 Task: Reply to email with the signature Cody Rivera with the subject Request for a product demo from softage.1@softage.net with the message I need your assistance in resolving an issue that has come up in the project. with CC to softage.4@softage.net with an attached document Training_materials.docx
Action: Mouse moved to (484, 607)
Screenshot: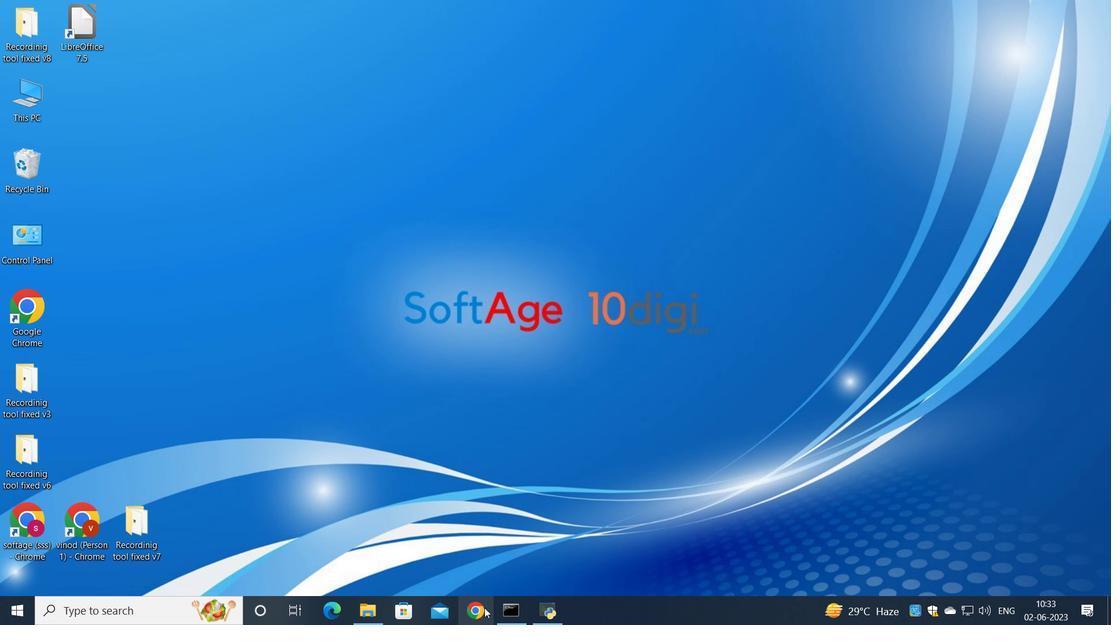 
Action: Mouse pressed left at (484, 607)
Screenshot: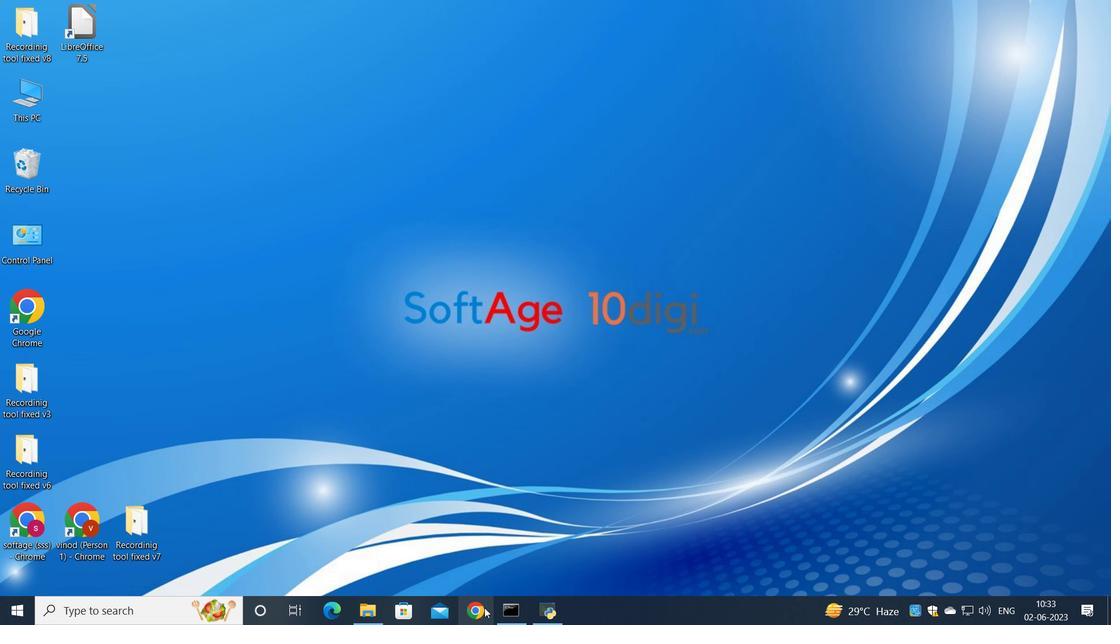 
Action: Mouse moved to (475, 398)
Screenshot: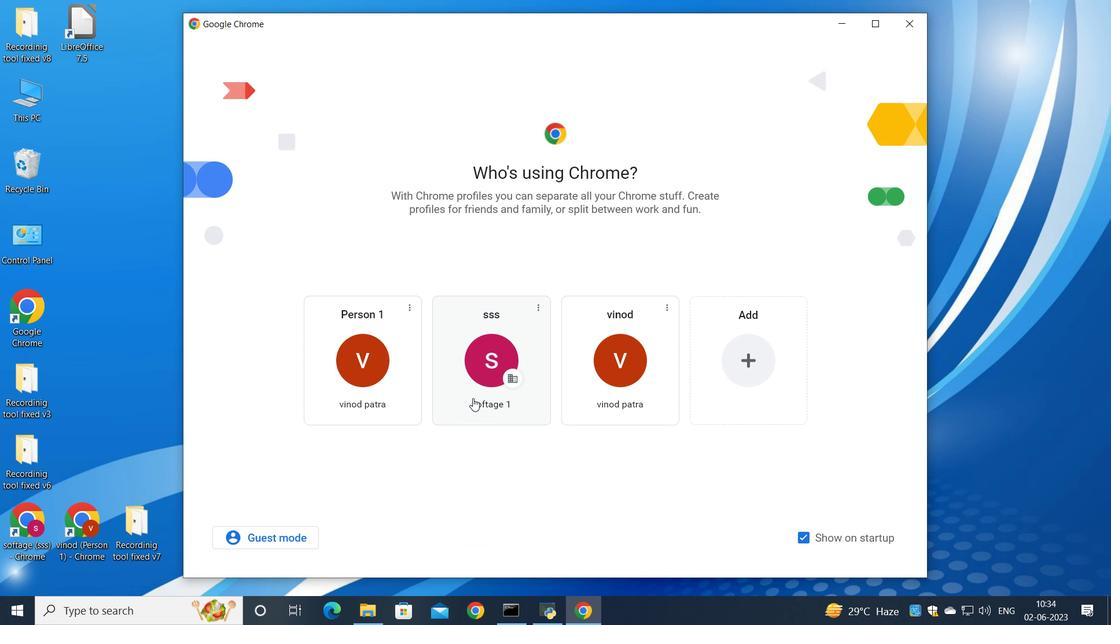 
Action: Mouse pressed left at (475, 398)
Screenshot: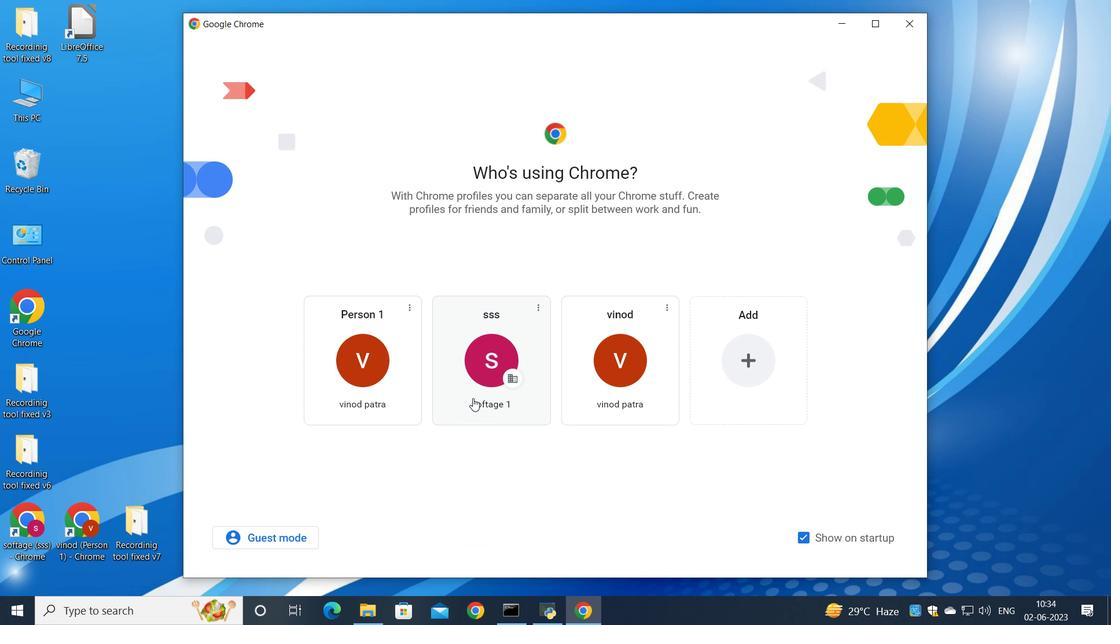 
Action: Mouse moved to (962, 96)
Screenshot: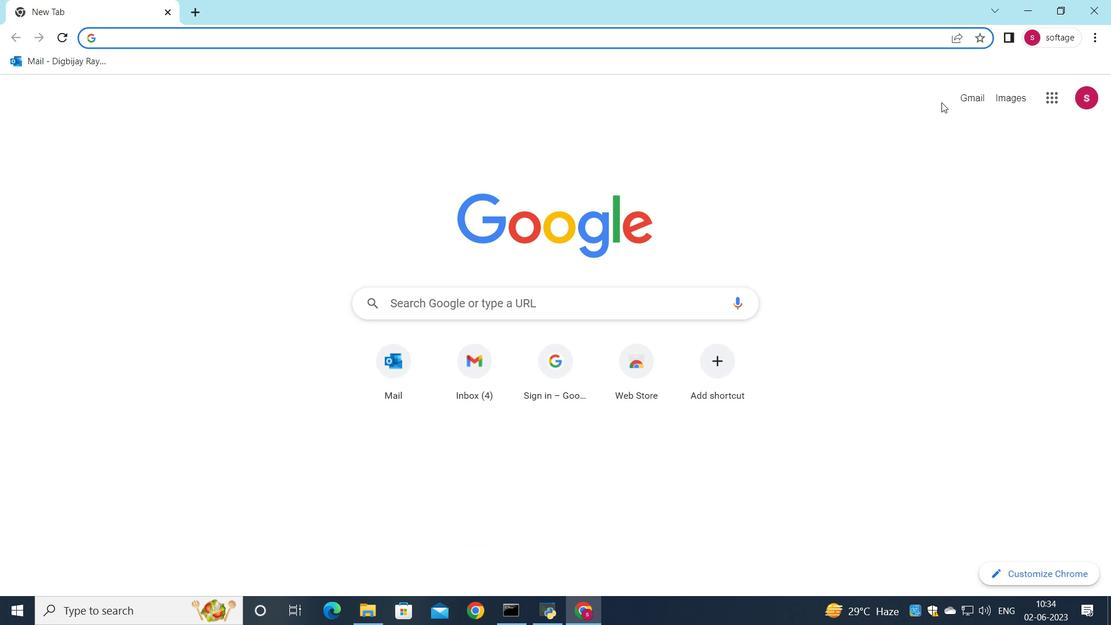 
Action: Mouse pressed left at (962, 96)
Screenshot: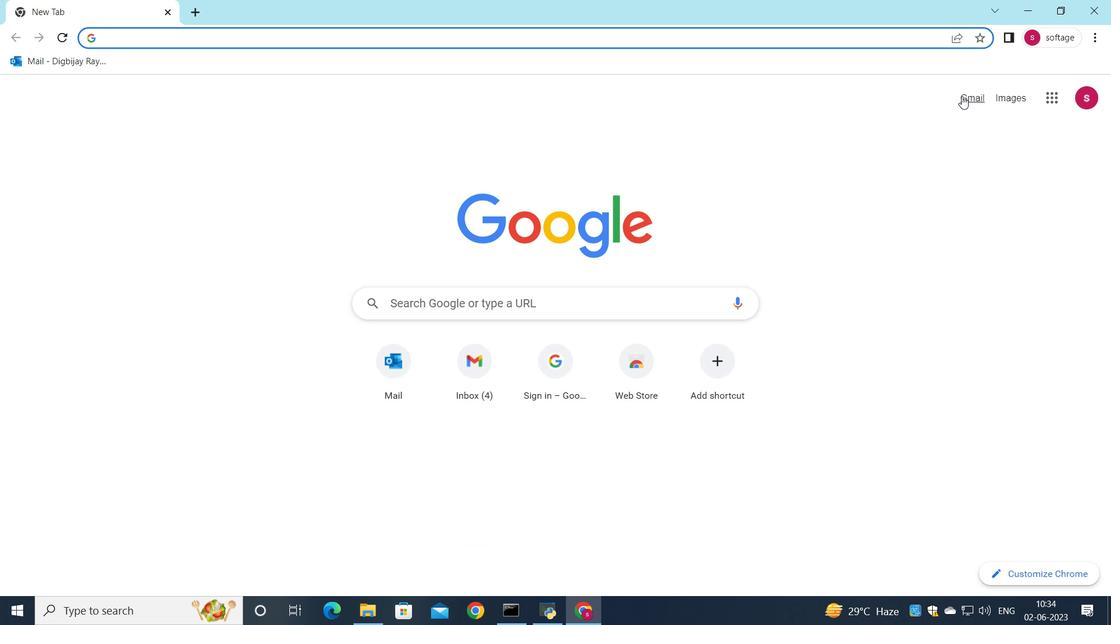 
Action: Mouse moved to (949, 101)
Screenshot: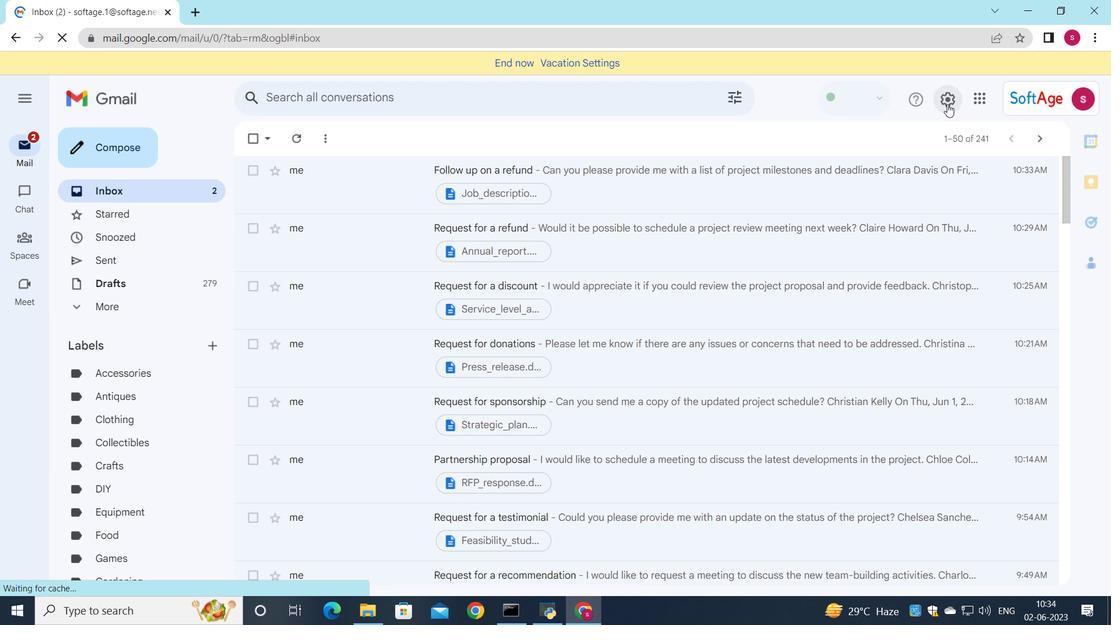 
Action: Mouse pressed left at (949, 101)
Screenshot: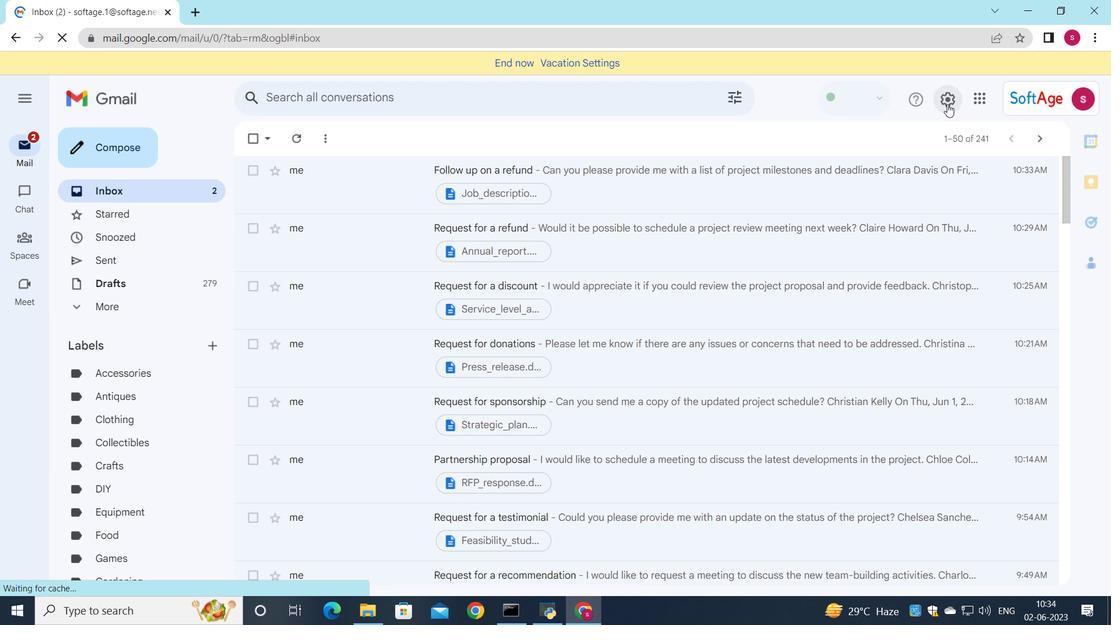 
Action: Mouse moved to (947, 169)
Screenshot: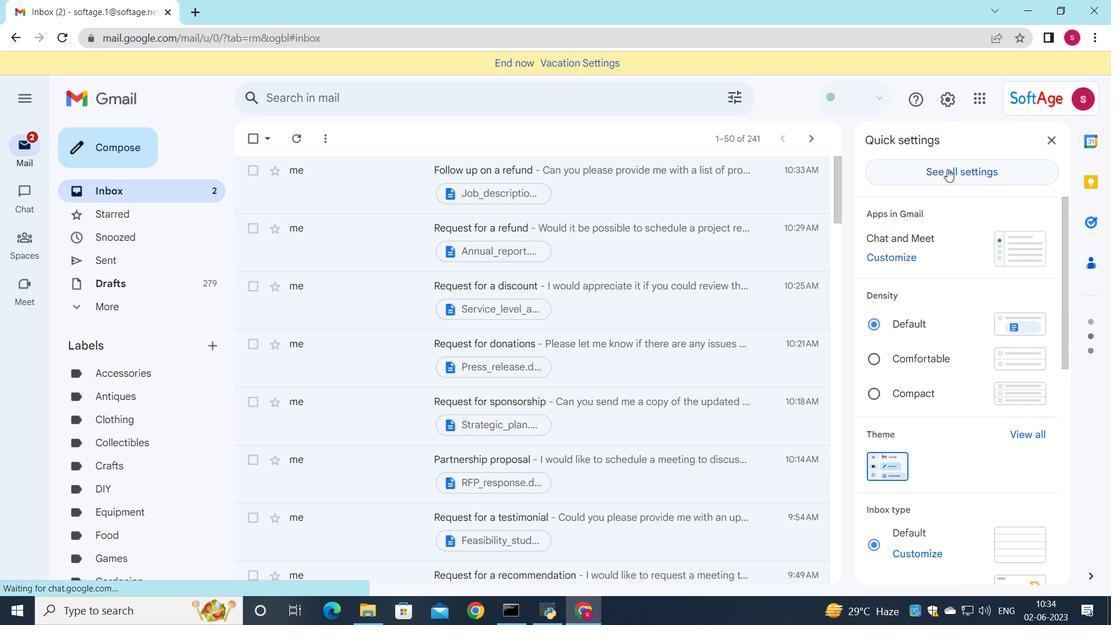 
Action: Mouse pressed left at (947, 169)
Screenshot: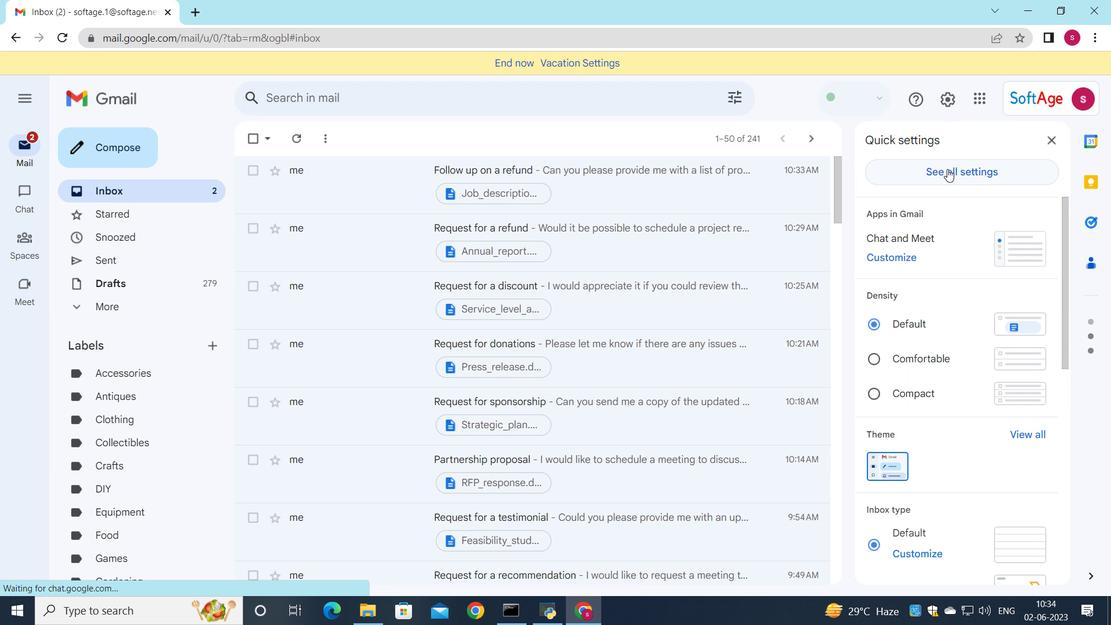 
Action: Mouse moved to (591, 307)
Screenshot: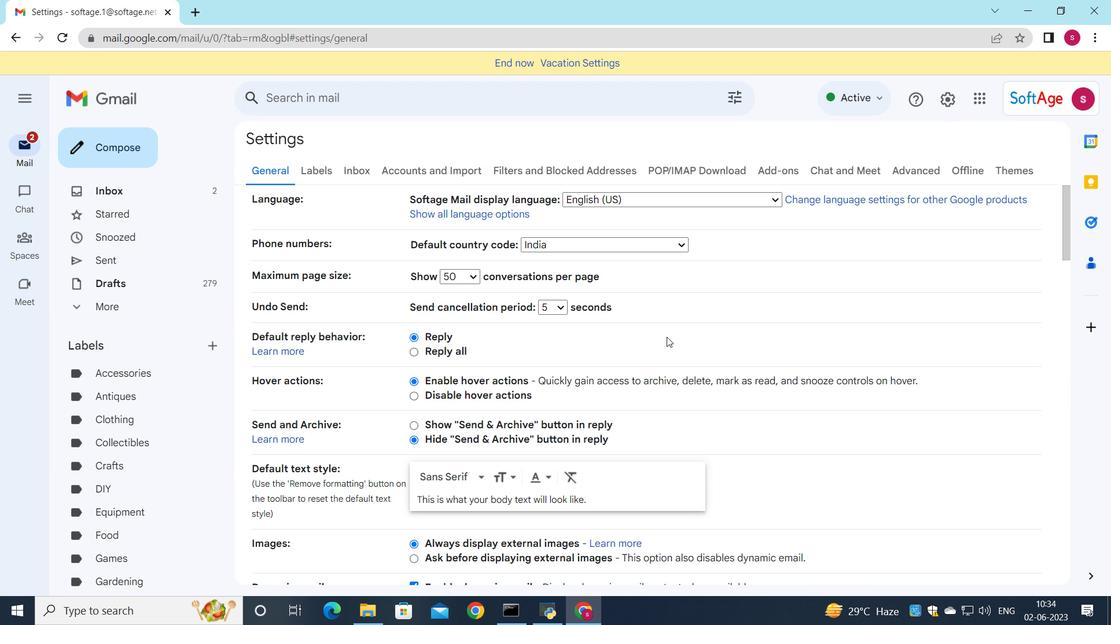 
Action: Mouse scrolled (591, 307) with delta (0, 0)
Screenshot: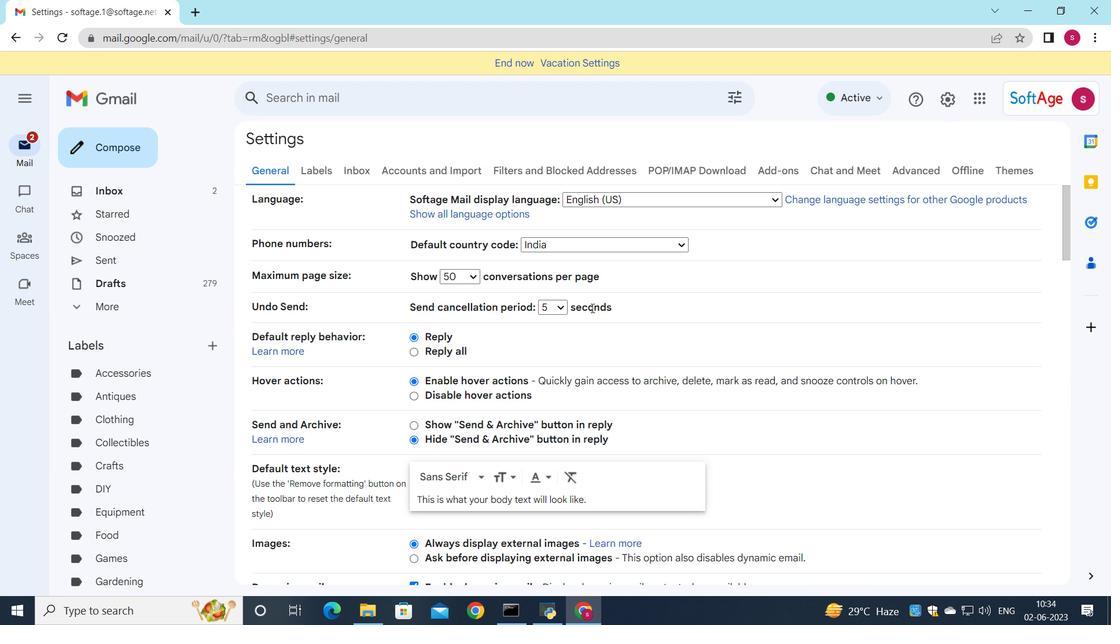 
Action: Mouse scrolled (591, 307) with delta (0, 0)
Screenshot: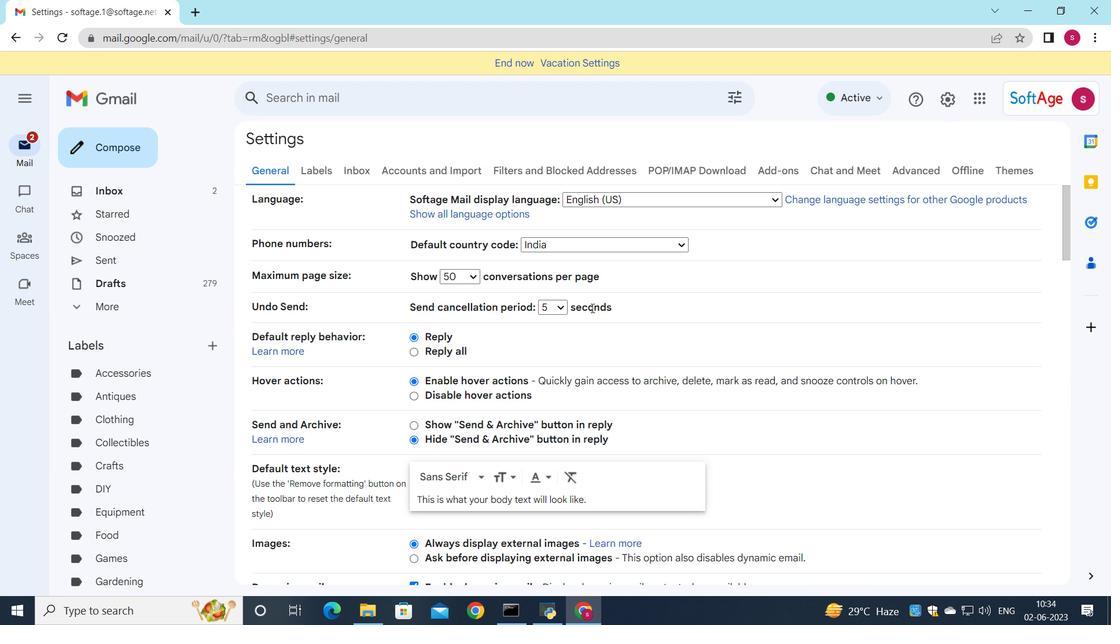 
Action: Mouse moved to (594, 310)
Screenshot: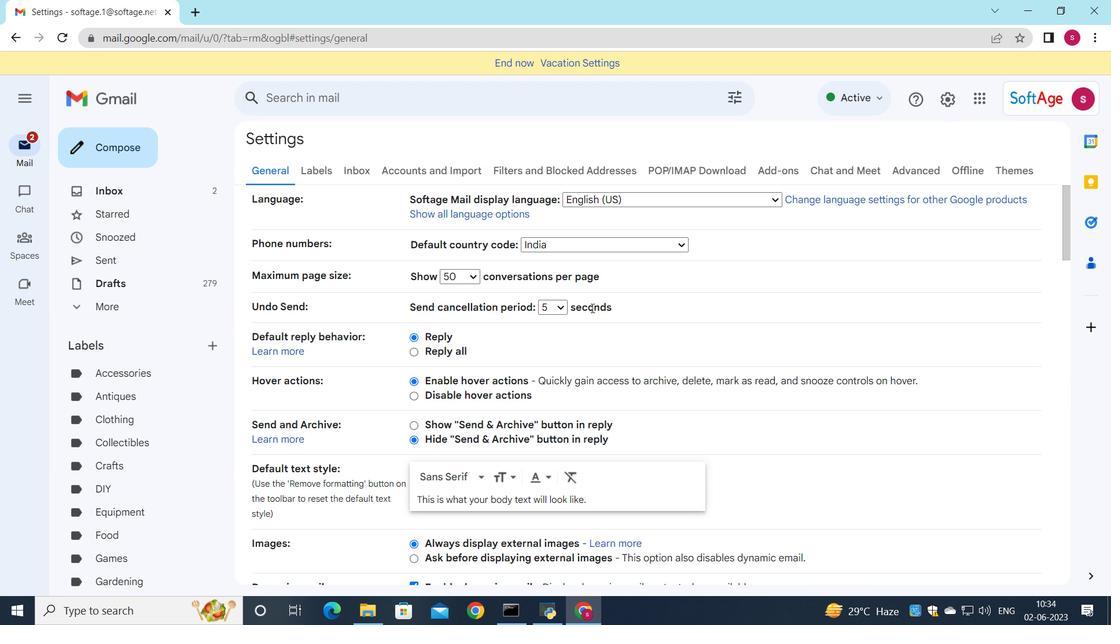 
Action: Mouse scrolled (594, 309) with delta (0, 0)
Screenshot: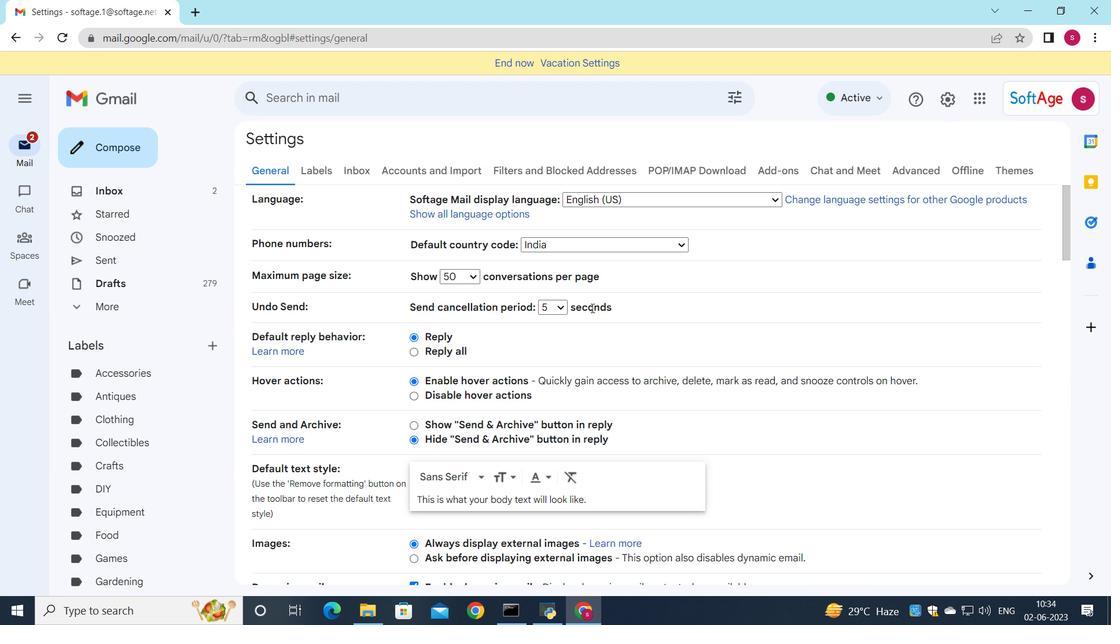 
Action: Mouse moved to (595, 317)
Screenshot: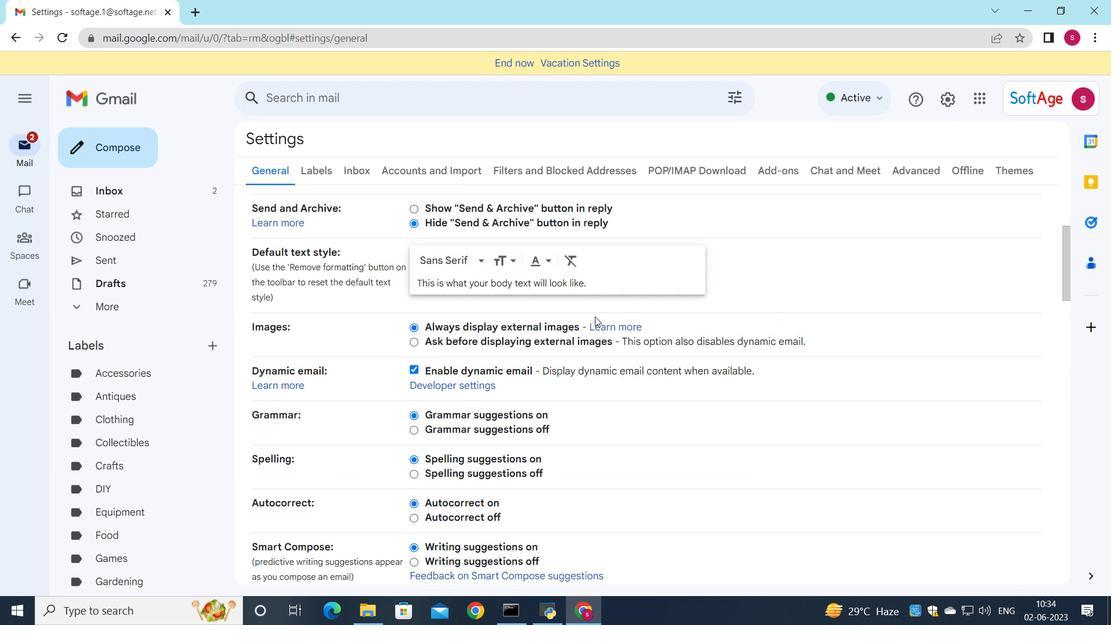 
Action: Mouse scrolled (595, 316) with delta (0, 0)
Screenshot: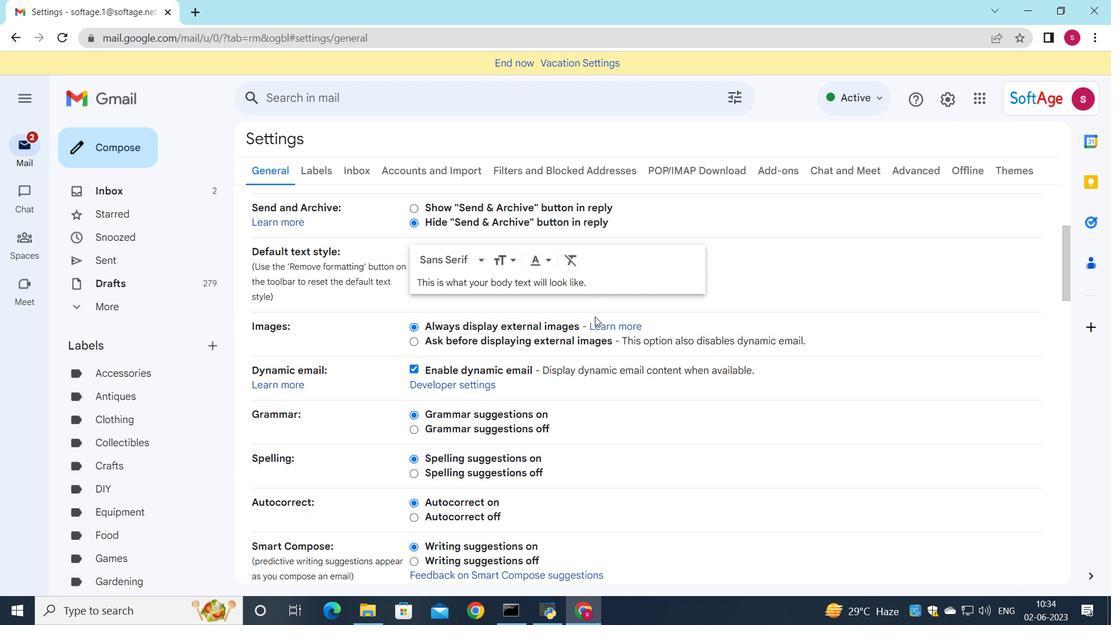 
Action: Mouse scrolled (595, 316) with delta (0, 0)
Screenshot: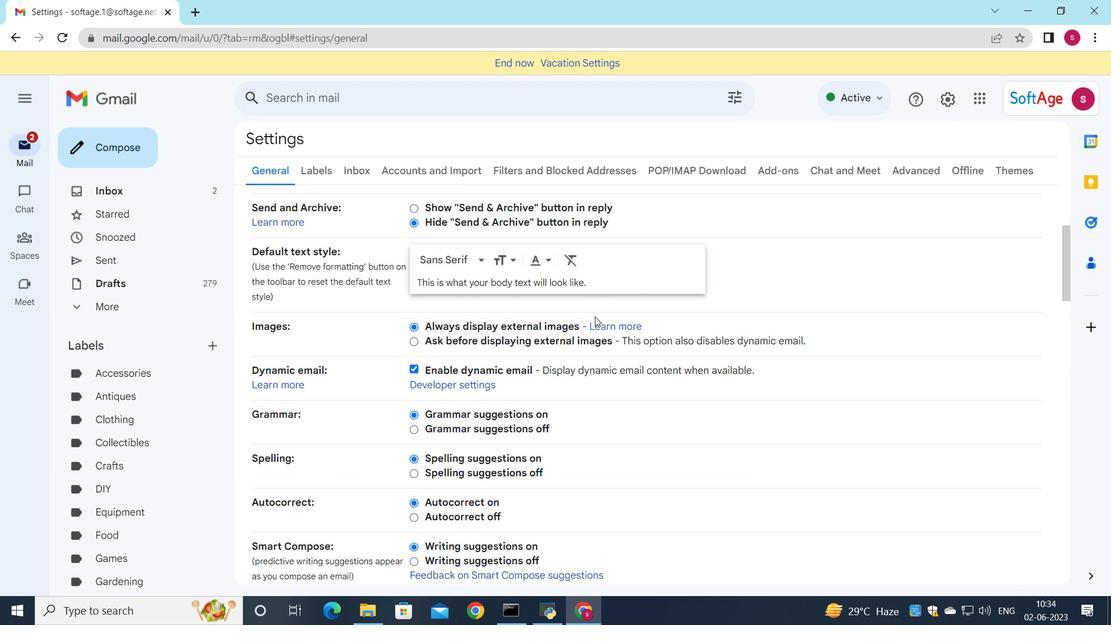 
Action: Mouse scrolled (595, 316) with delta (0, 0)
Screenshot: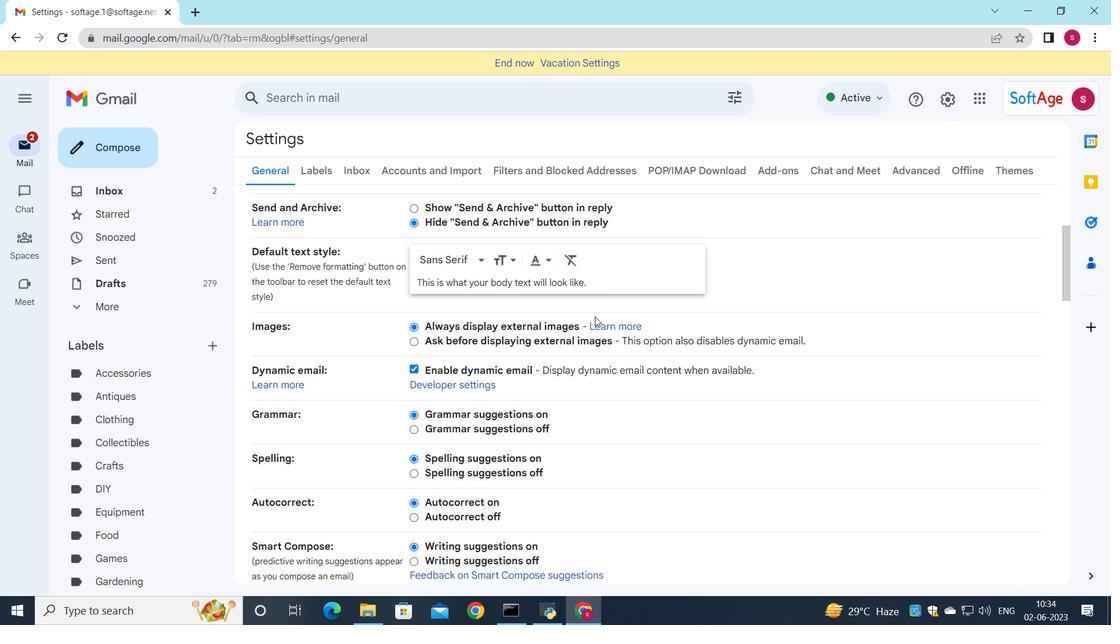 
Action: Mouse scrolled (595, 316) with delta (0, 0)
Screenshot: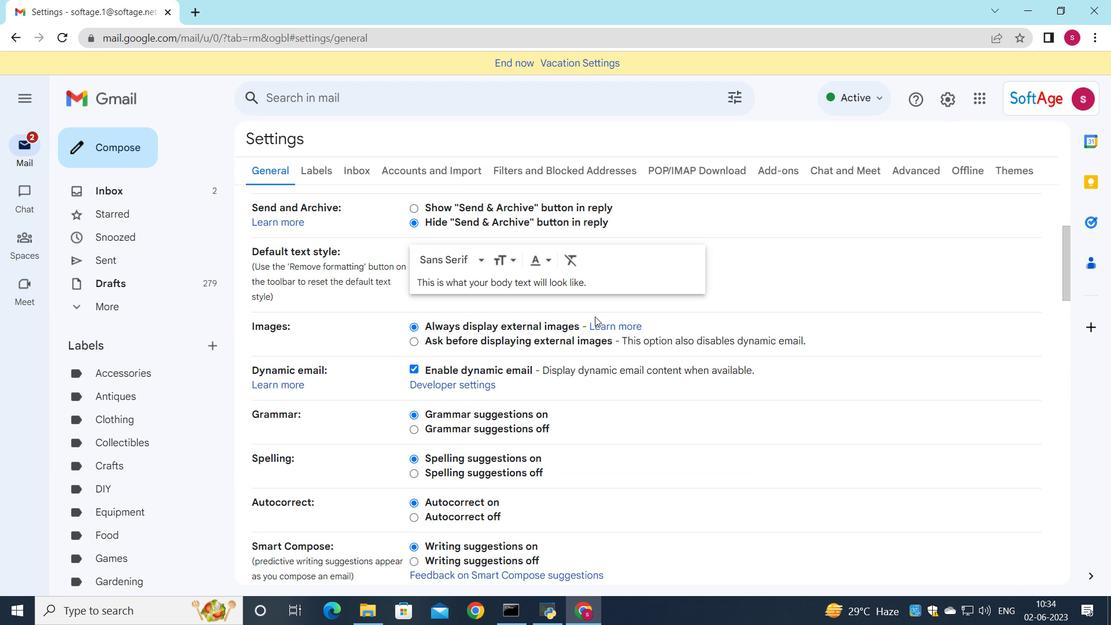 
Action: Mouse scrolled (595, 316) with delta (0, 0)
Screenshot: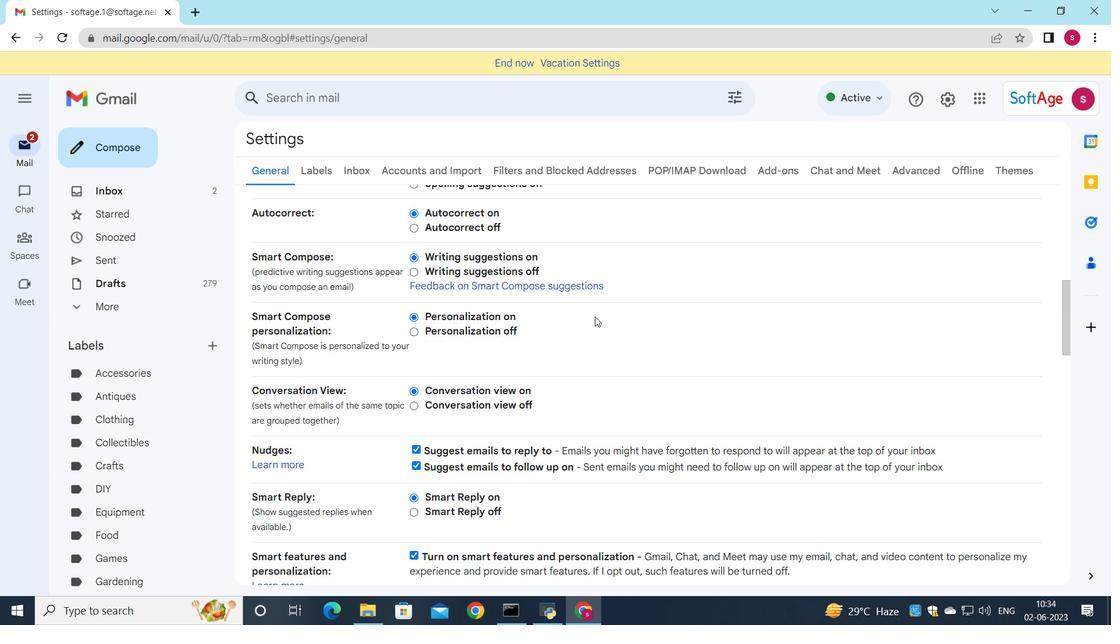 
Action: Mouse moved to (595, 317)
Screenshot: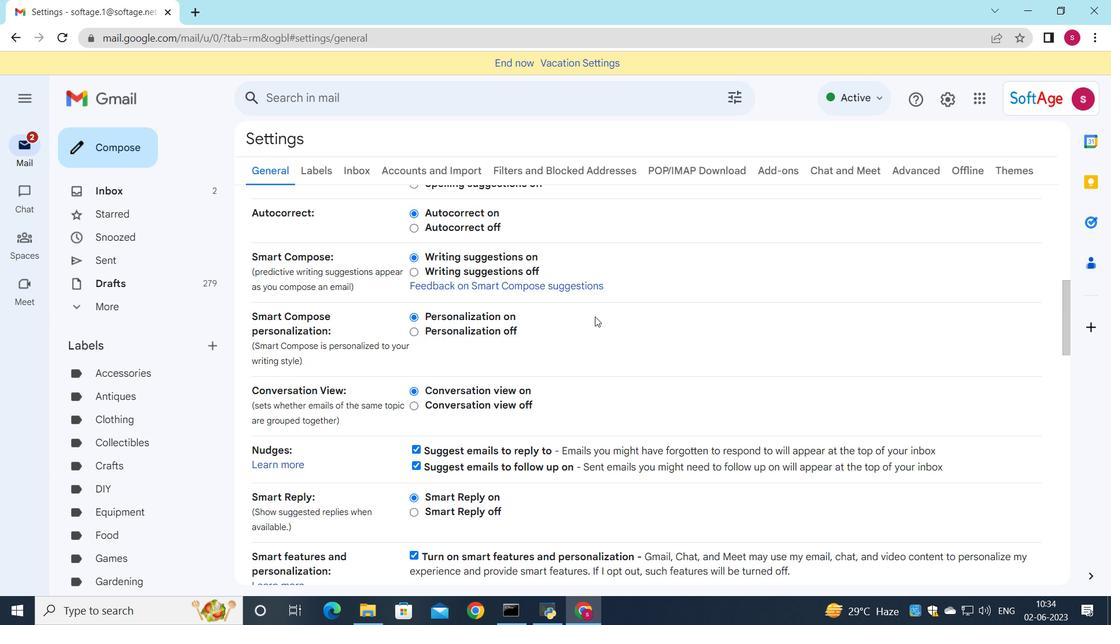 
Action: Mouse scrolled (595, 316) with delta (0, 0)
Screenshot: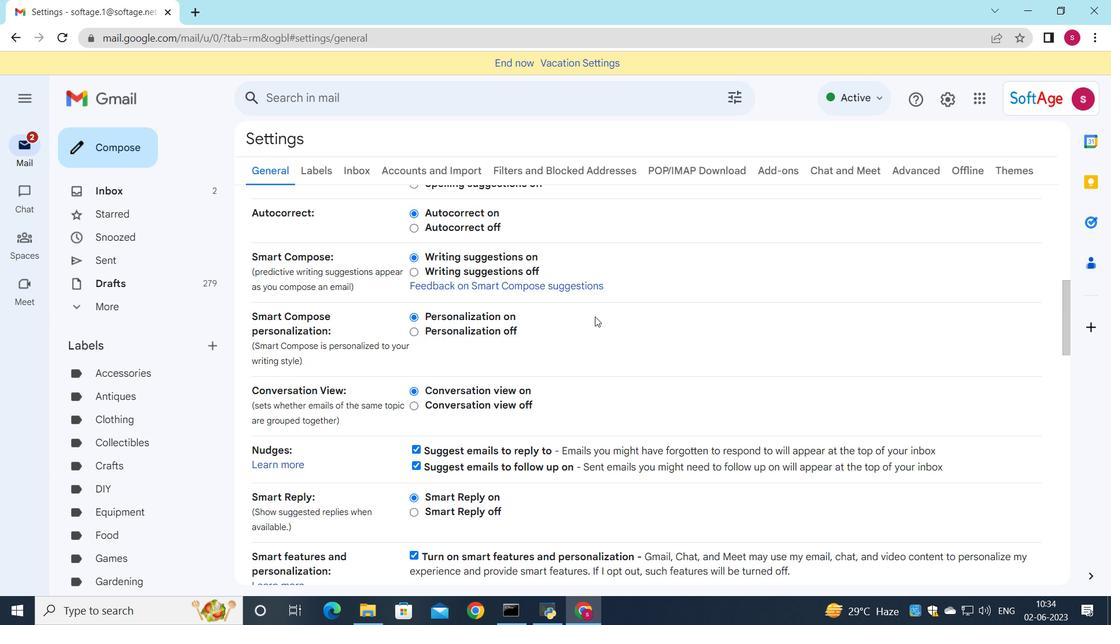 
Action: Mouse moved to (596, 328)
Screenshot: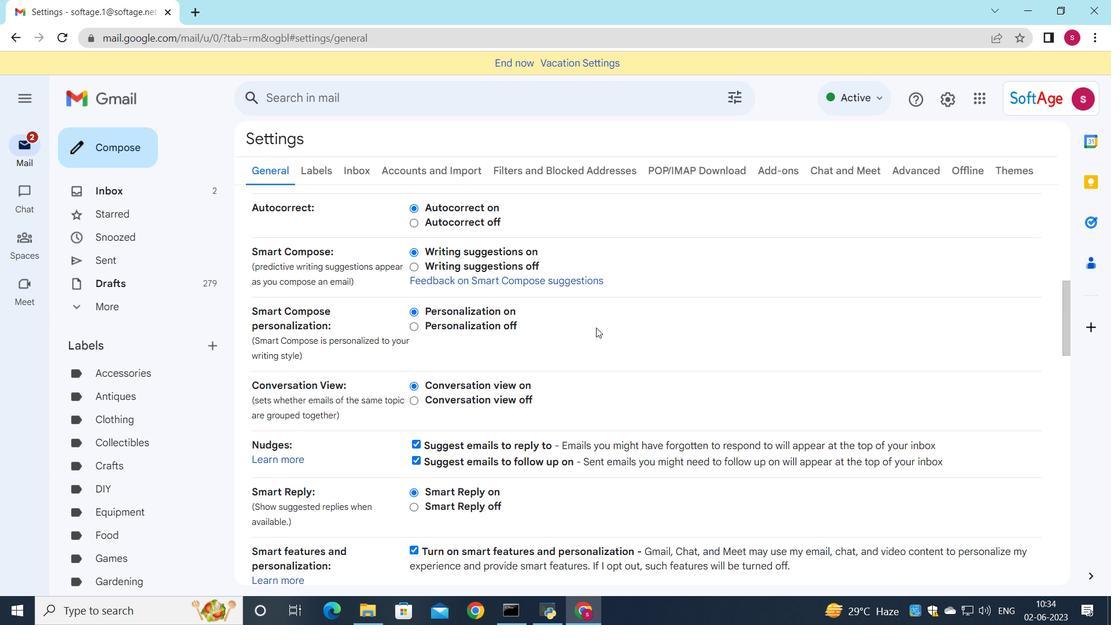 
Action: Mouse scrolled (596, 327) with delta (0, 0)
Screenshot: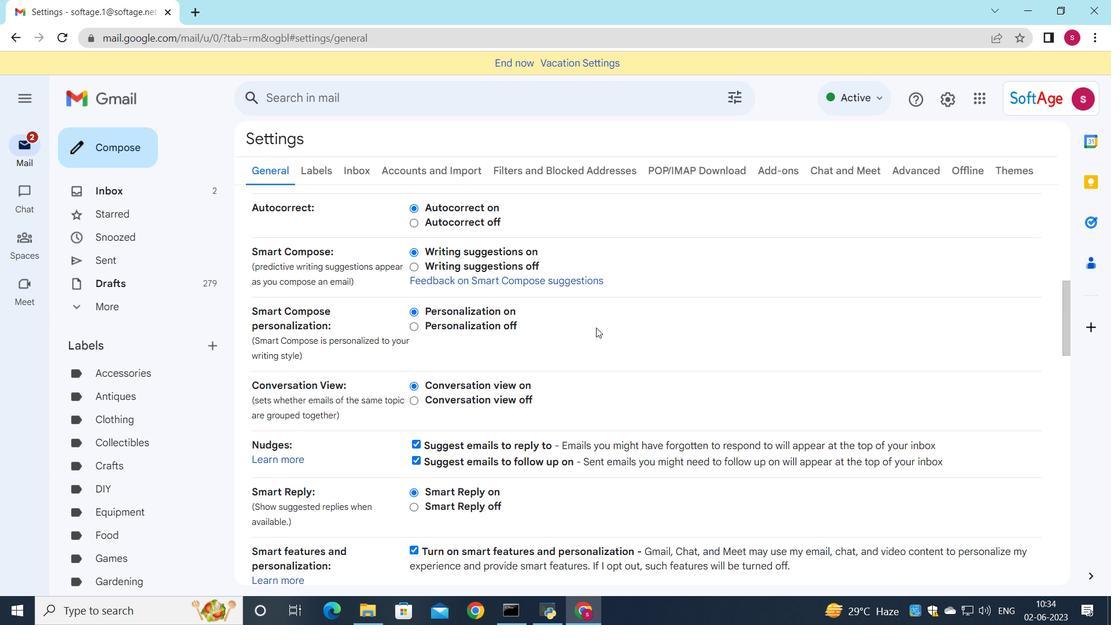 
Action: Mouse scrolled (596, 327) with delta (0, 0)
Screenshot: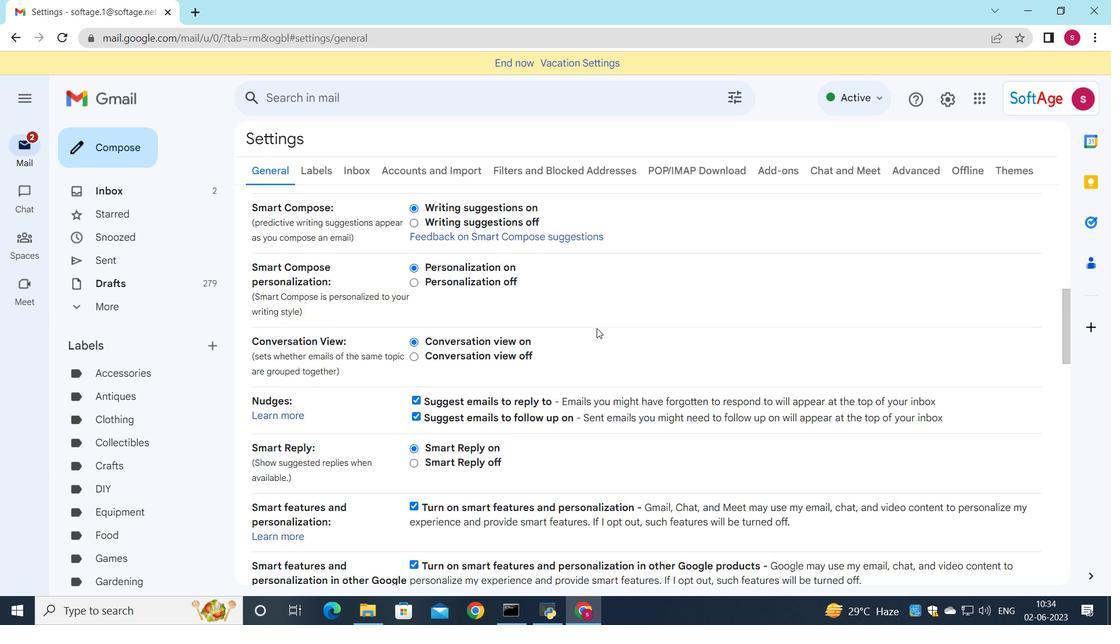 
Action: Mouse moved to (597, 330)
Screenshot: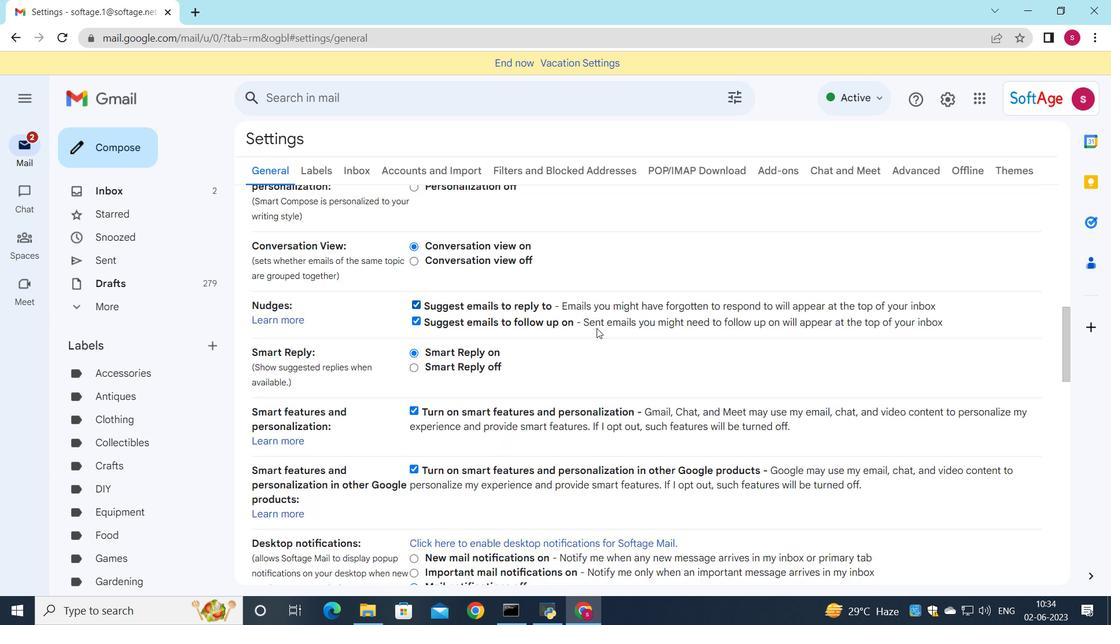 
Action: Mouse scrolled (597, 329) with delta (0, 0)
Screenshot: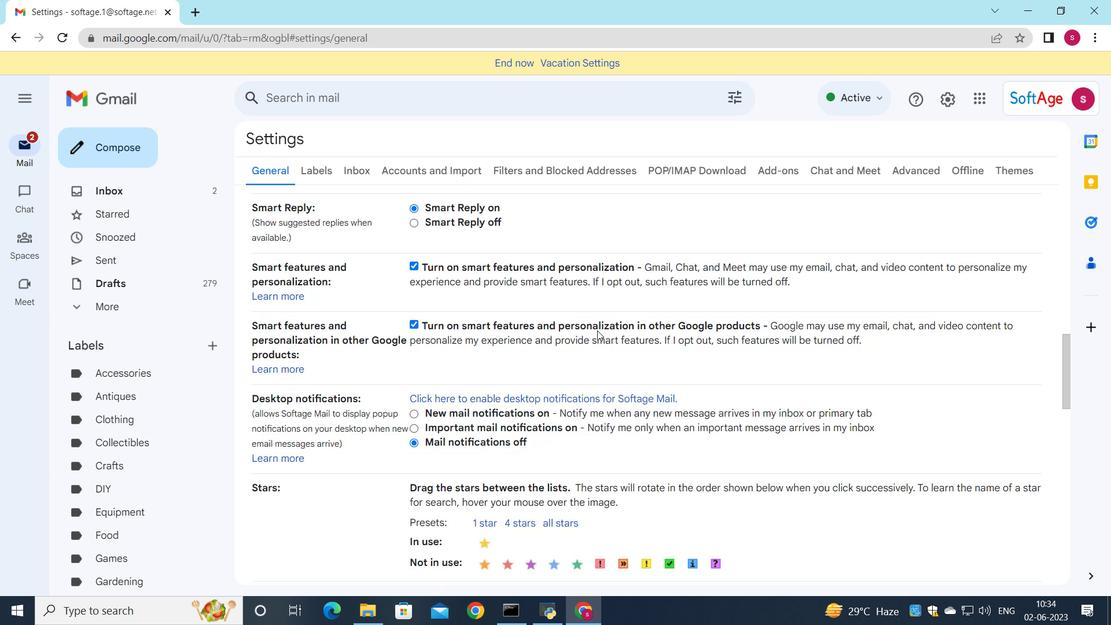 
Action: Mouse scrolled (597, 329) with delta (0, 0)
Screenshot: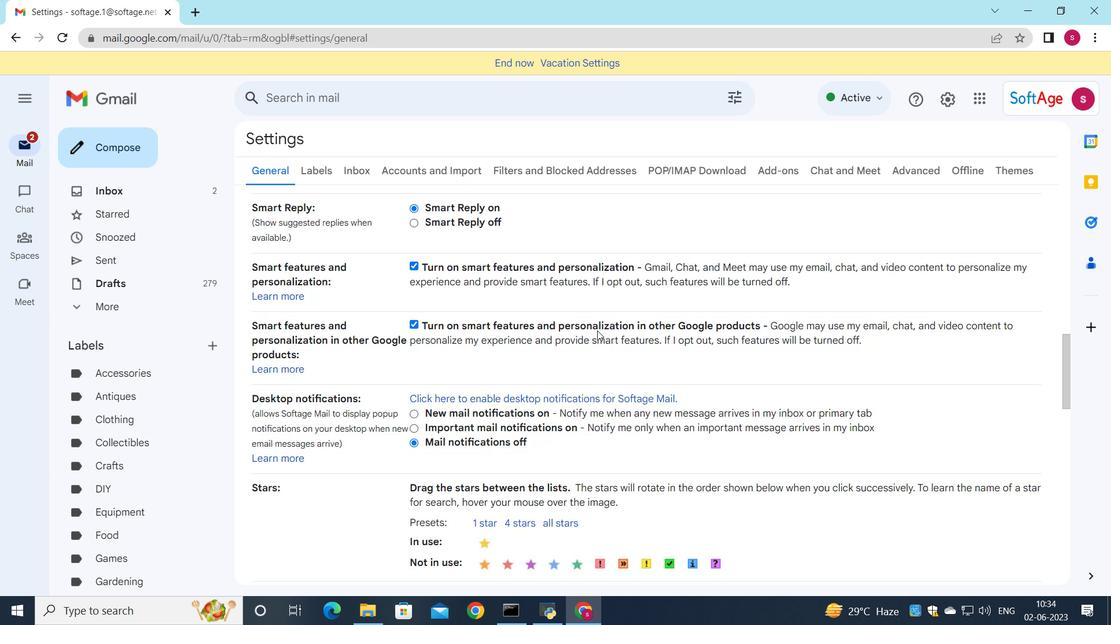 
Action: Mouse scrolled (597, 329) with delta (0, 0)
Screenshot: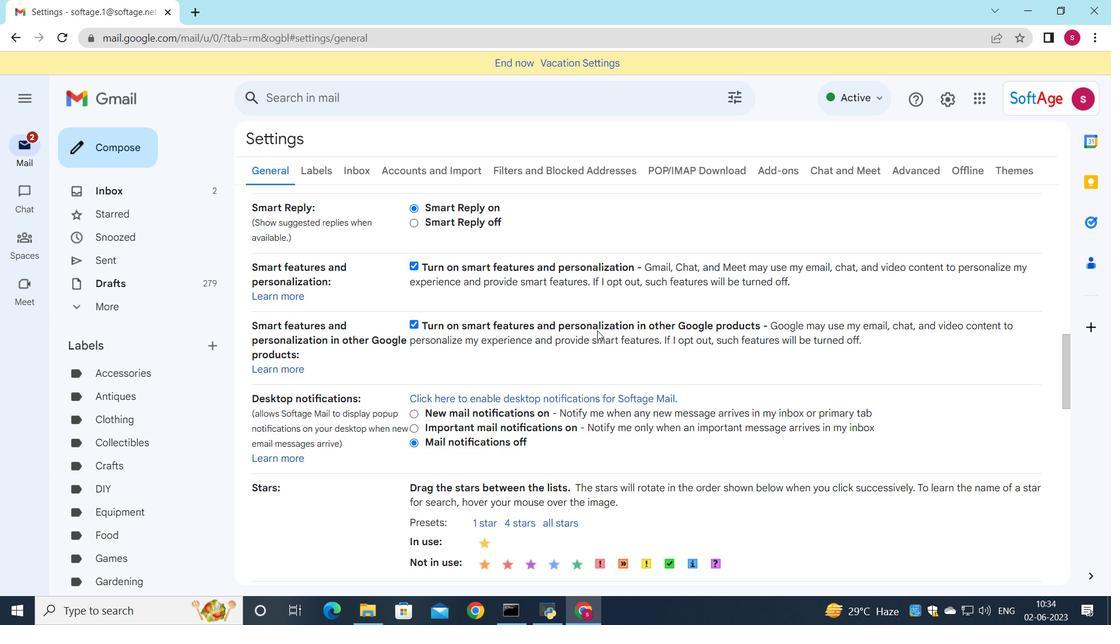 
Action: Mouse scrolled (597, 329) with delta (0, 0)
Screenshot: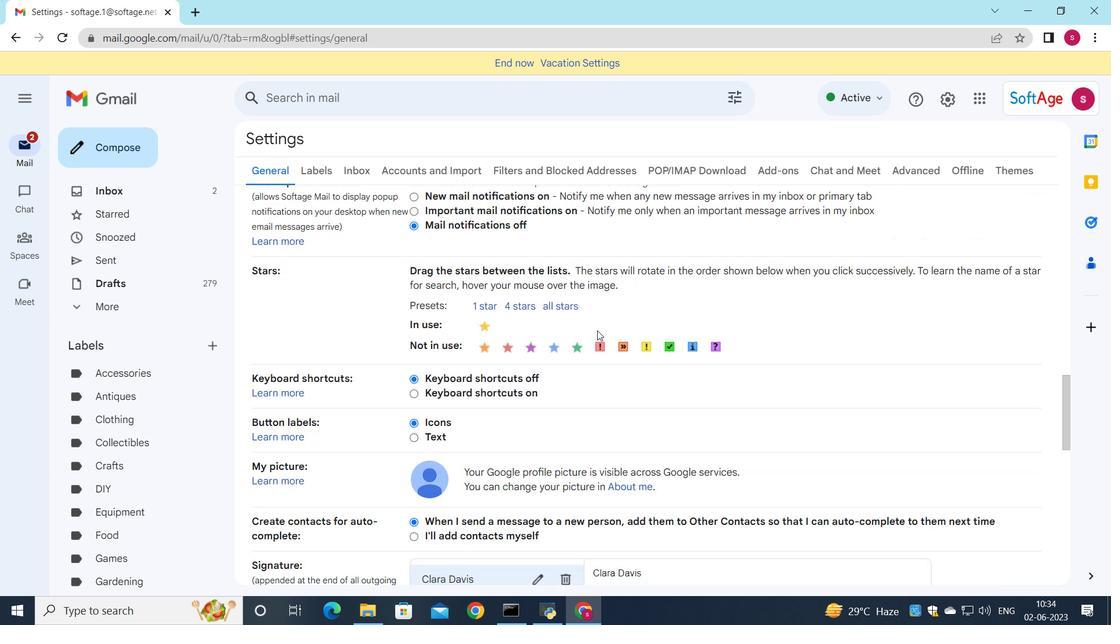 
Action: Mouse scrolled (597, 329) with delta (0, 0)
Screenshot: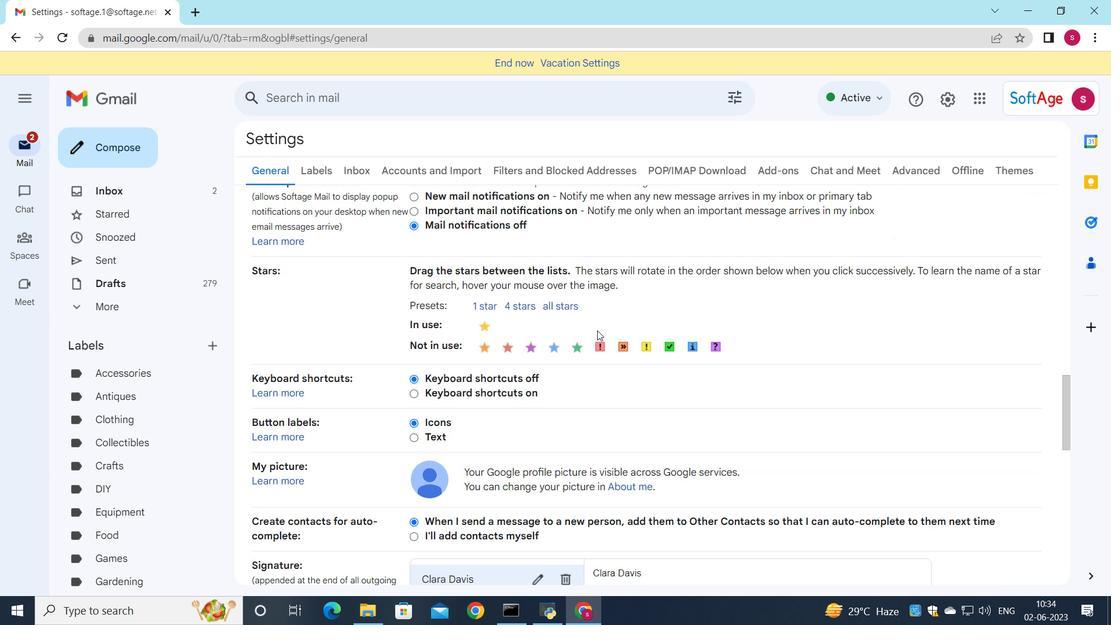 
Action: Mouse scrolled (597, 329) with delta (0, 0)
Screenshot: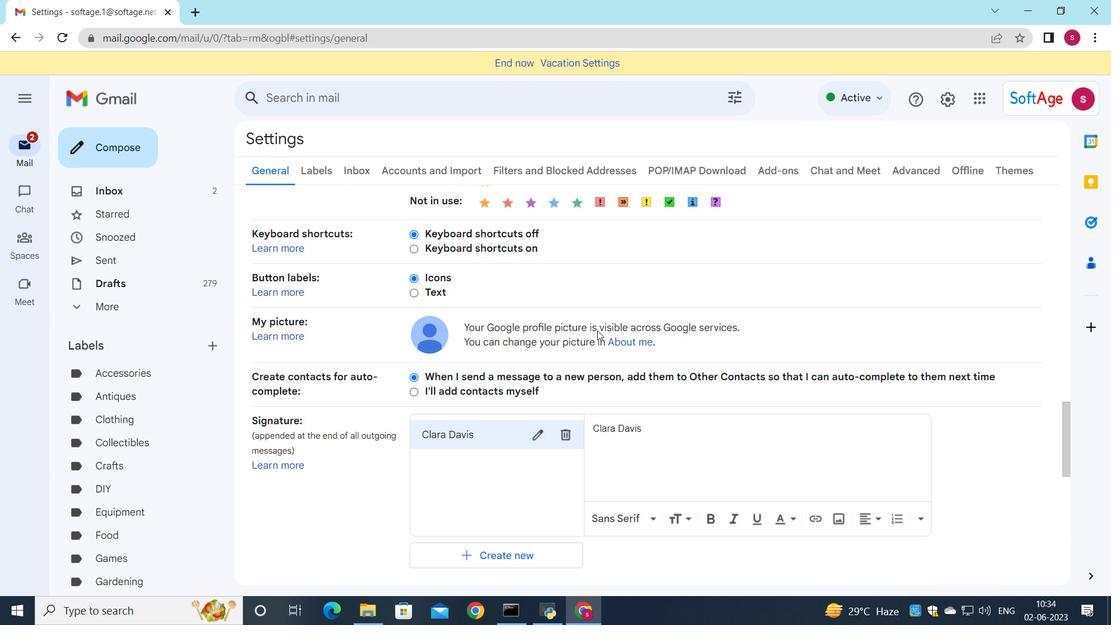 
Action: Mouse scrolled (597, 329) with delta (0, 0)
Screenshot: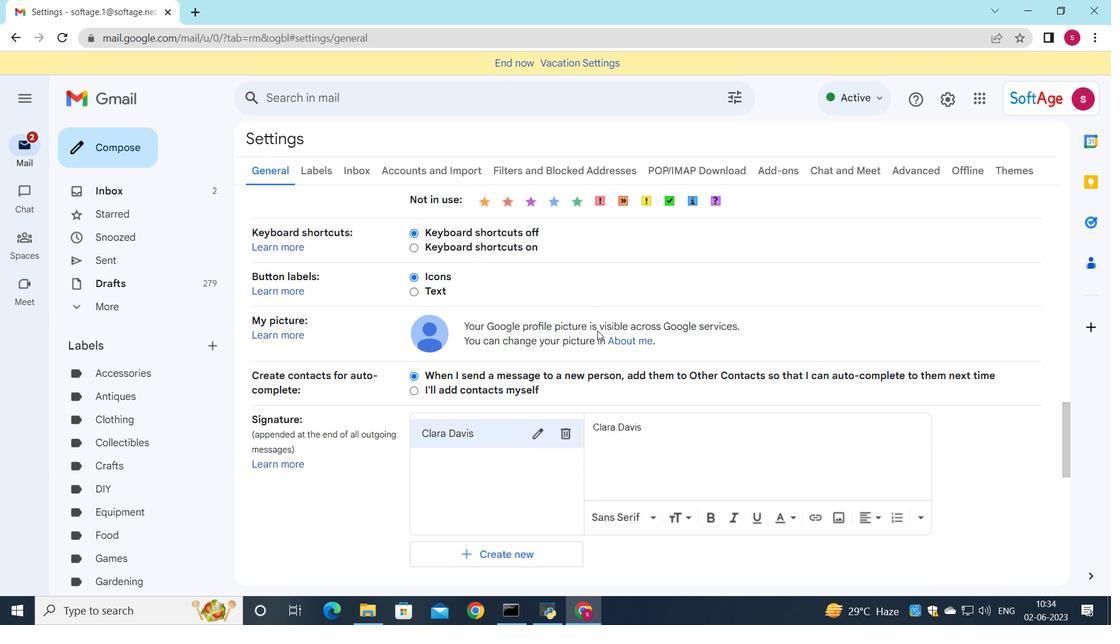 
Action: Mouse moved to (568, 291)
Screenshot: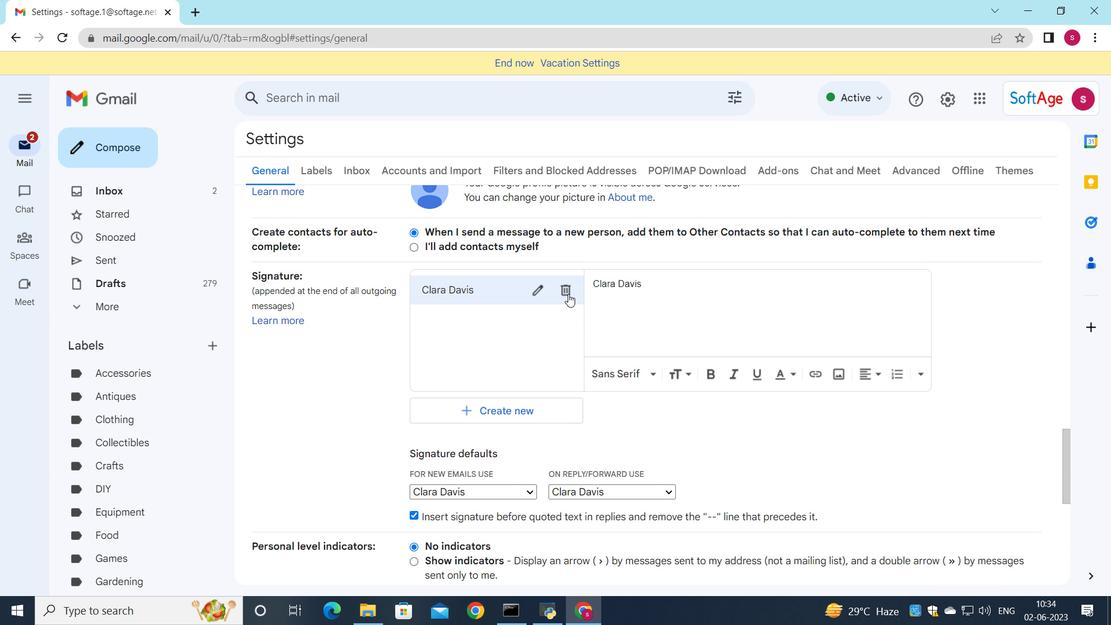 
Action: Mouse pressed left at (568, 291)
Screenshot: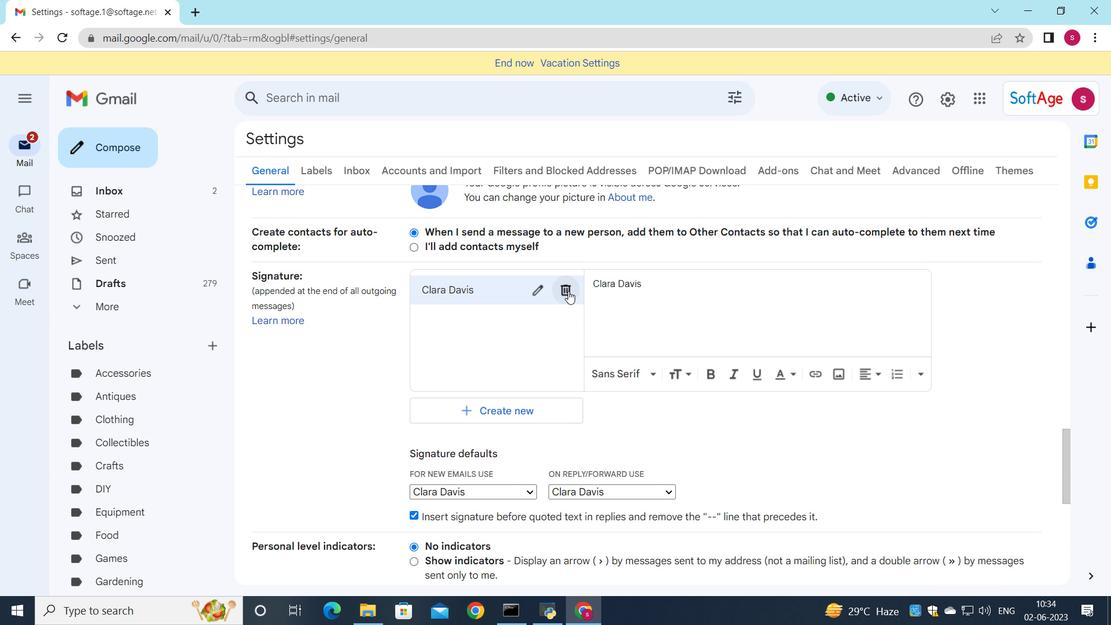 
Action: Mouse moved to (689, 354)
Screenshot: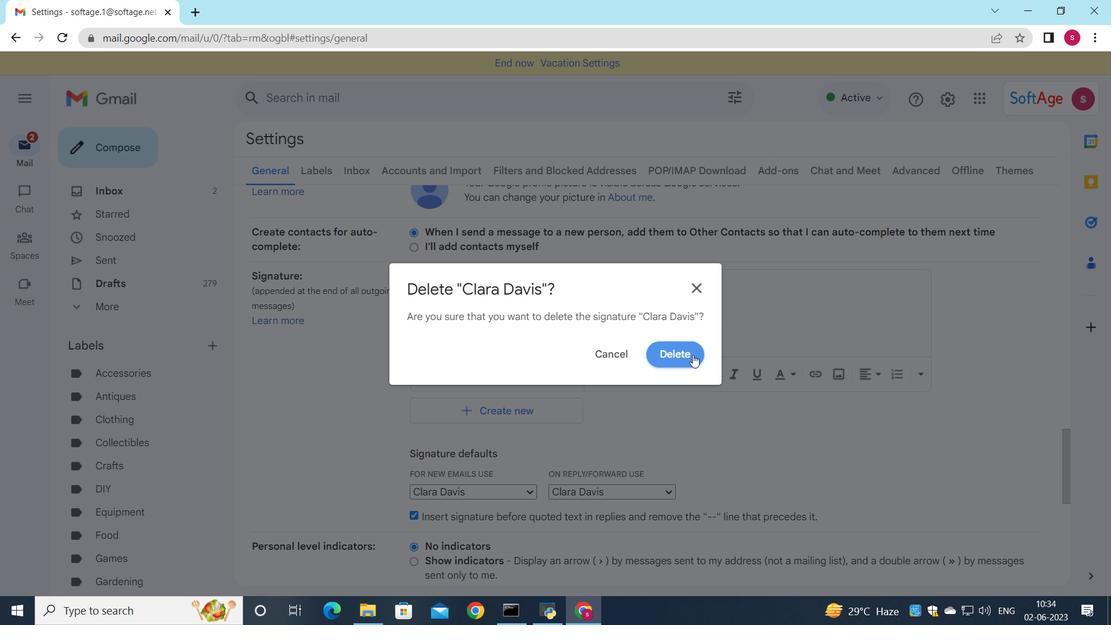 
Action: Mouse pressed left at (689, 354)
Screenshot: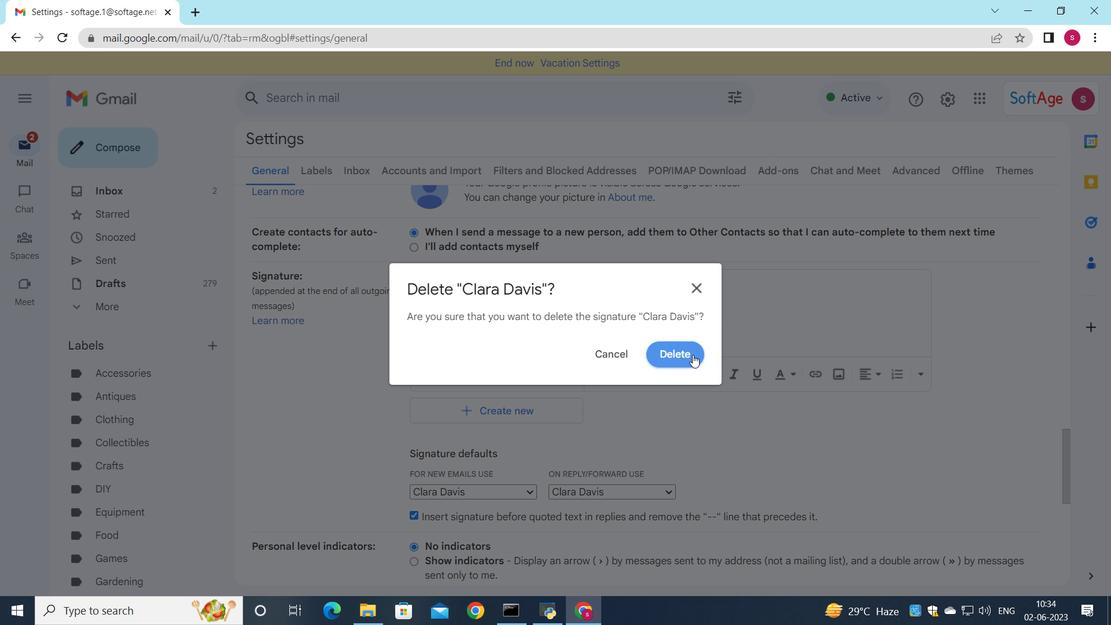 
Action: Mouse moved to (475, 296)
Screenshot: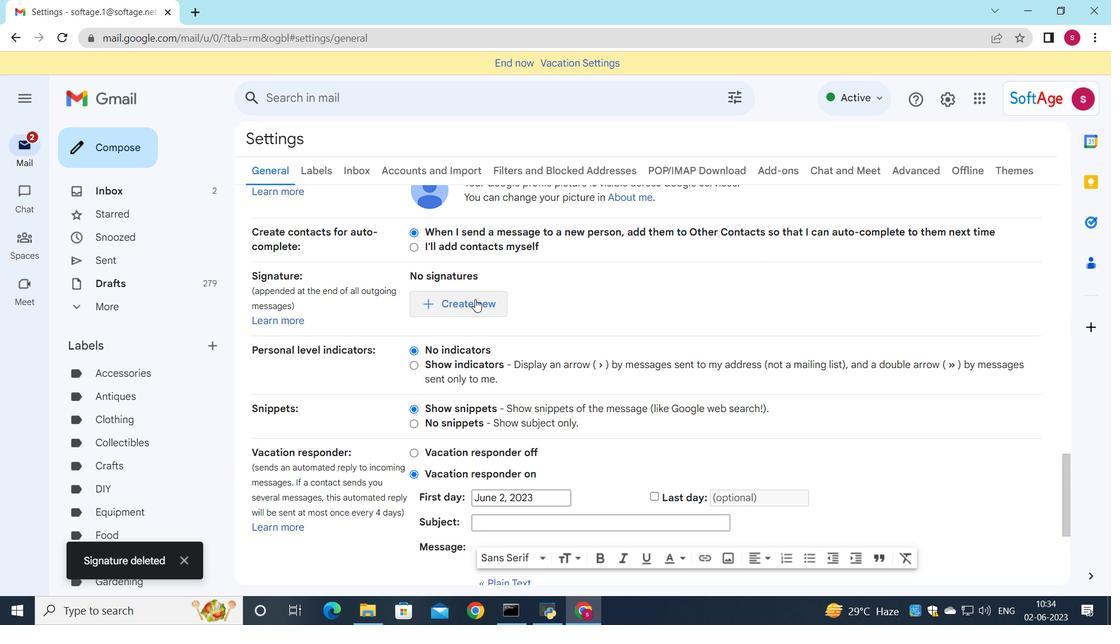 
Action: Mouse pressed left at (475, 296)
Screenshot: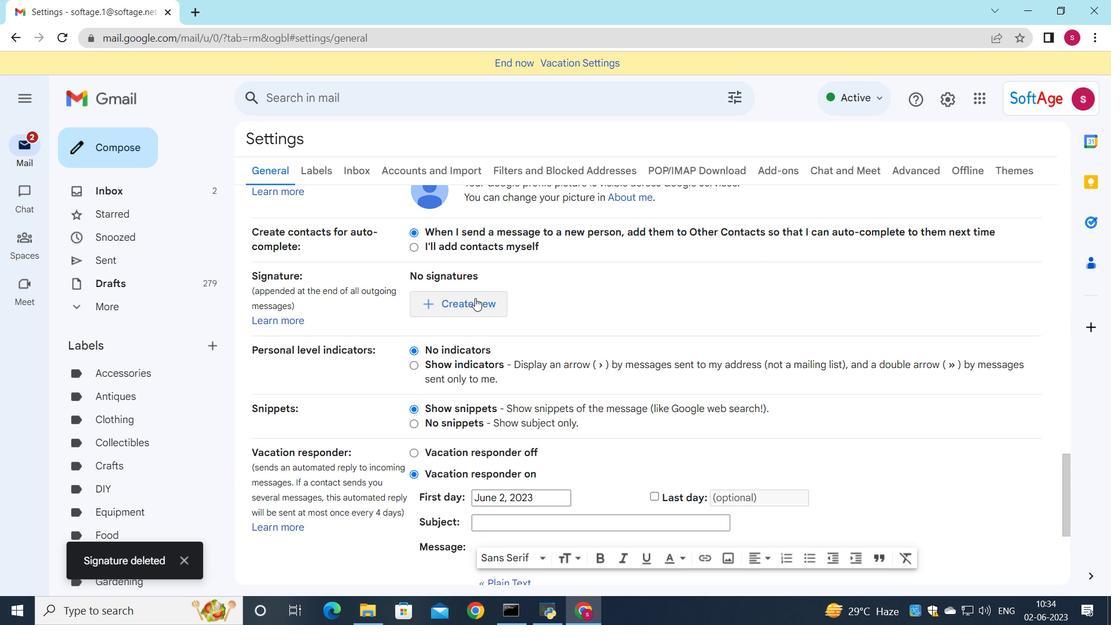 
Action: Mouse moved to (617, 282)
Screenshot: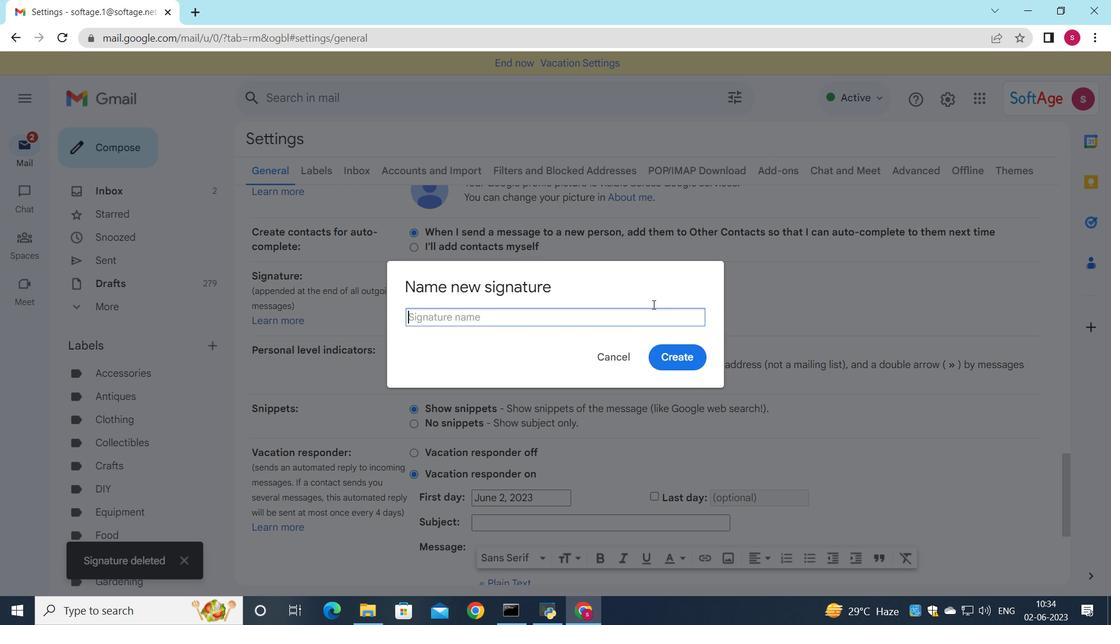 
Action: Key pressed <Key.shift>Cody<Key.space><Key.shift>Rivera
Screenshot: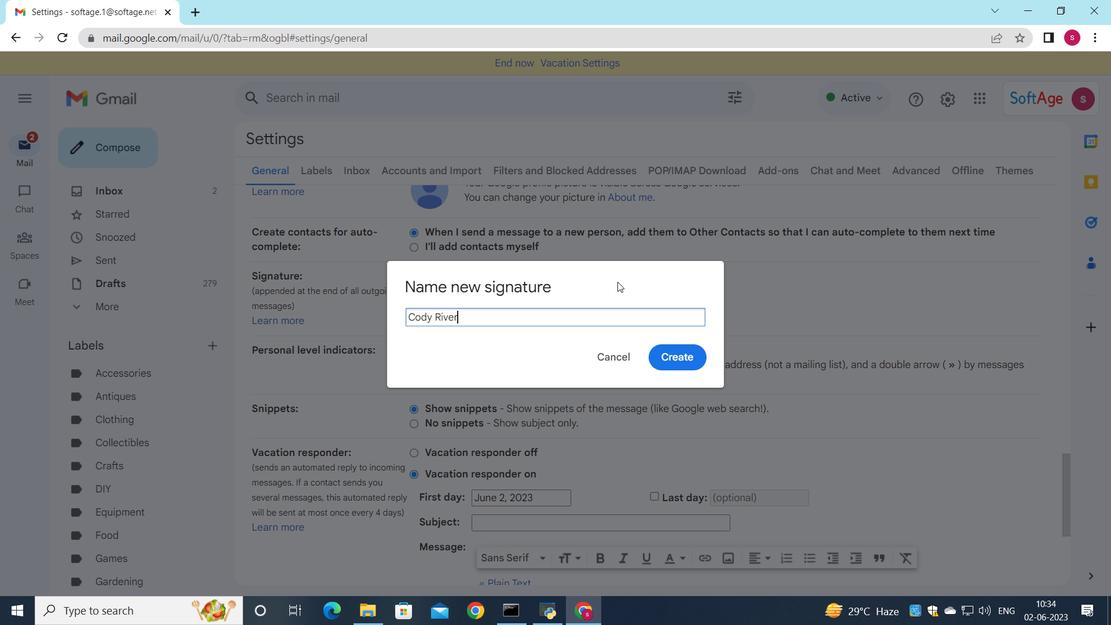 
Action: Mouse moved to (697, 353)
Screenshot: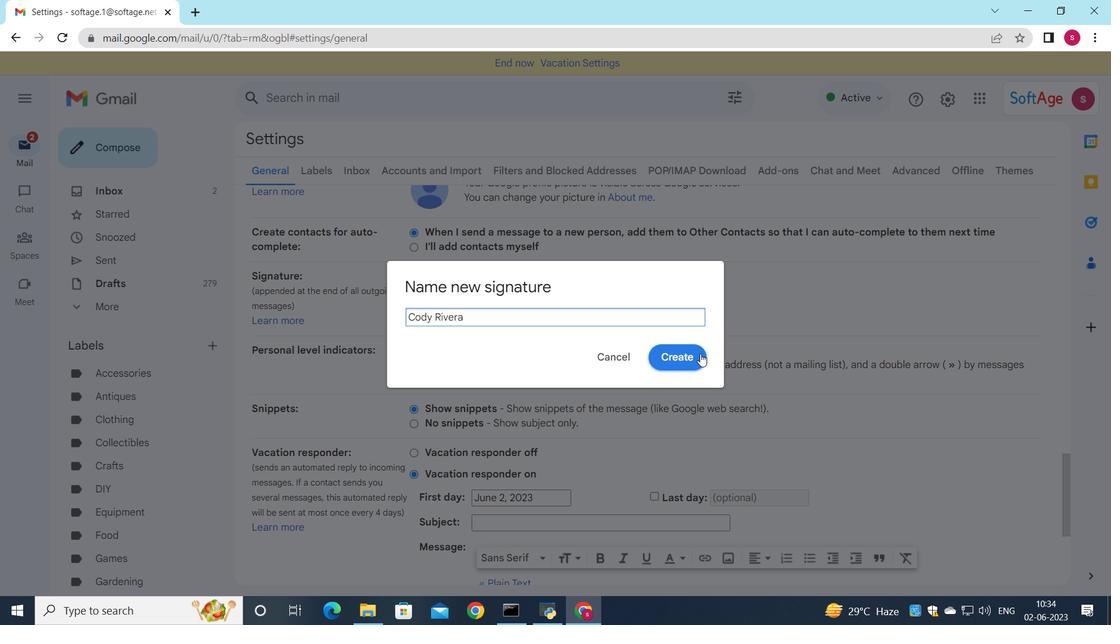 
Action: Mouse pressed left at (697, 353)
Screenshot: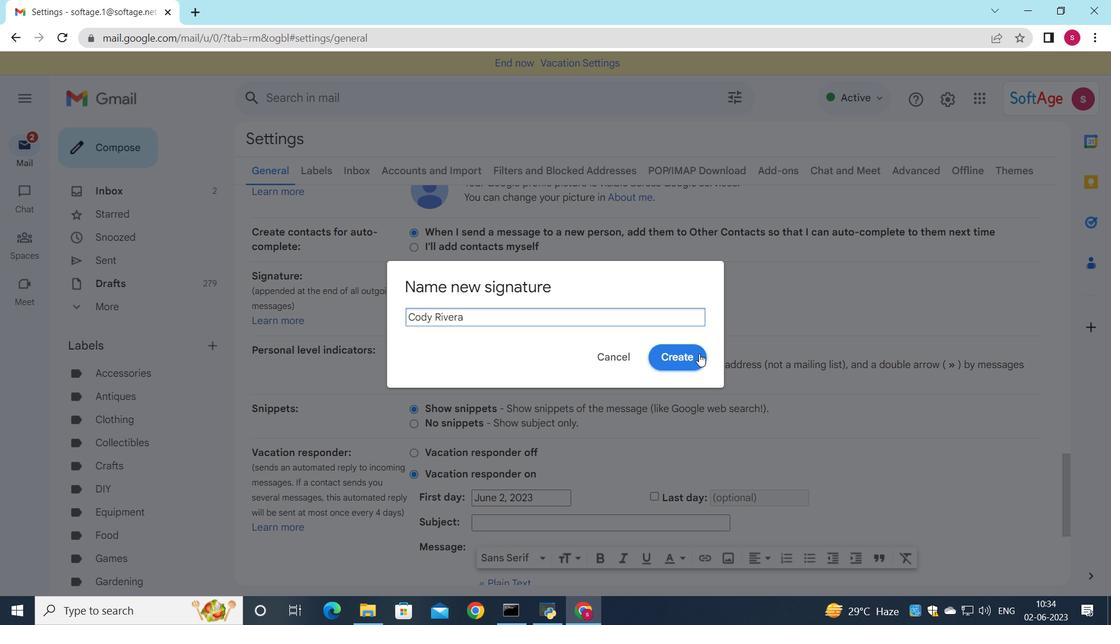 
Action: Mouse moved to (693, 313)
Screenshot: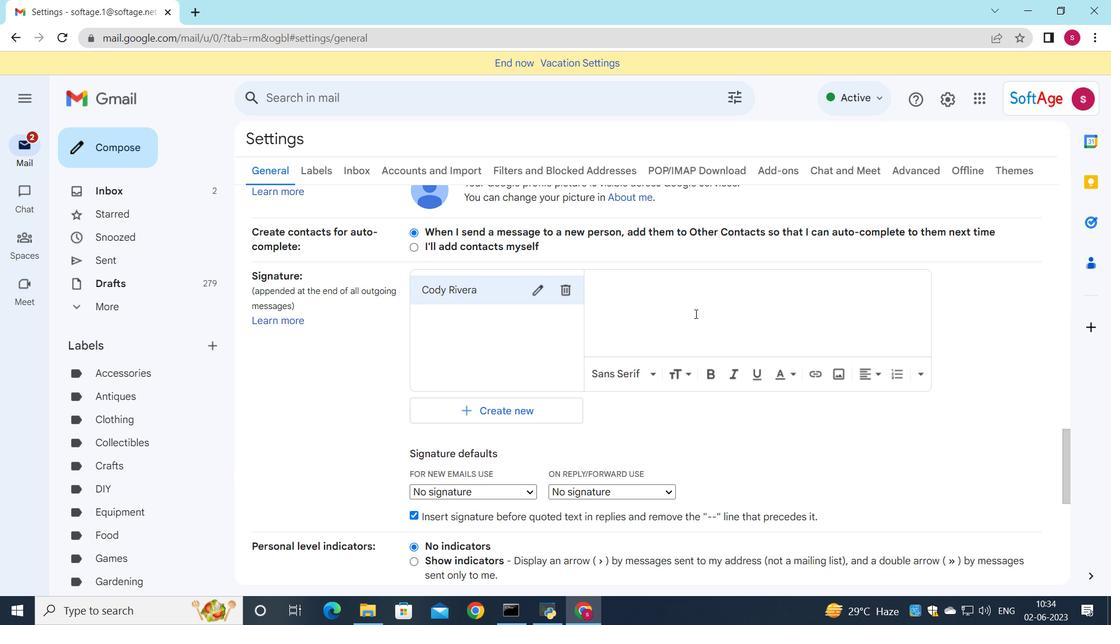
Action: Mouse pressed left at (693, 313)
Screenshot: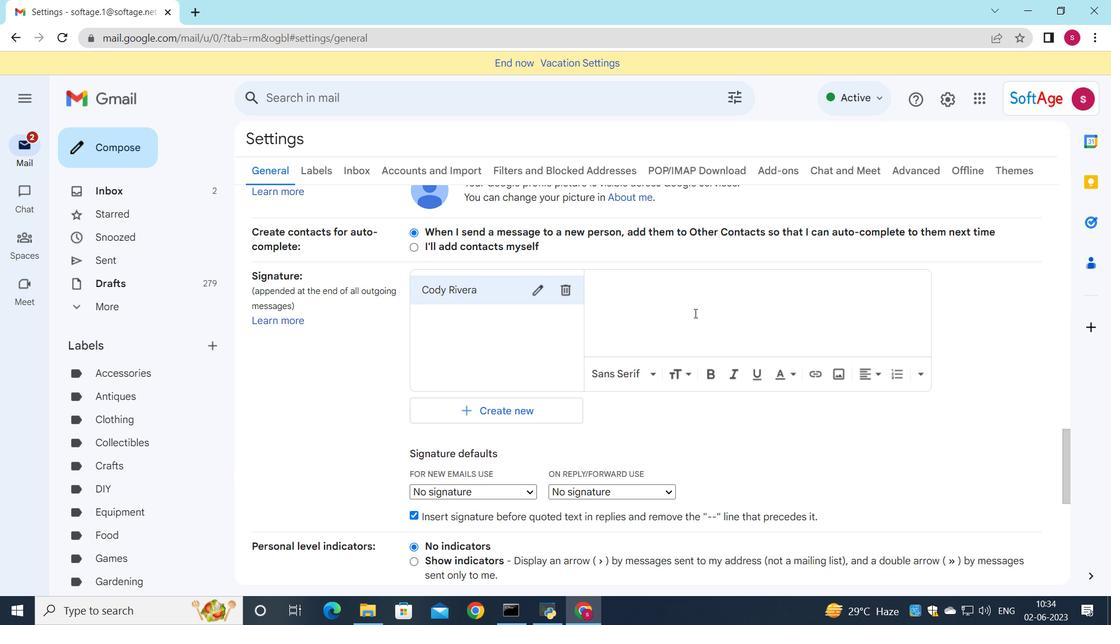 
Action: Key pressed <Key.shift>Cody<Key.space><Key.shift>Rivera
Screenshot: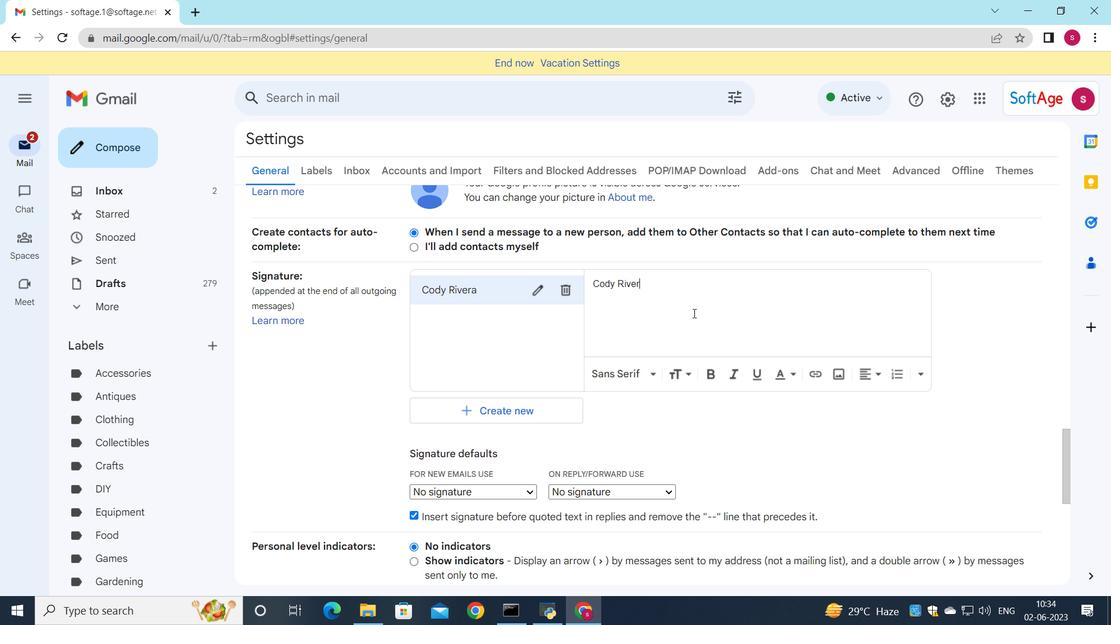 
Action: Mouse moved to (532, 384)
Screenshot: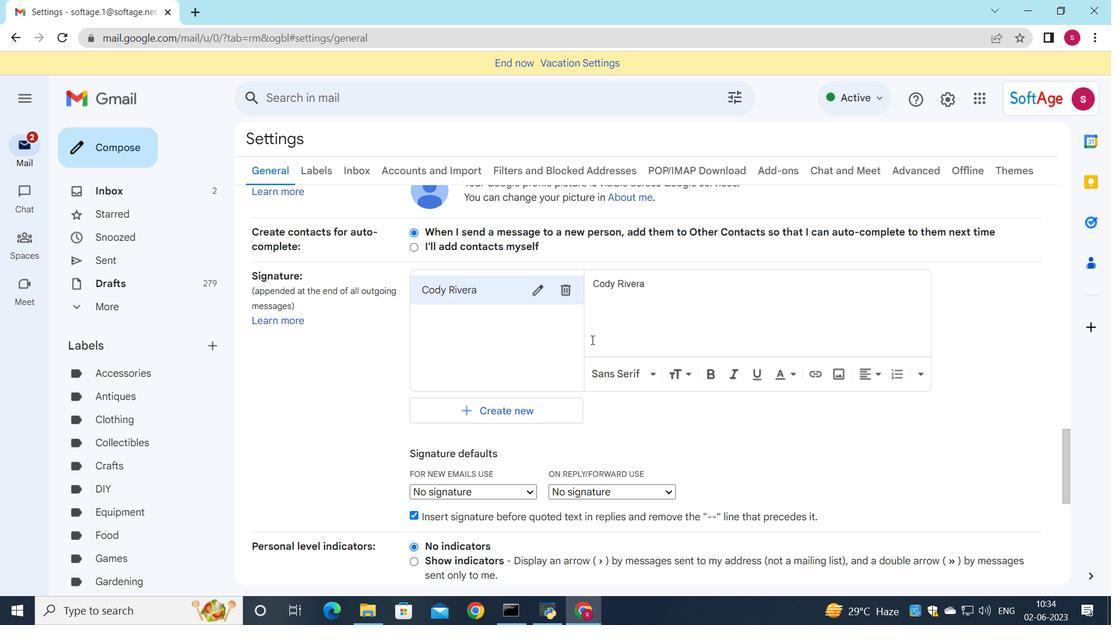 
Action: Mouse scrolled (532, 383) with delta (0, 0)
Screenshot: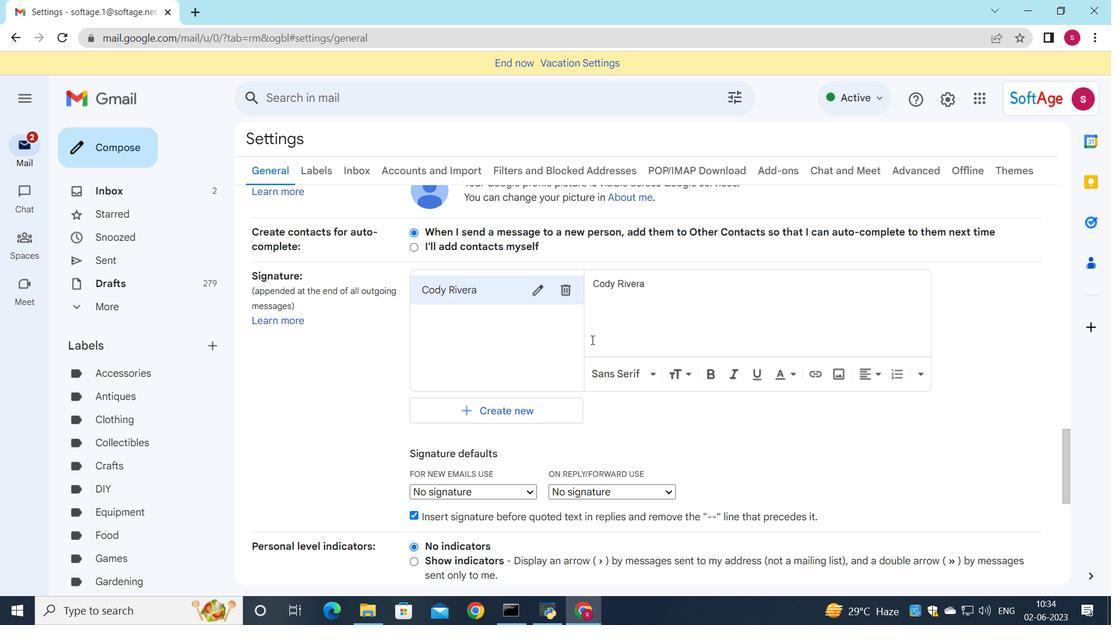 
Action: Mouse scrolled (532, 383) with delta (0, 0)
Screenshot: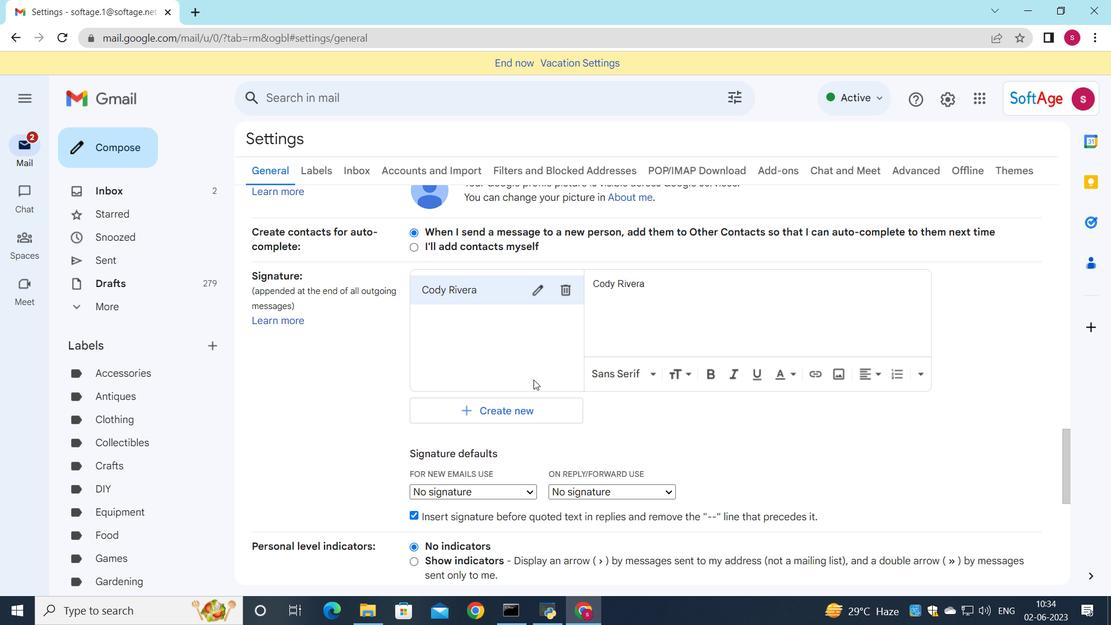 
Action: Mouse scrolled (532, 383) with delta (0, 0)
Screenshot: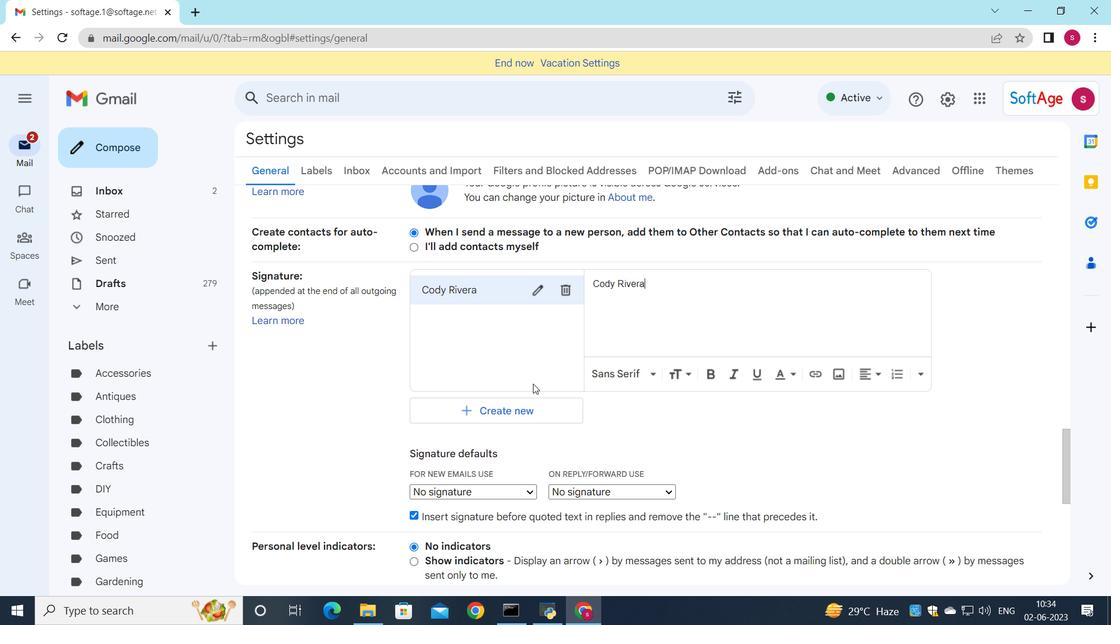 
Action: Mouse moved to (508, 272)
Screenshot: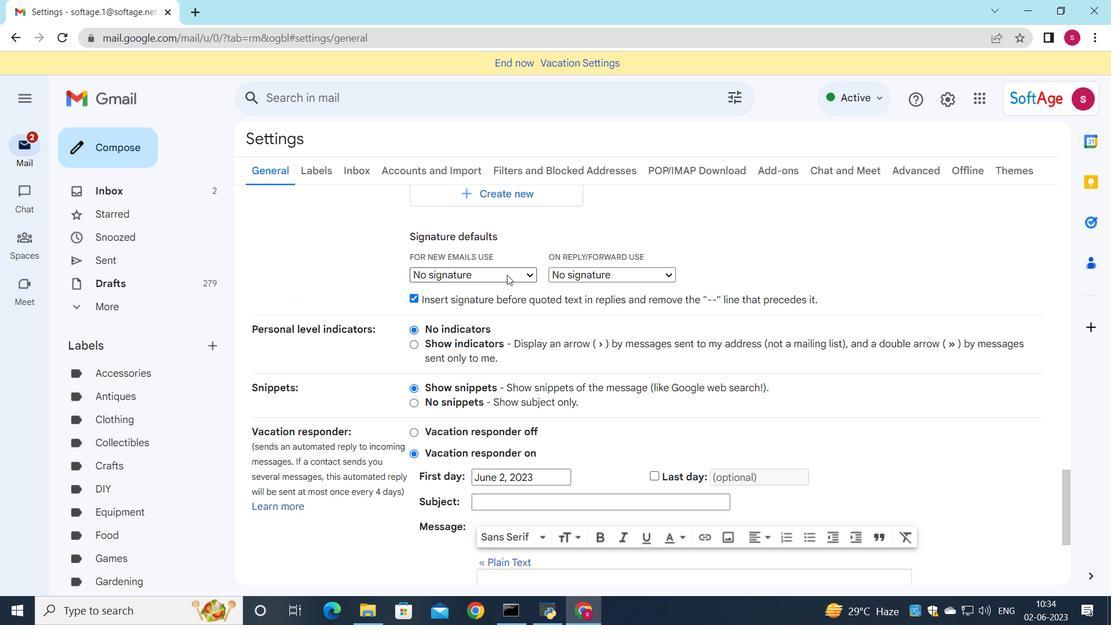 
Action: Mouse pressed left at (508, 272)
Screenshot: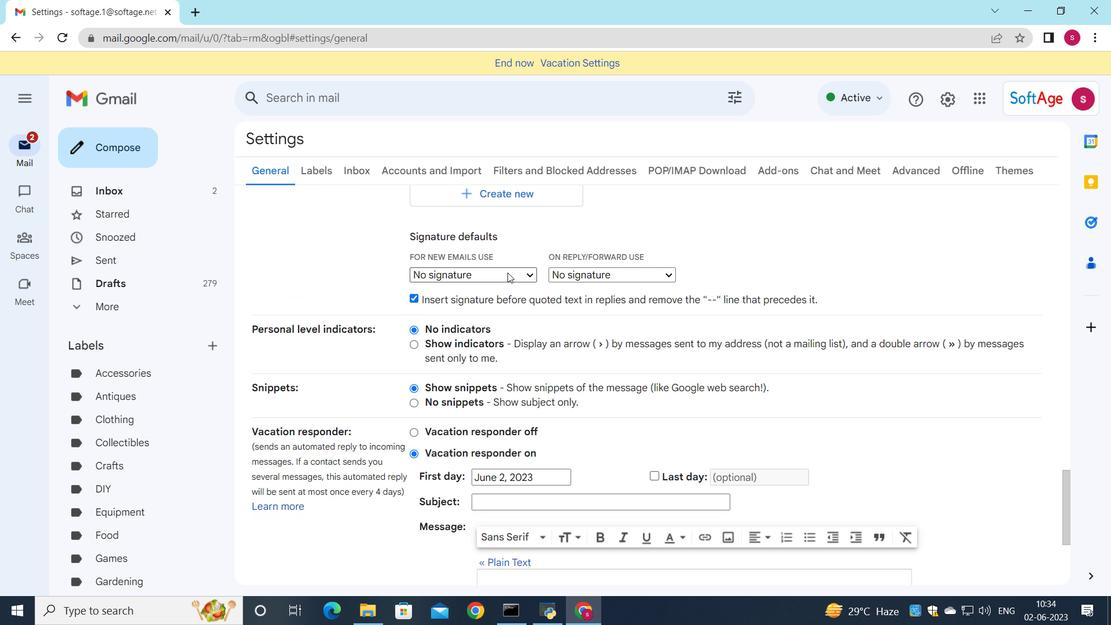 
Action: Mouse moved to (511, 295)
Screenshot: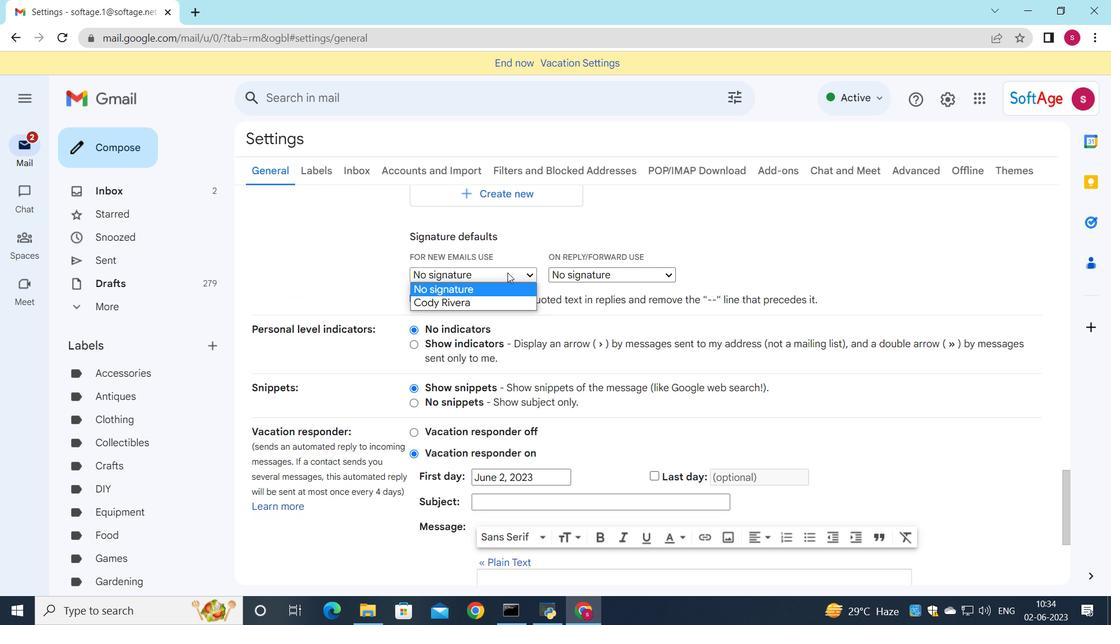 
Action: Mouse pressed left at (511, 295)
Screenshot: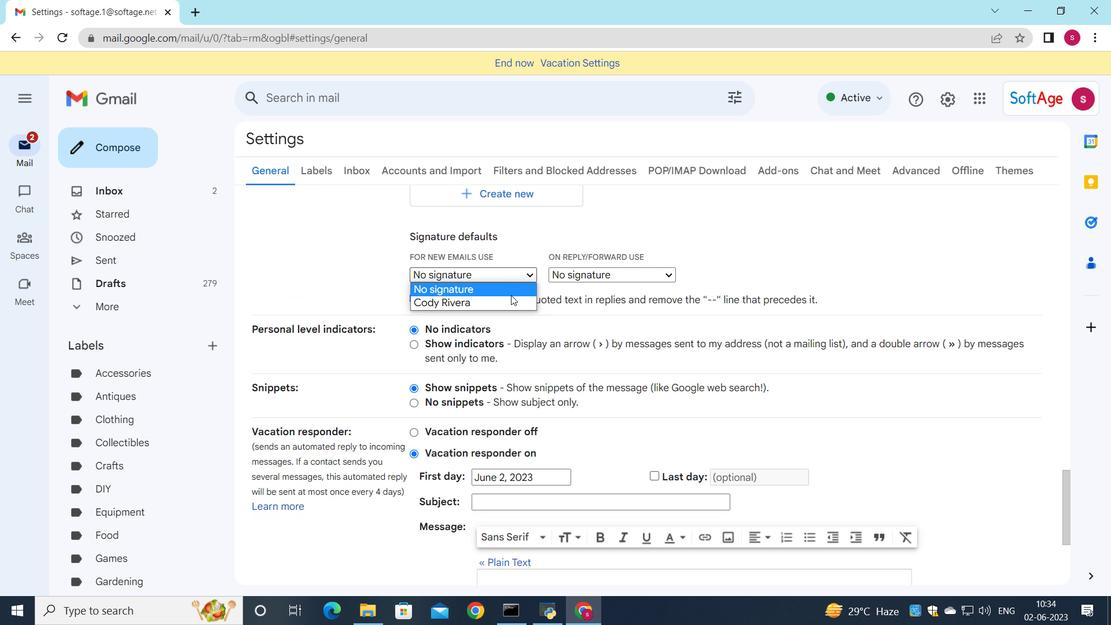 
Action: Mouse moved to (508, 277)
Screenshot: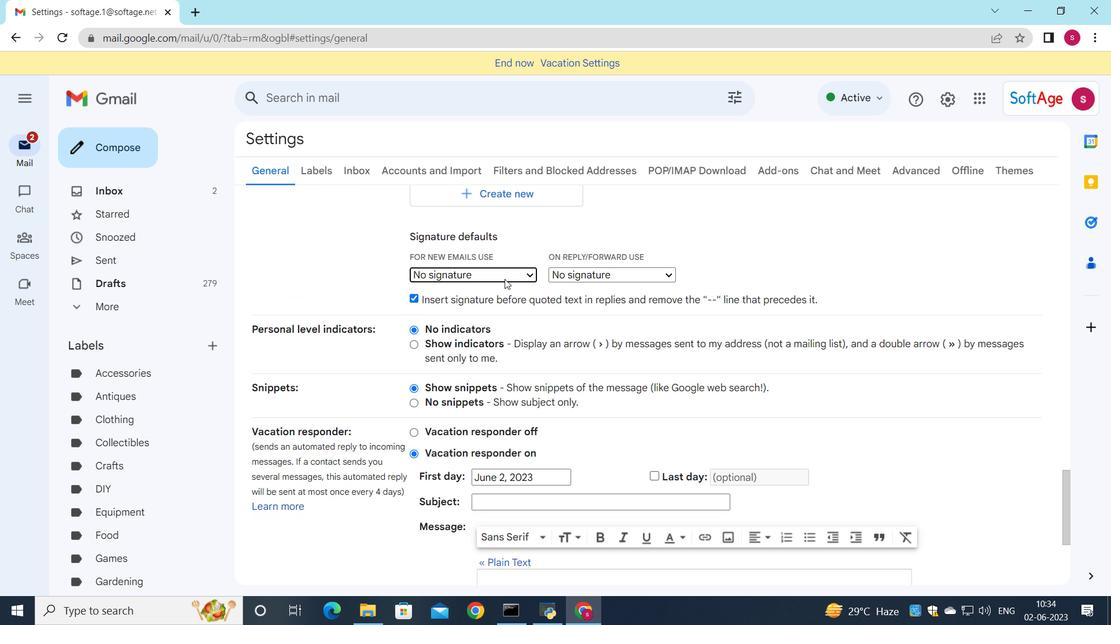 
Action: Mouse pressed left at (508, 277)
Screenshot: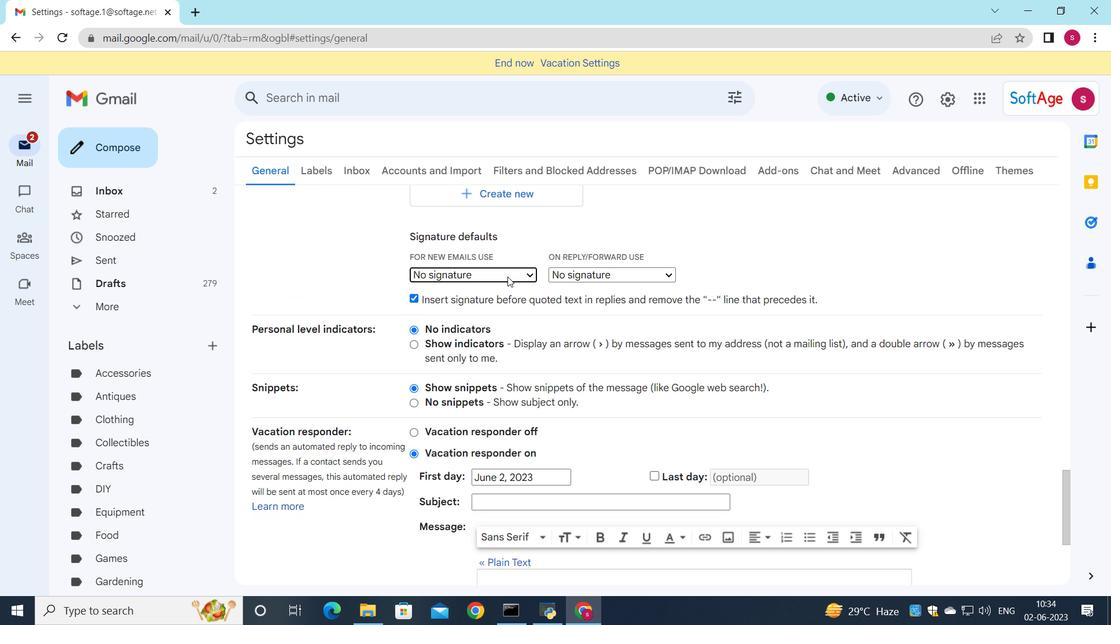 
Action: Mouse moved to (513, 302)
Screenshot: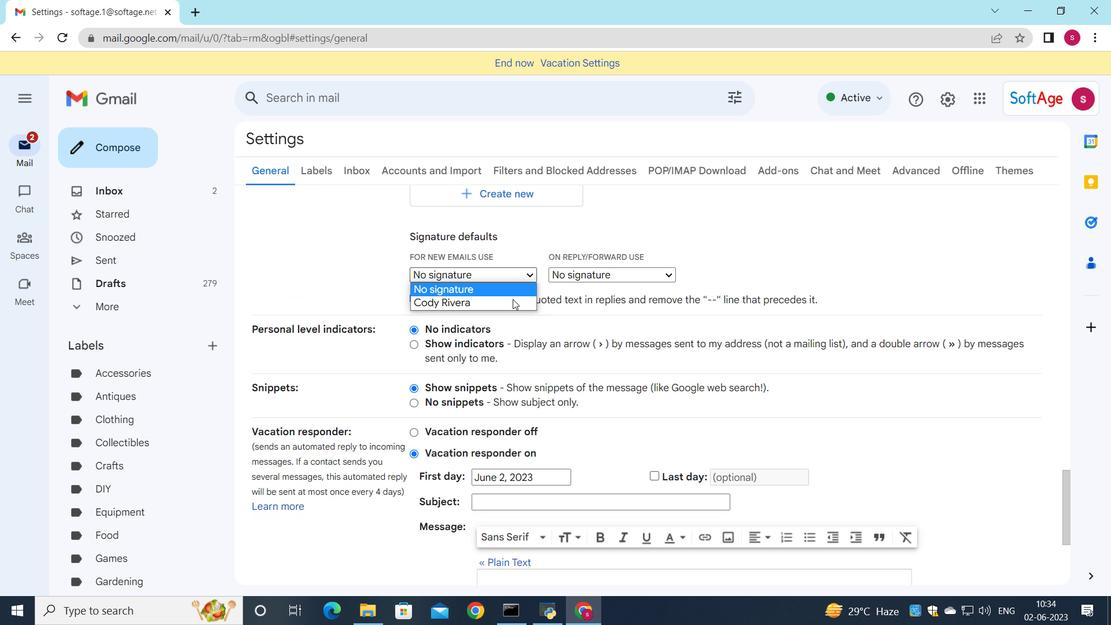 
Action: Mouse pressed left at (513, 302)
Screenshot: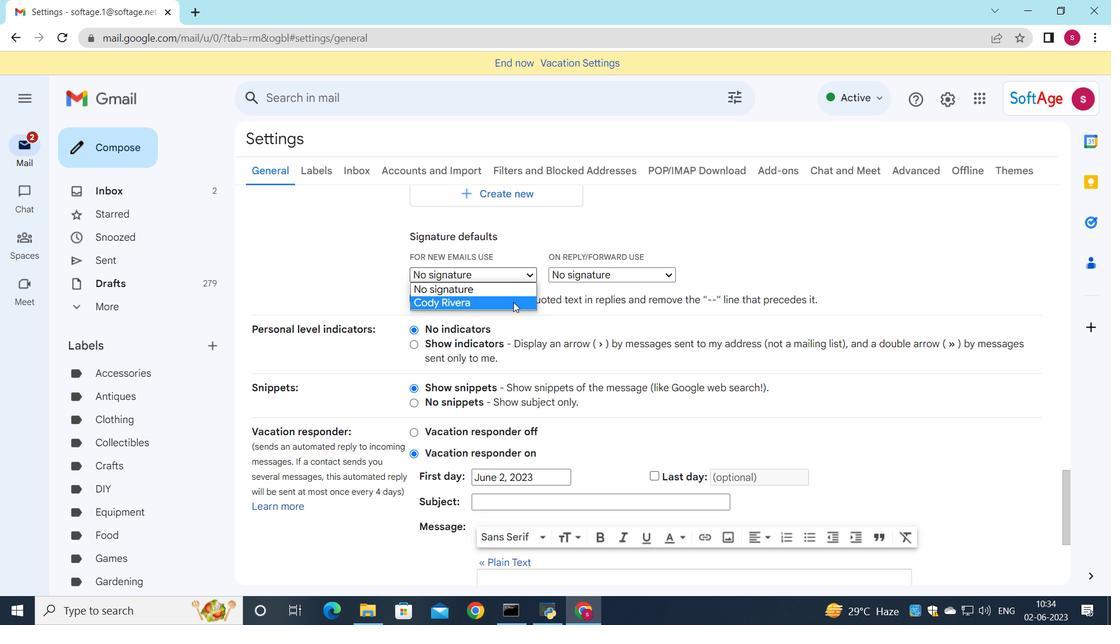 
Action: Mouse moved to (582, 276)
Screenshot: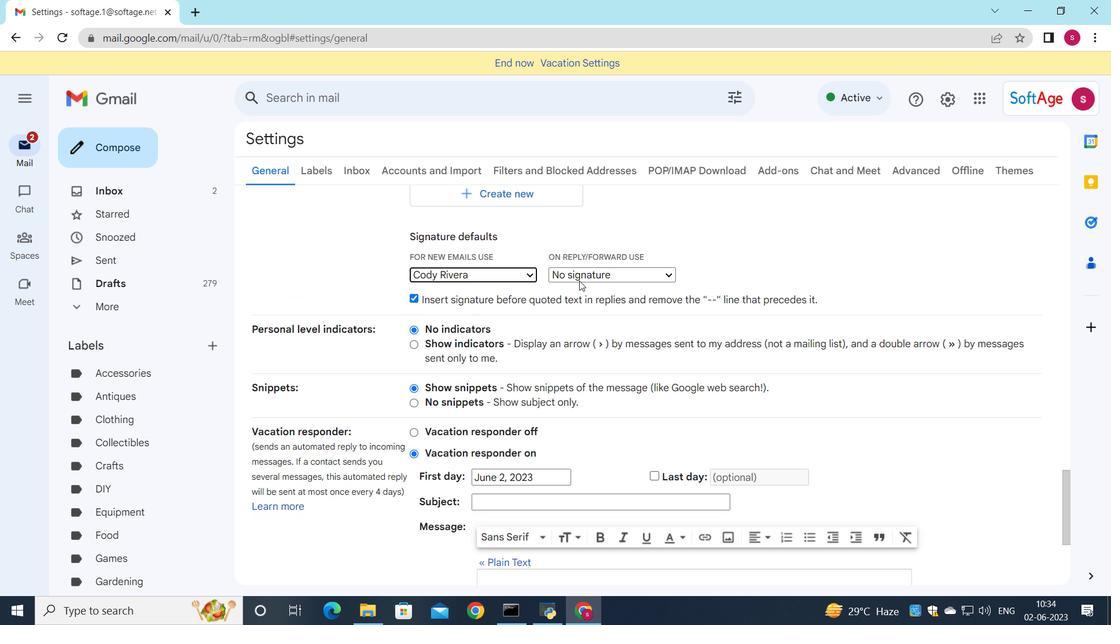 
Action: Mouse pressed left at (582, 276)
Screenshot: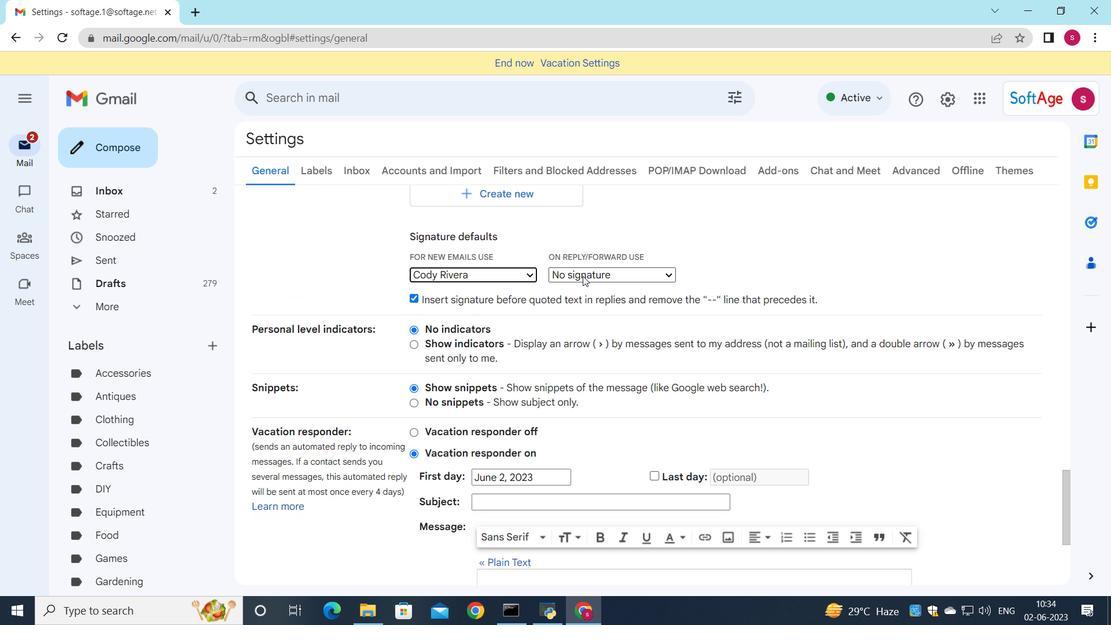 
Action: Mouse moved to (582, 306)
Screenshot: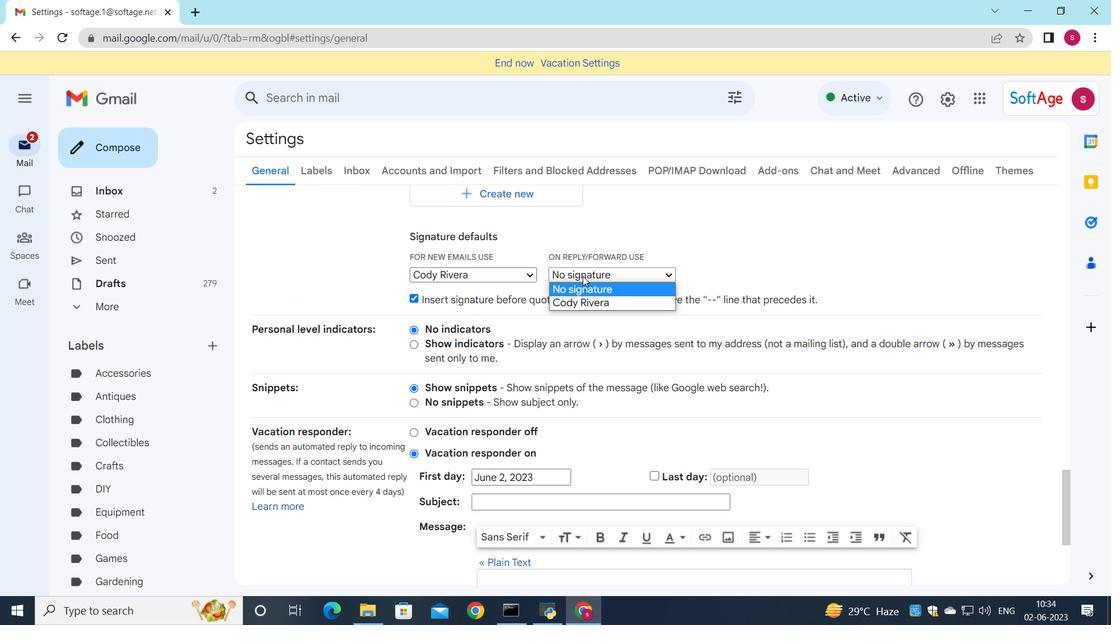 
Action: Mouse pressed left at (582, 306)
Screenshot: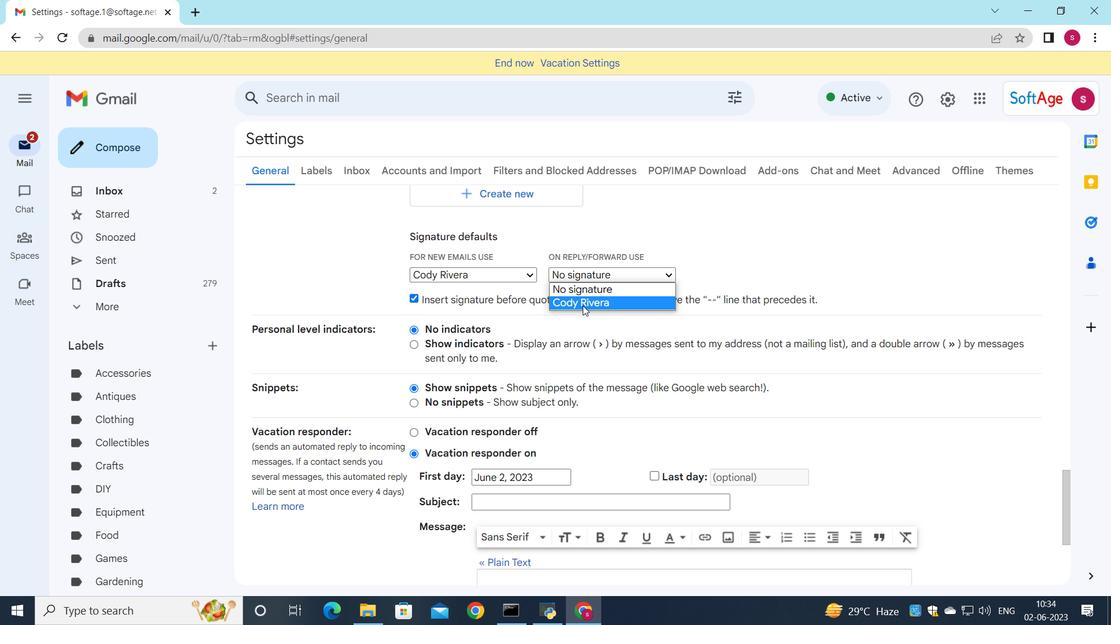 
Action: Mouse scrolled (582, 305) with delta (0, 0)
Screenshot: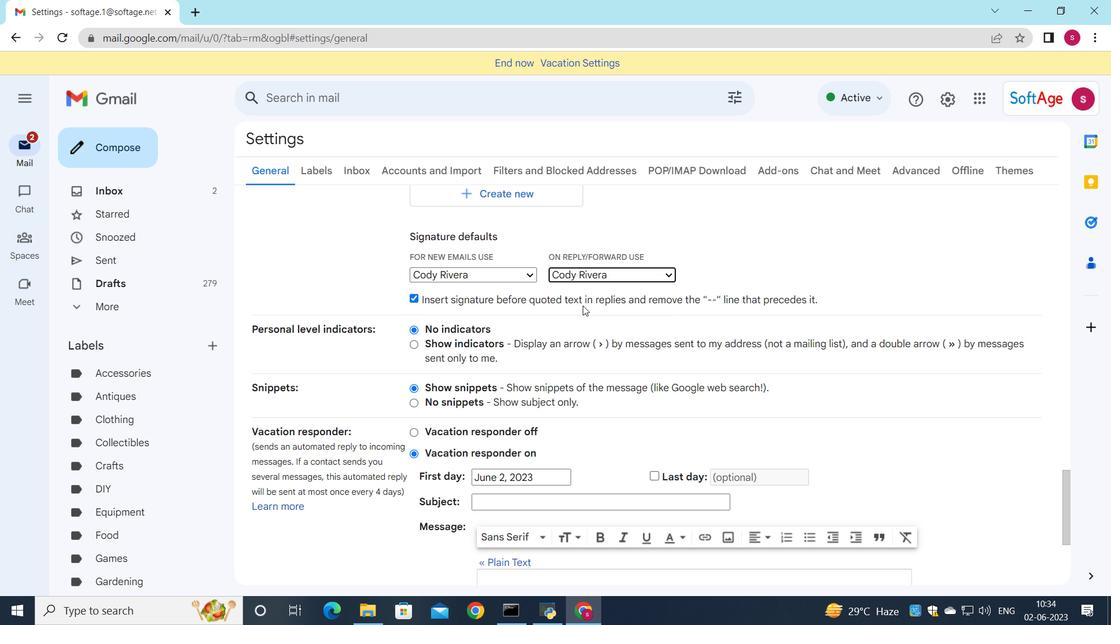 
Action: Mouse scrolled (582, 305) with delta (0, 0)
Screenshot: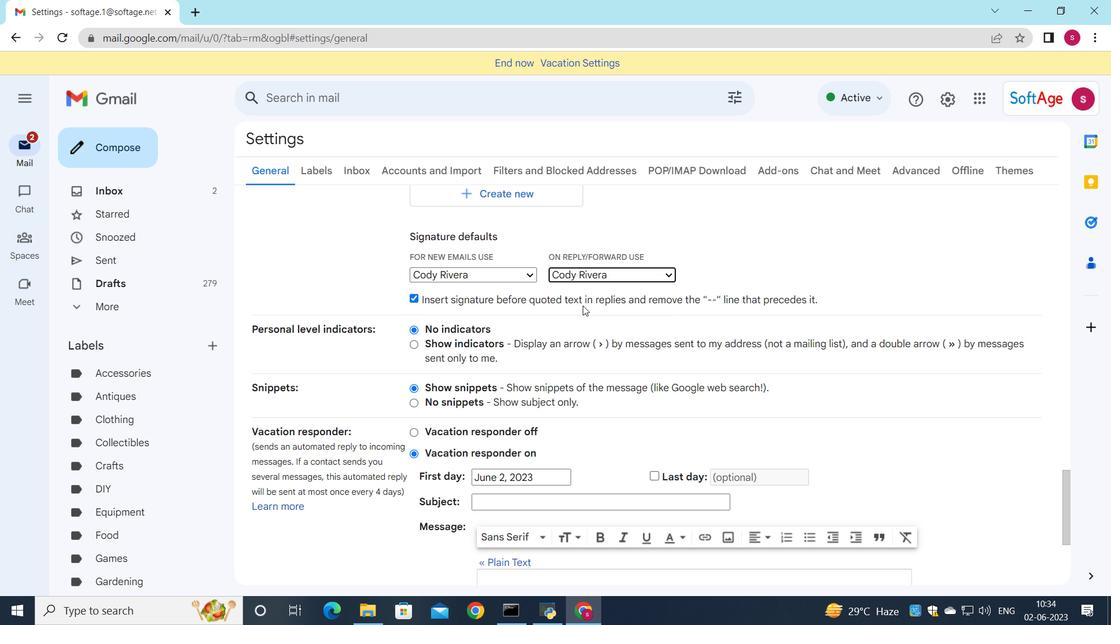 
Action: Mouse scrolled (582, 305) with delta (0, 0)
Screenshot: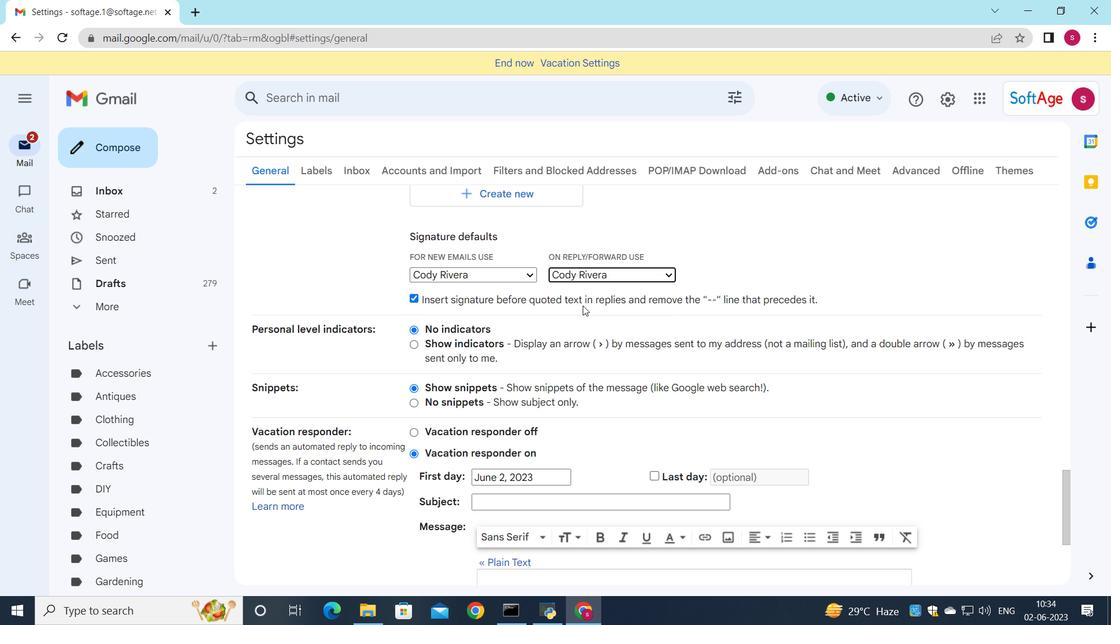 
Action: Mouse scrolled (582, 305) with delta (0, 0)
Screenshot: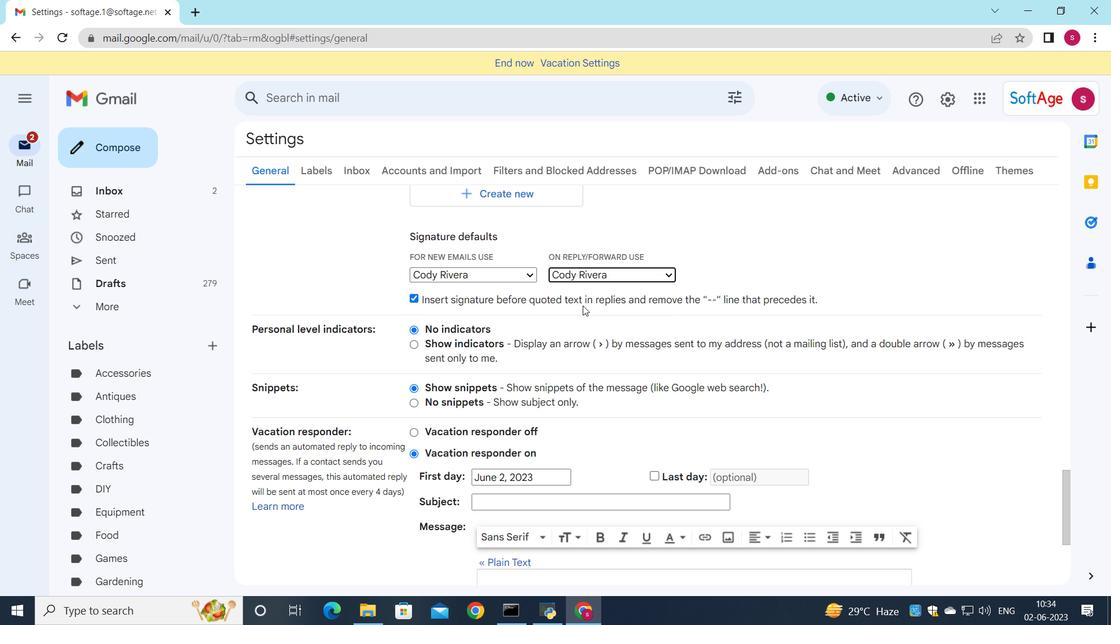 
Action: Mouse scrolled (582, 305) with delta (0, 0)
Screenshot: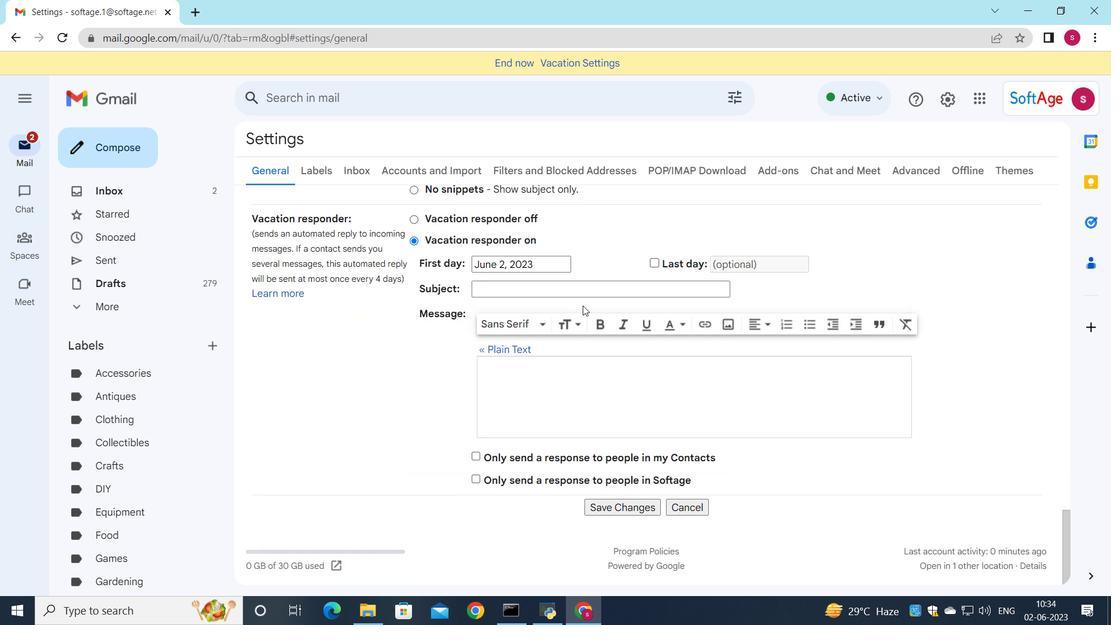 
Action: Mouse scrolled (582, 305) with delta (0, 0)
Screenshot: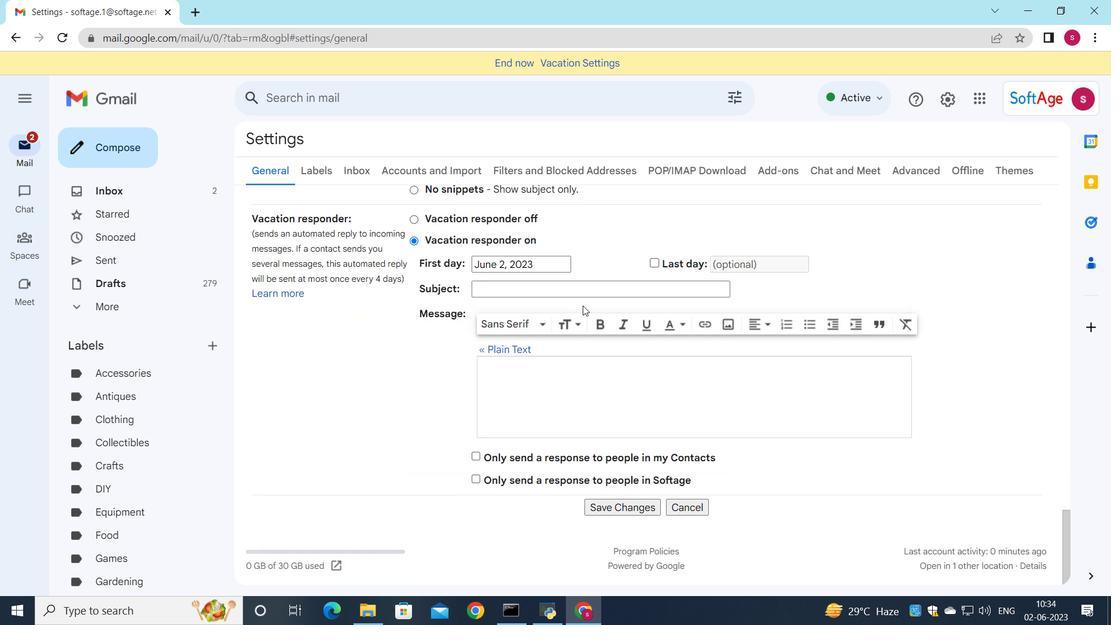 
Action: Mouse moved to (593, 322)
Screenshot: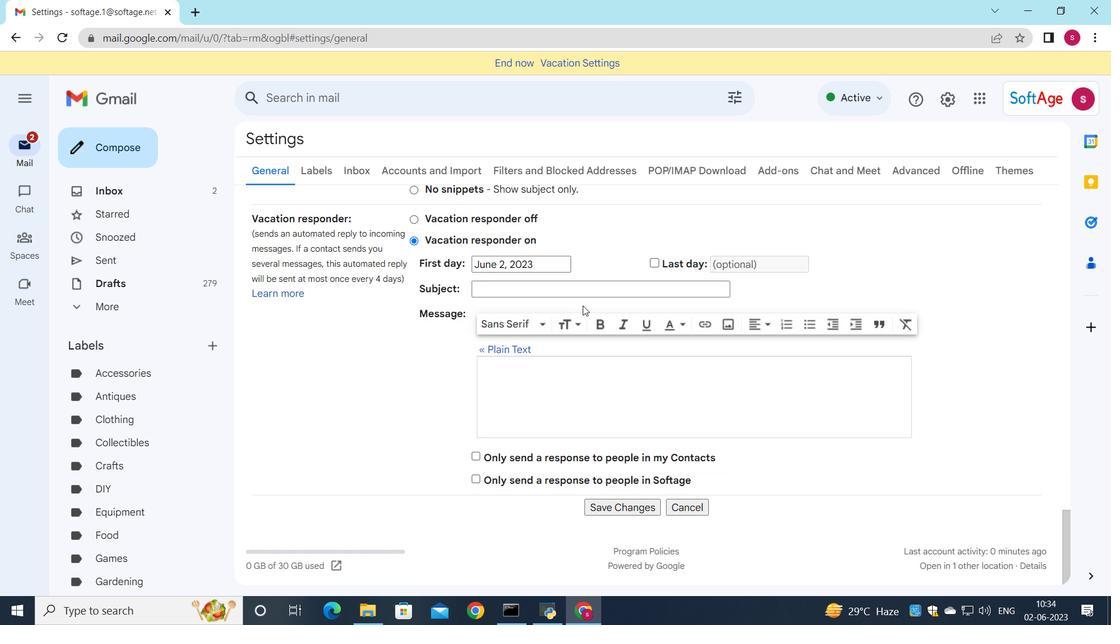 
Action: Mouse scrolled (593, 321) with delta (0, 0)
Screenshot: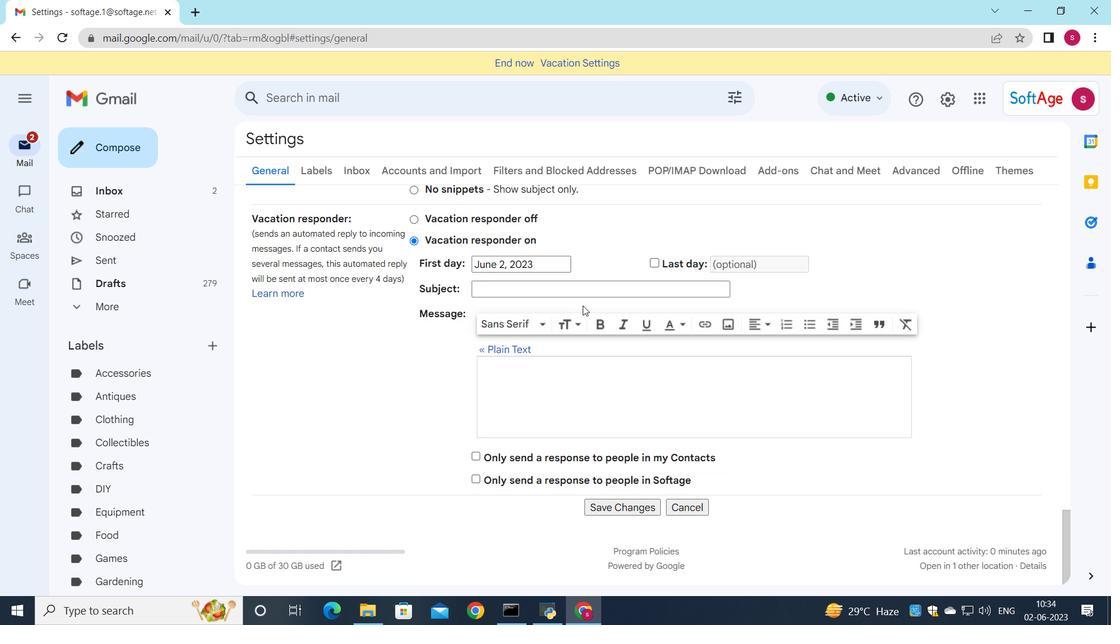 
Action: Mouse moved to (618, 423)
Screenshot: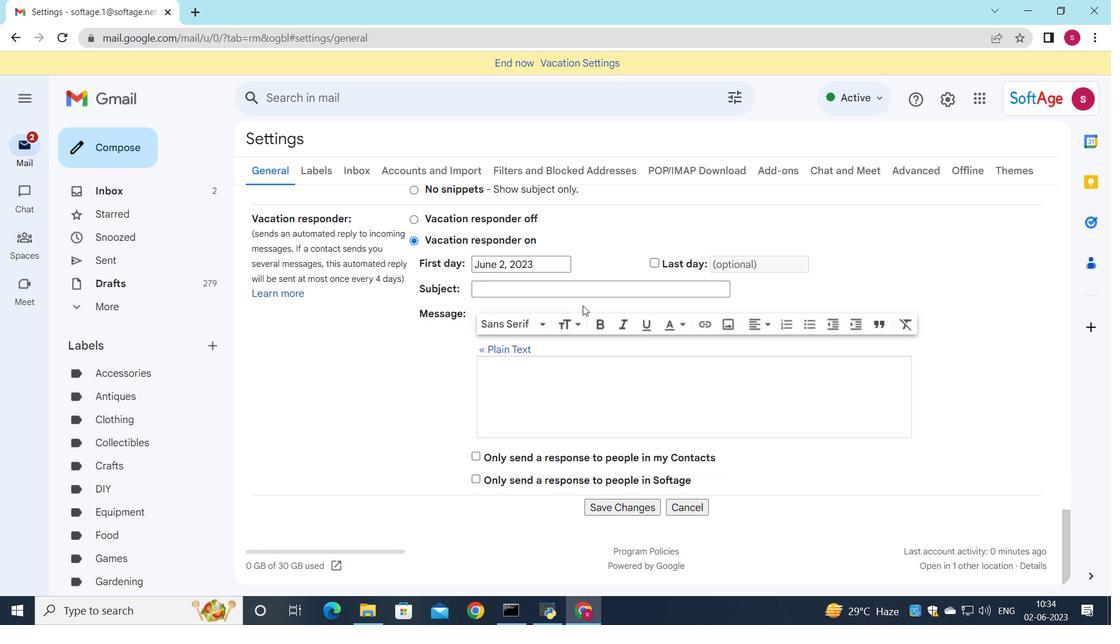 
Action: Mouse scrolled (618, 422) with delta (0, 0)
Screenshot: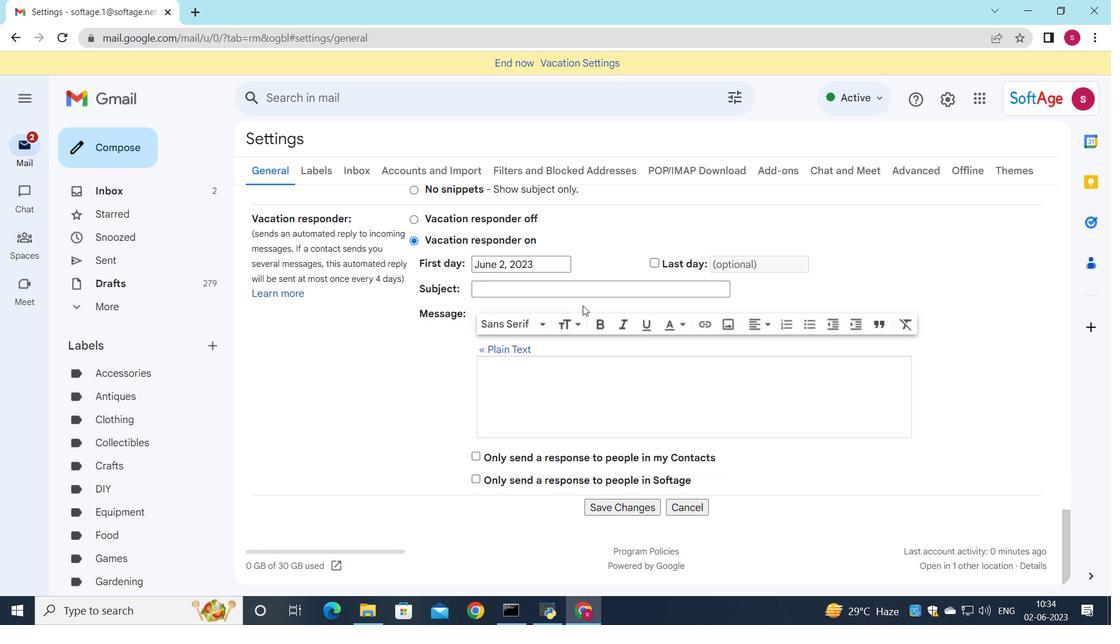 
Action: Mouse moved to (632, 496)
Screenshot: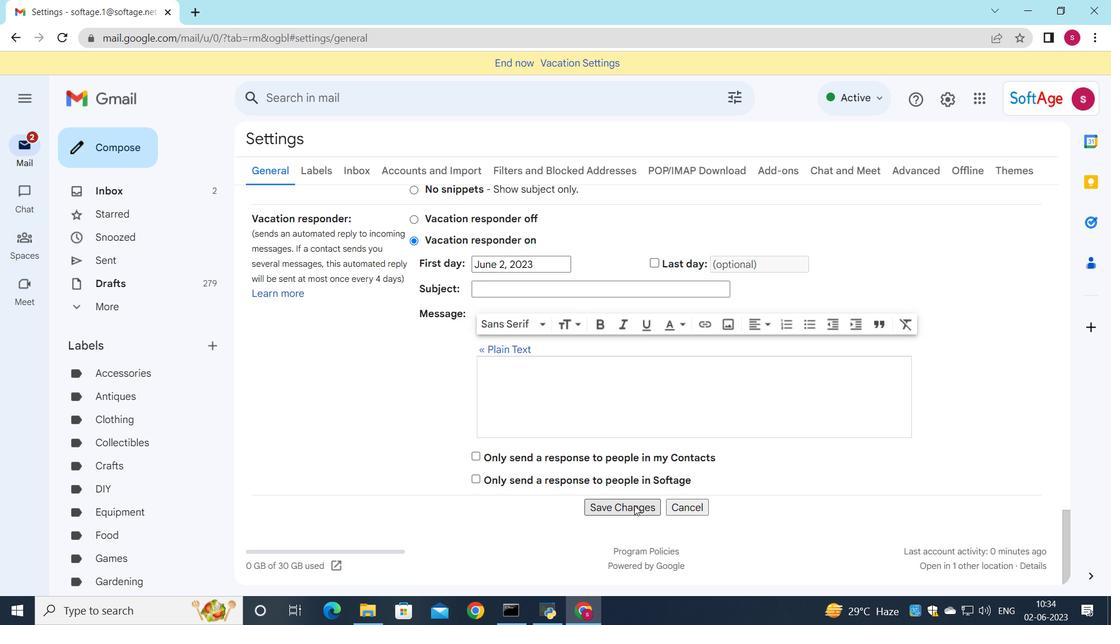 
Action: Mouse pressed left at (632, 496)
Screenshot: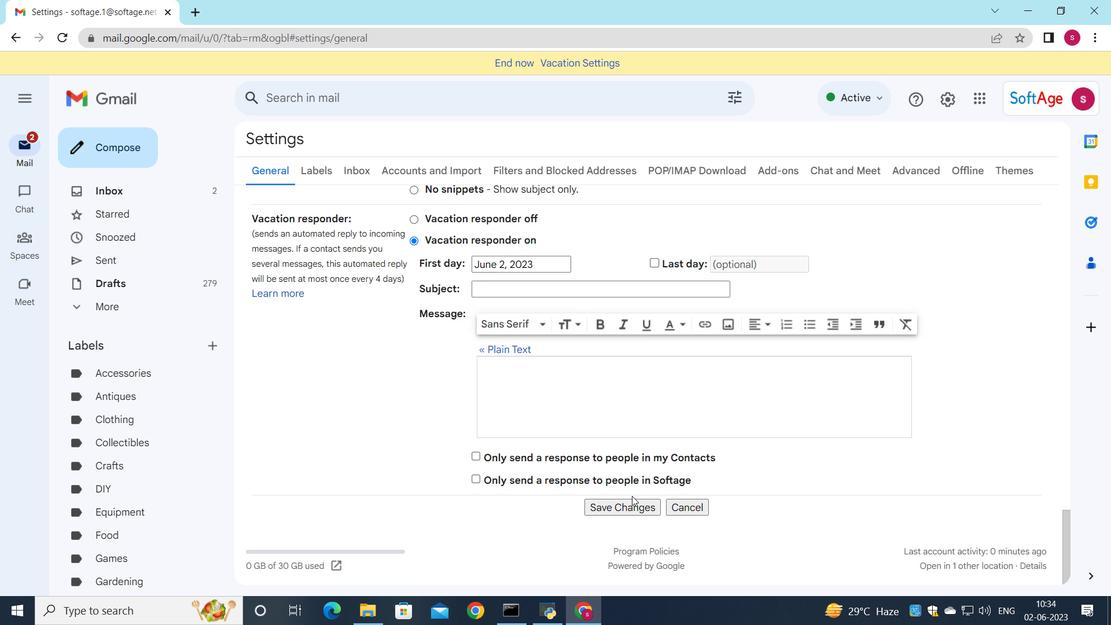 
Action: Mouse moved to (630, 505)
Screenshot: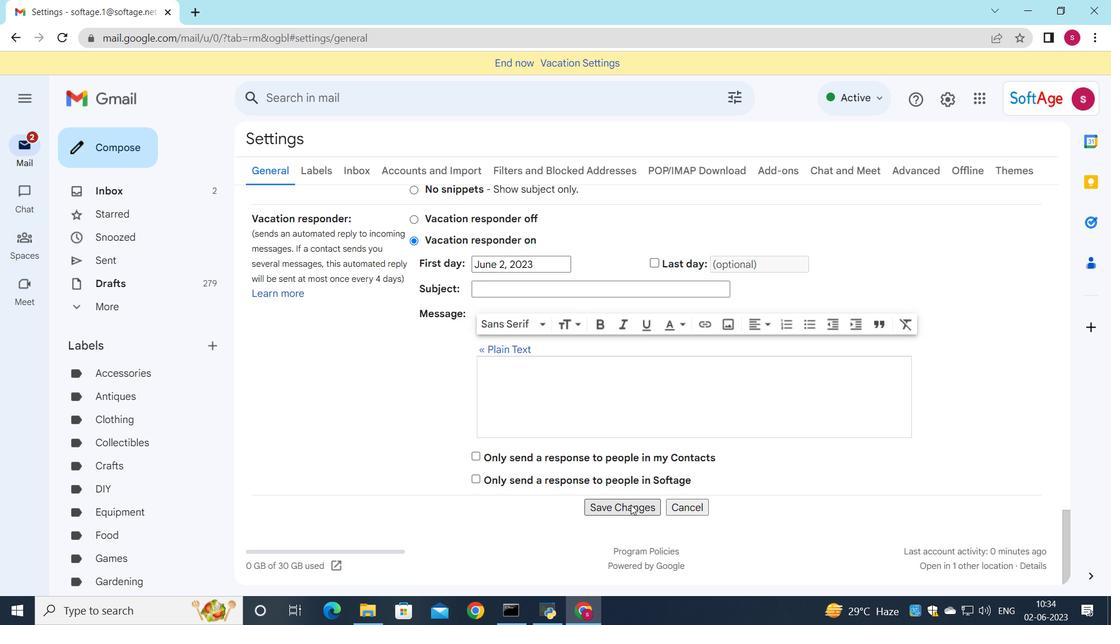 
Action: Mouse pressed left at (630, 505)
Screenshot: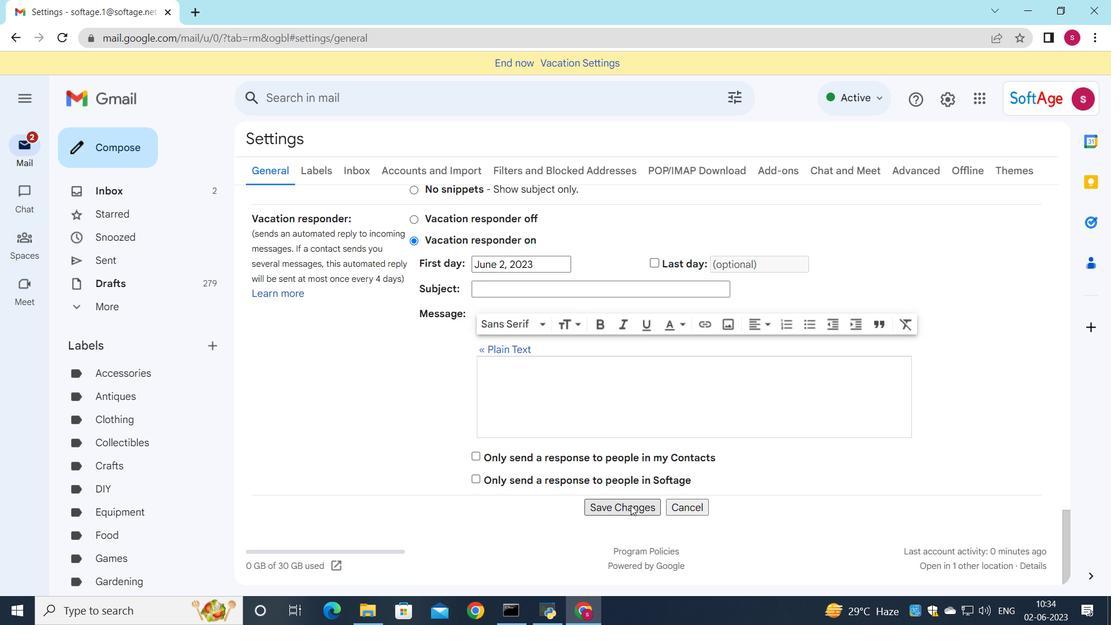 
Action: Mouse moved to (604, 235)
Screenshot: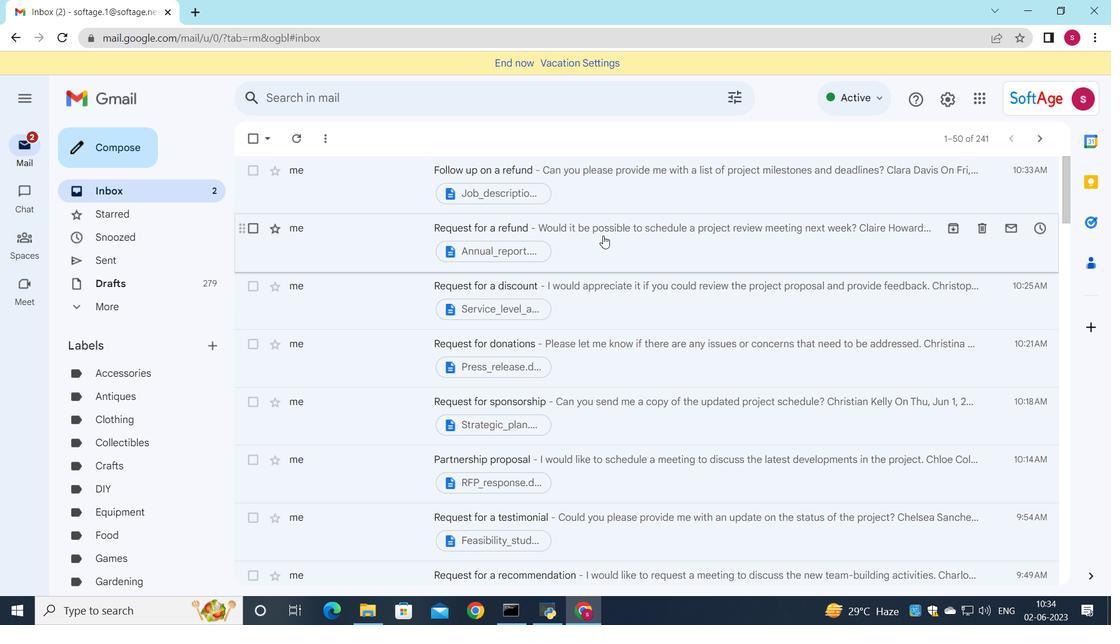
Action: Mouse pressed left at (604, 235)
Screenshot: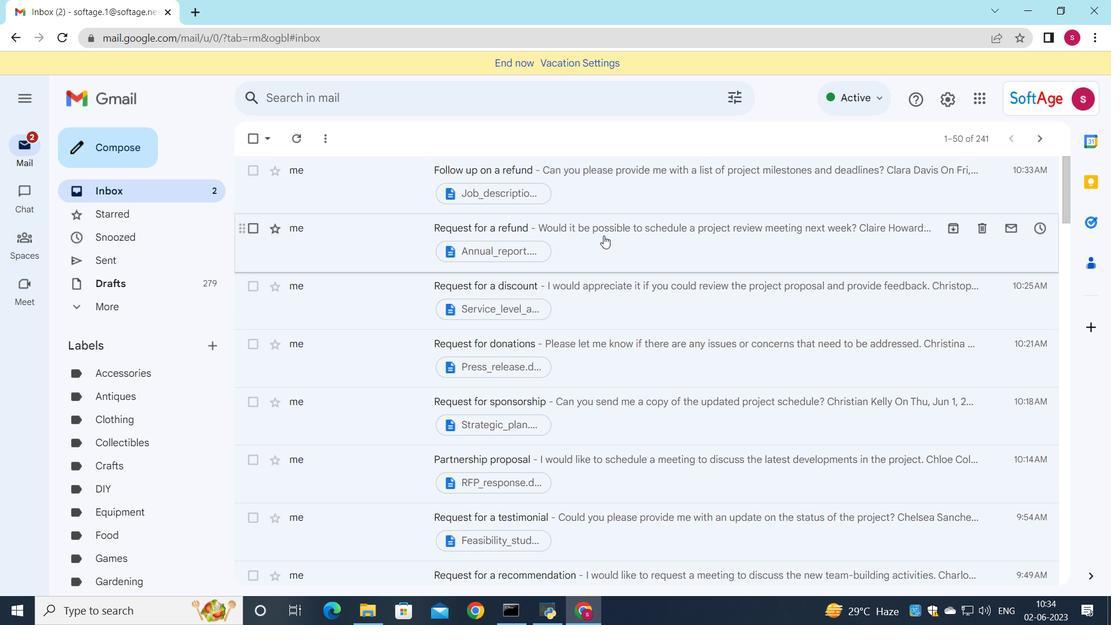 
Action: Mouse moved to (526, 429)
Screenshot: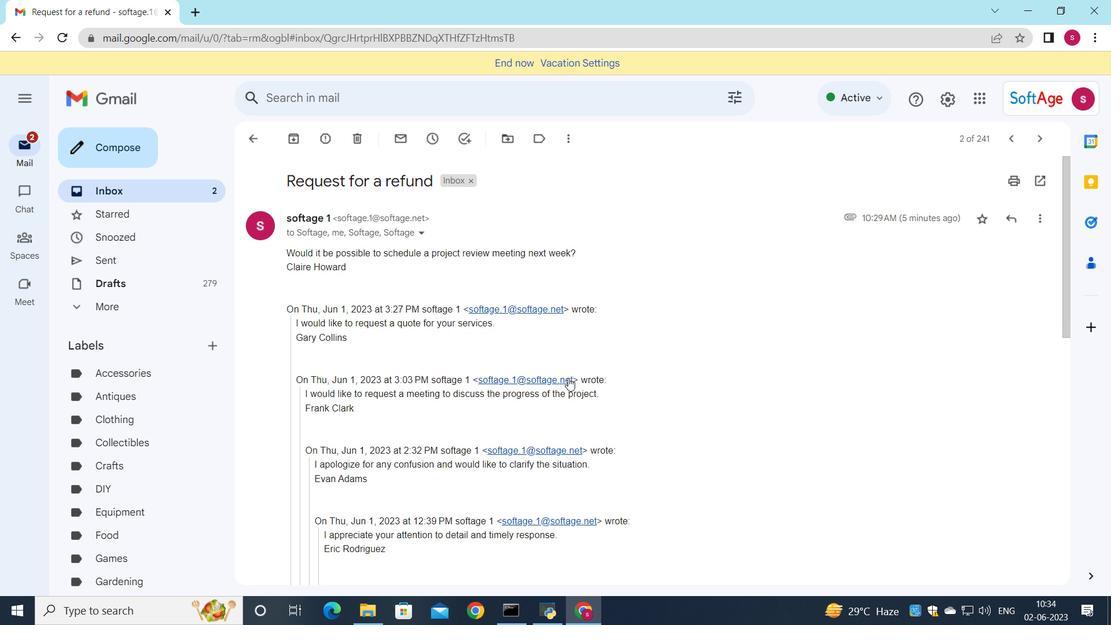 
Action: Mouse scrolled (530, 423) with delta (0, 0)
Screenshot: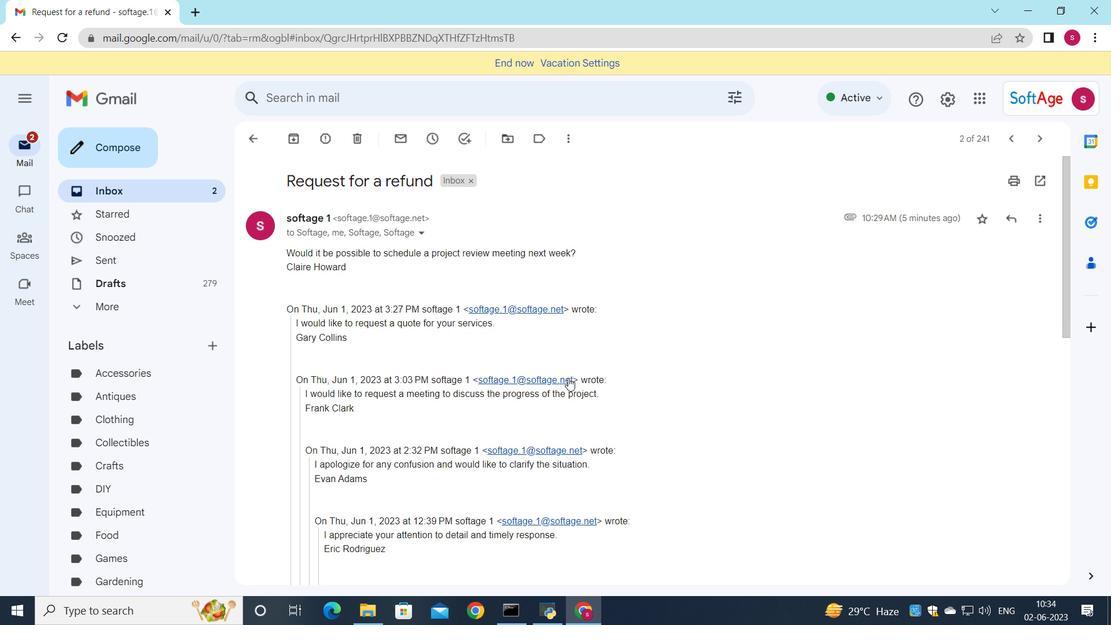 
Action: Mouse moved to (519, 441)
Screenshot: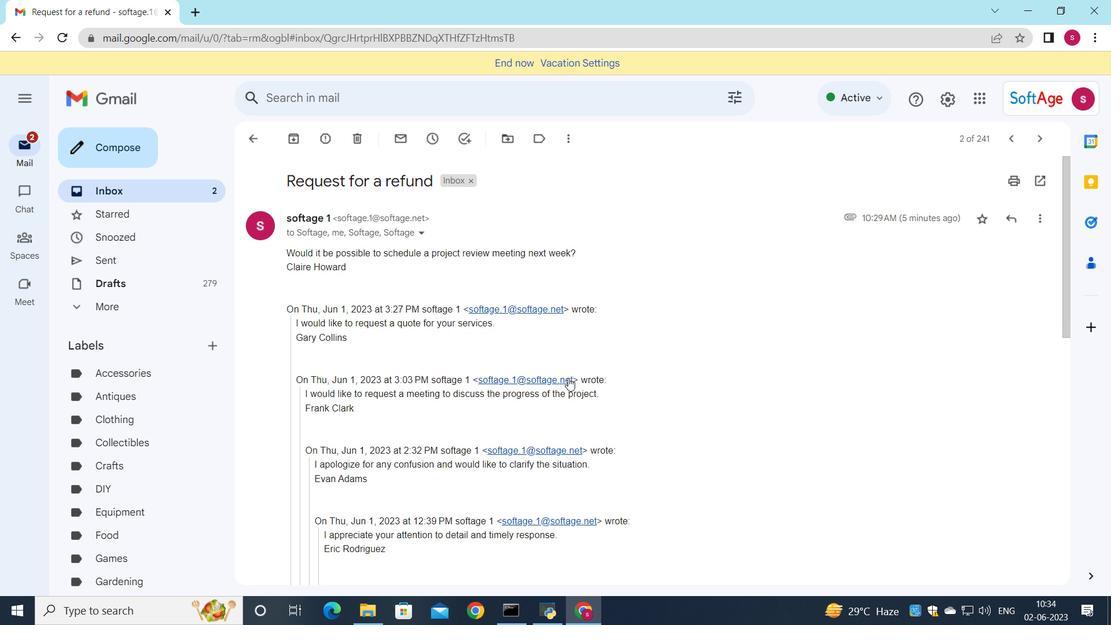 
Action: Mouse scrolled (519, 440) with delta (0, 0)
Screenshot: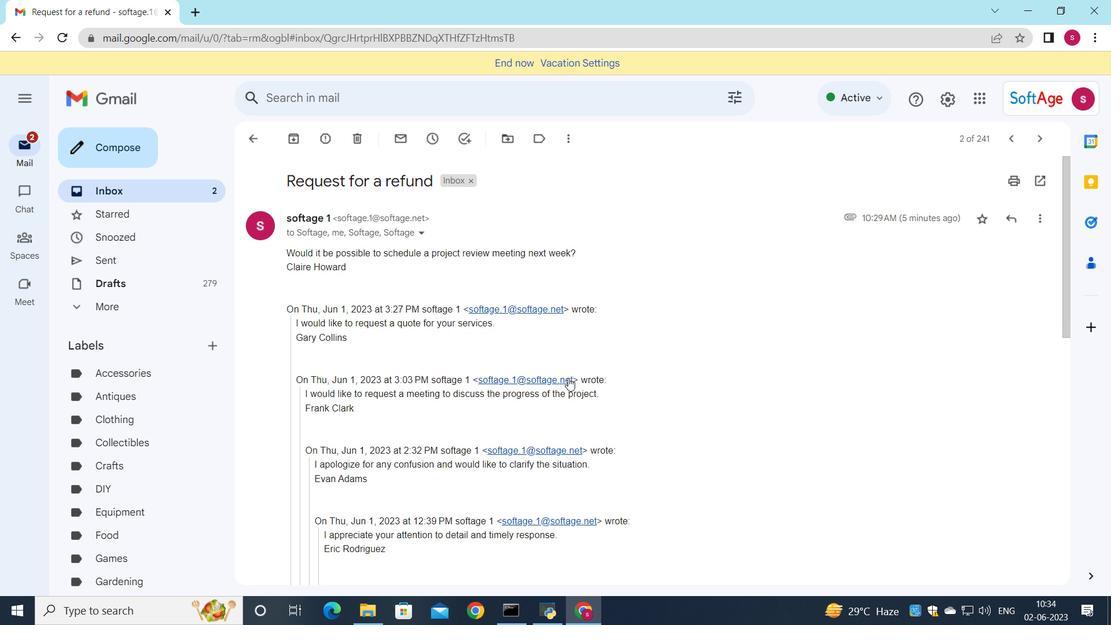 
Action: Mouse moved to (507, 452)
Screenshot: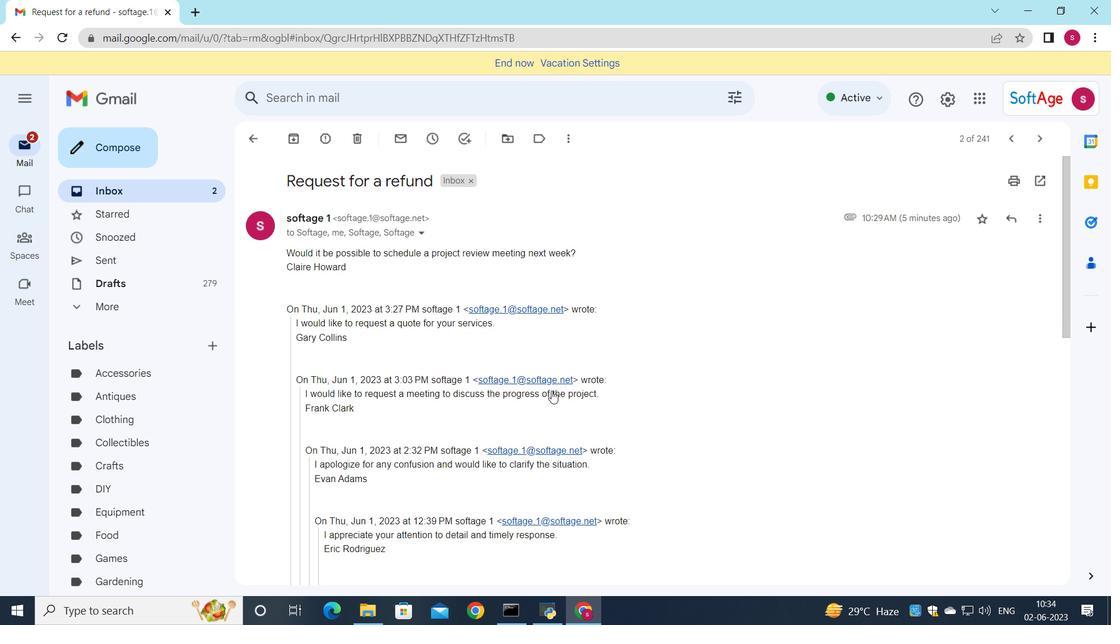 
Action: Mouse scrolled (507, 451) with delta (0, 0)
Screenshot: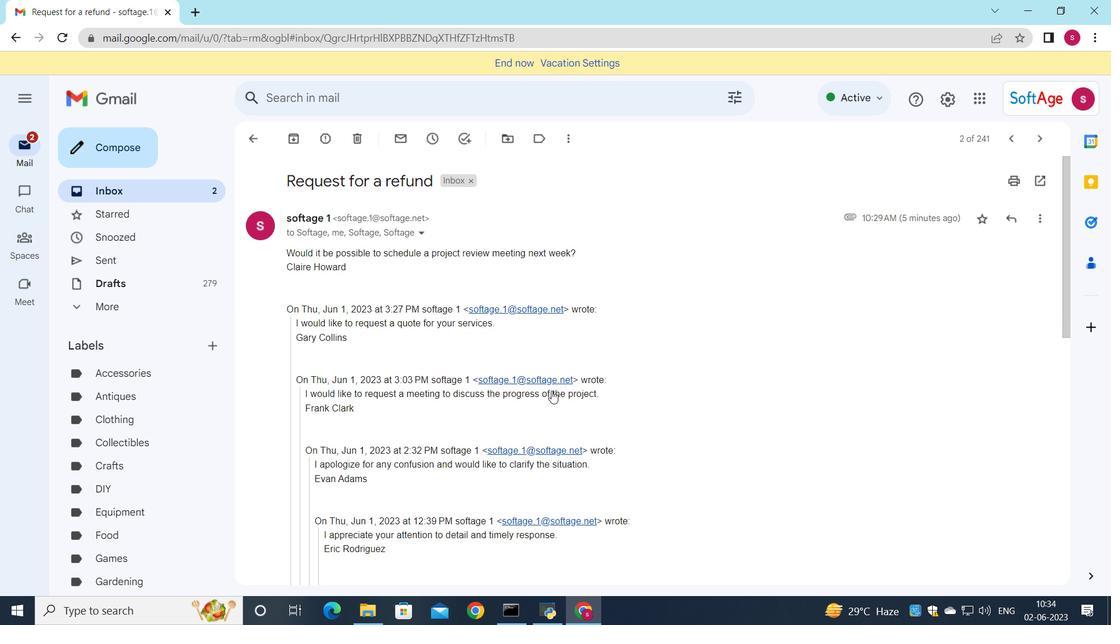 
Action: Mouse moved to (417, 451)
Screenshot: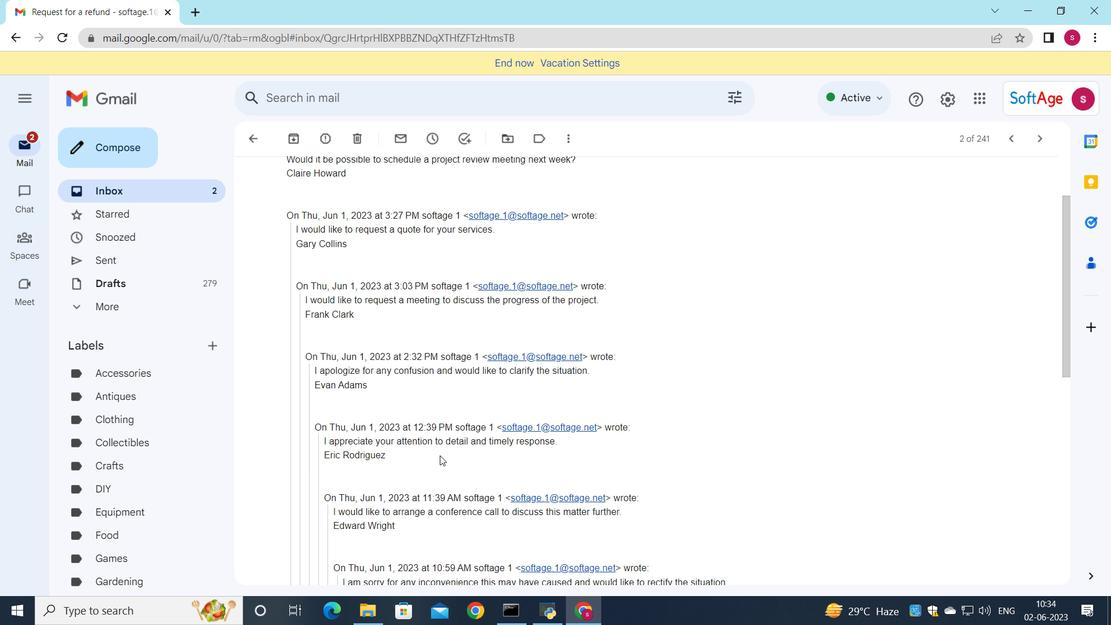 
Action: Mouse scrolled (417, 450) with delta (0, 0)
Screenshot: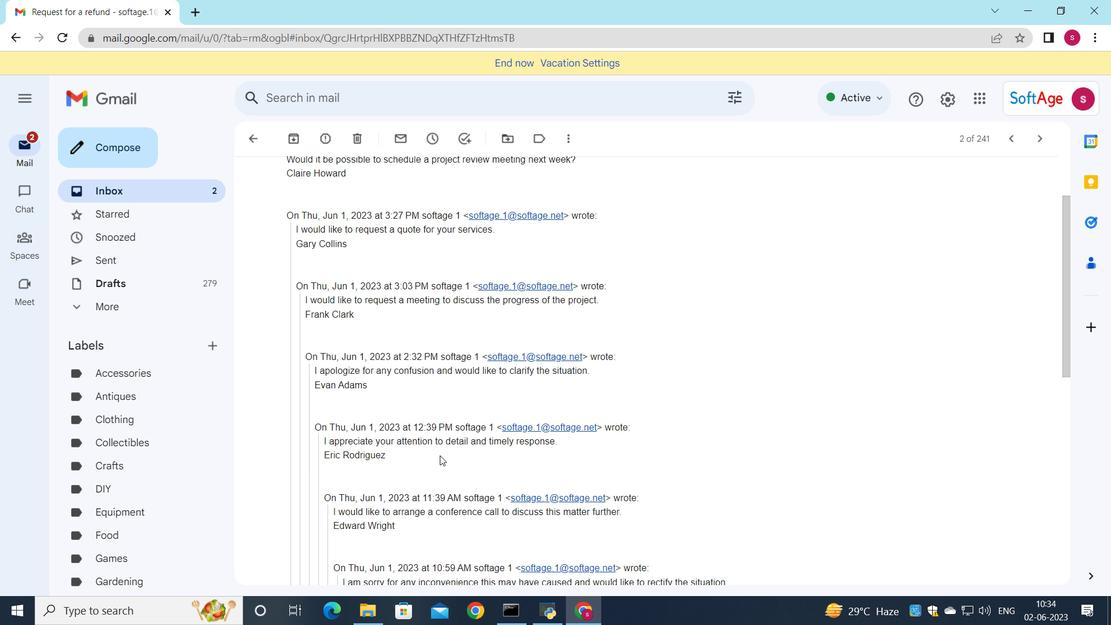 
Action: Mouse moved to (417, 451)
Screenshot: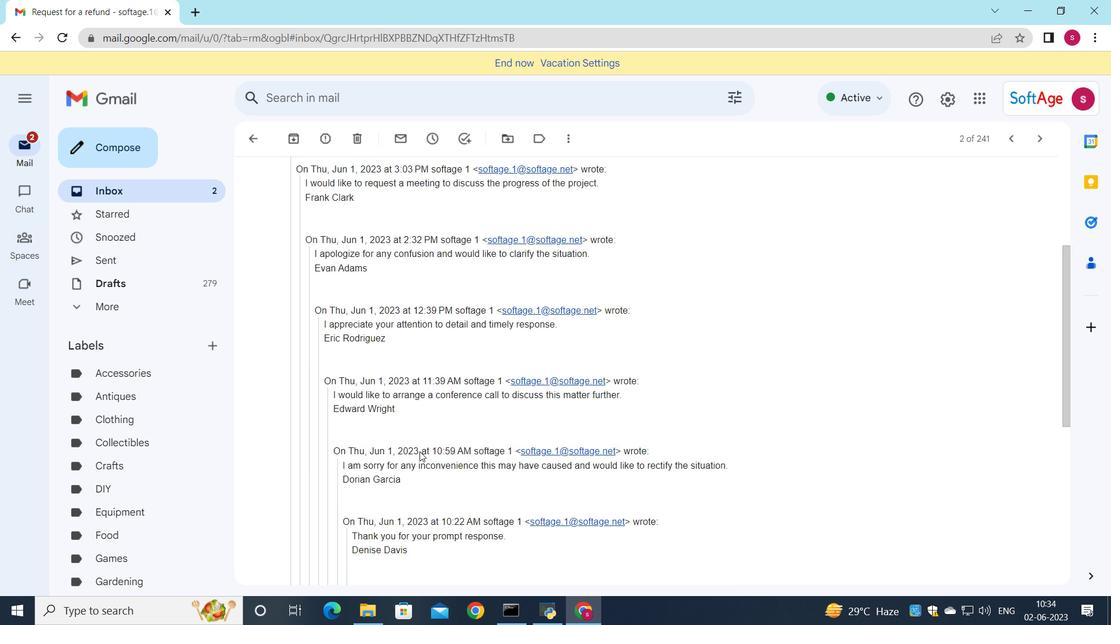 
Action: Mouse scrolled (417, 450) with delta (0, 0)
Screenshot: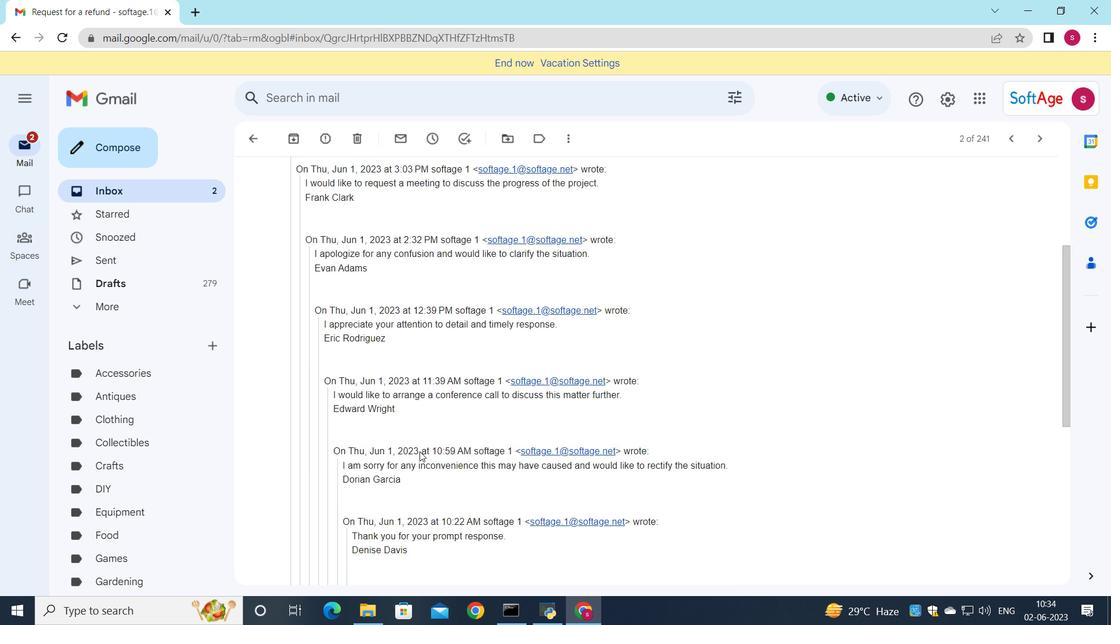 
Action: Mouse scrolled (417, 450) with delta (0, 0)
Screenshot: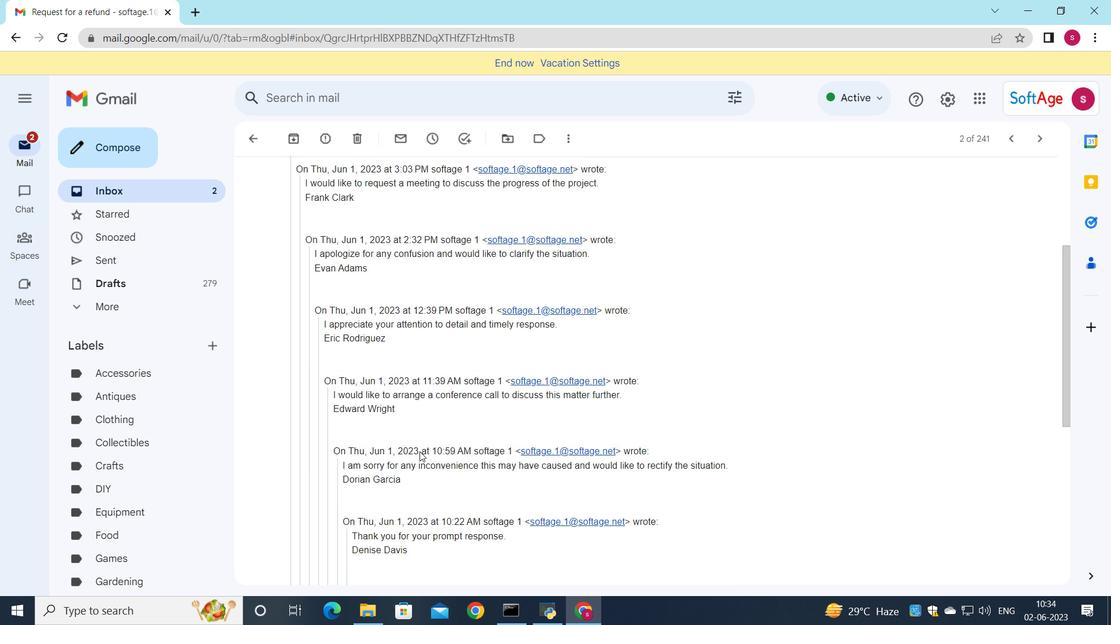 
Action: Mouse scrolled (417, 450) with delta (0, 0)
Screenshot: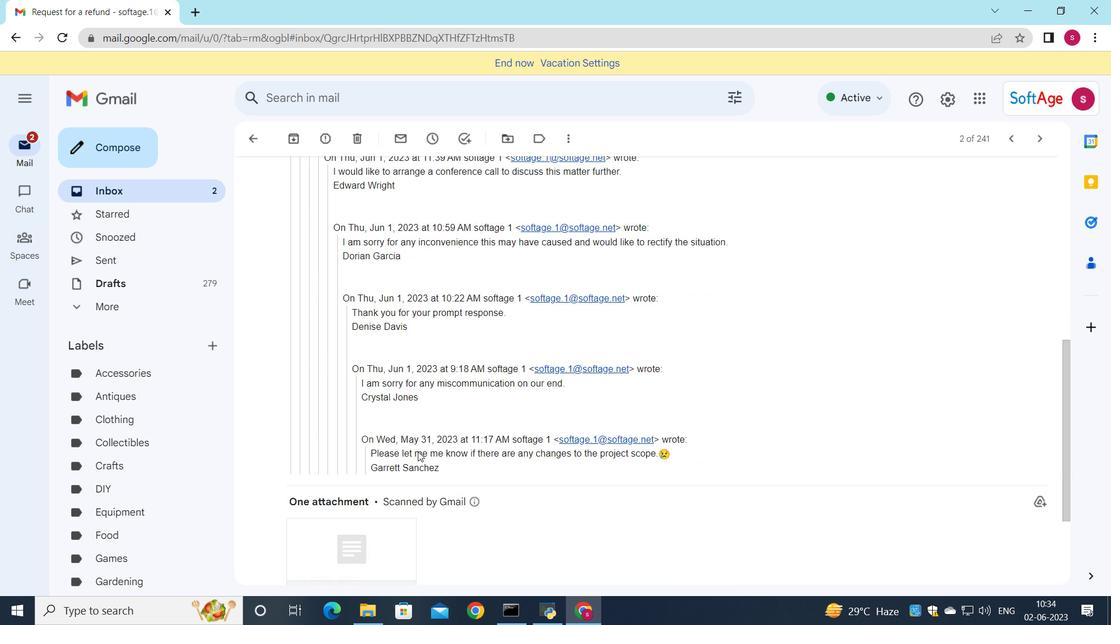 
Action: Mouse scrolled (417, 450) with delta (0, 0)
Screenshot: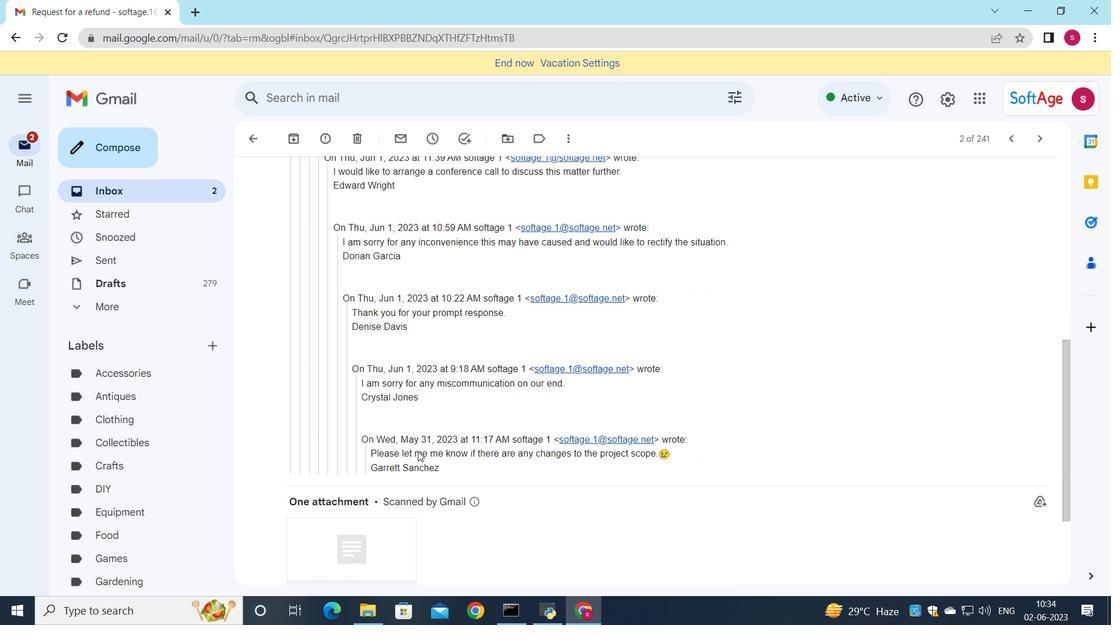 
Action: Mouse scrolled (417, 450) with delta (0, 0)
Screenshot: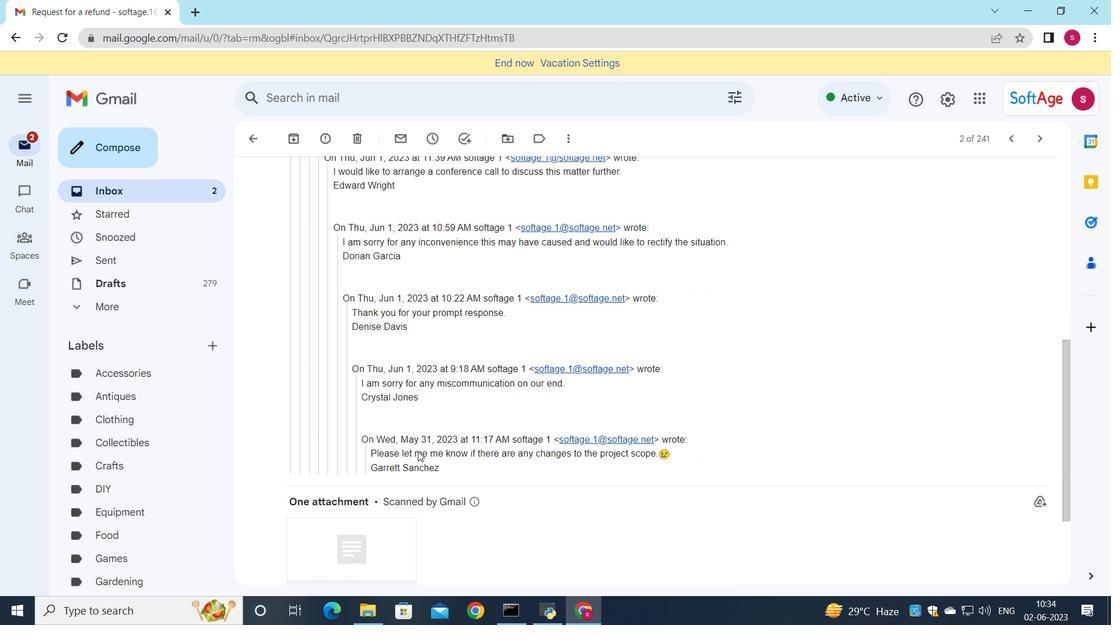 
Action: Mouse moved to (327, 512)
Screenshot: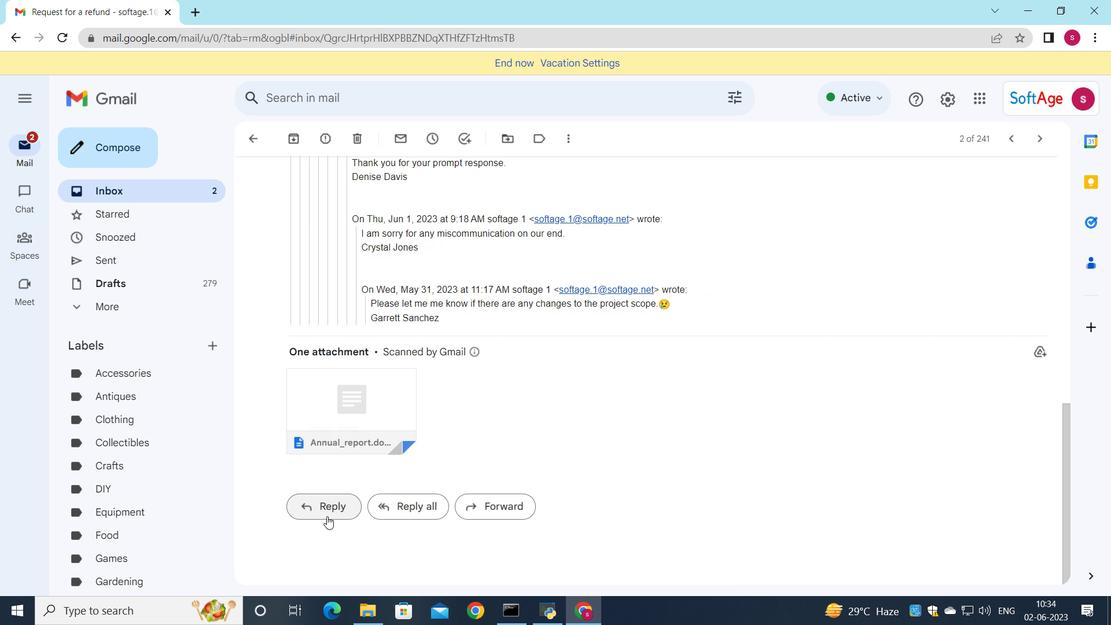 
Action: Mouse pressed left at (327, 512)
Screenshot: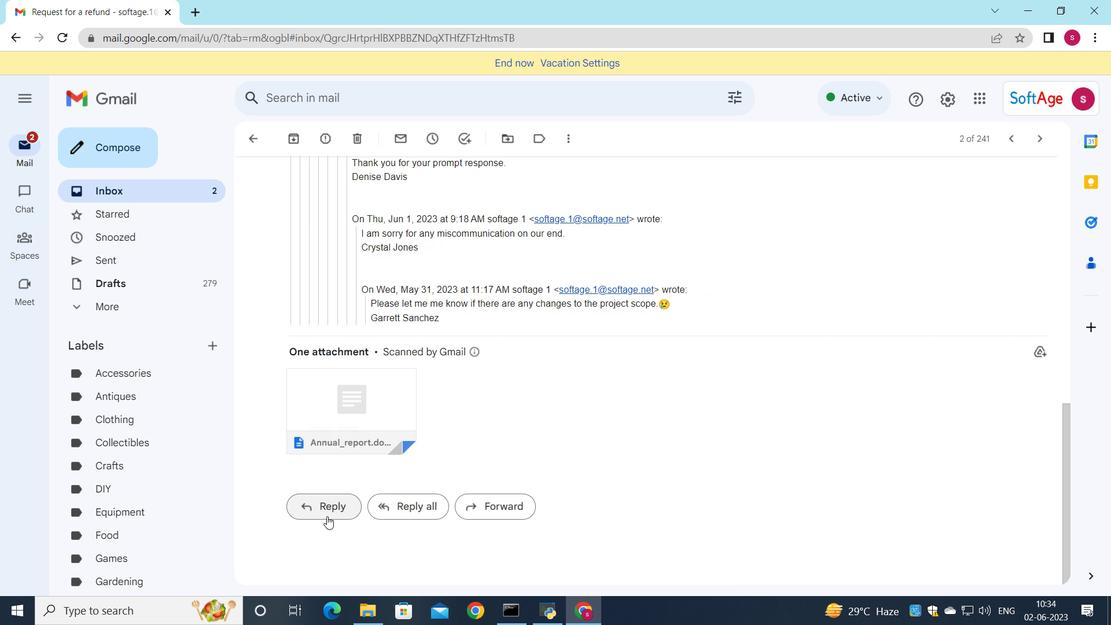 
Action: Mouse moved to (314, 390)
Screenshot: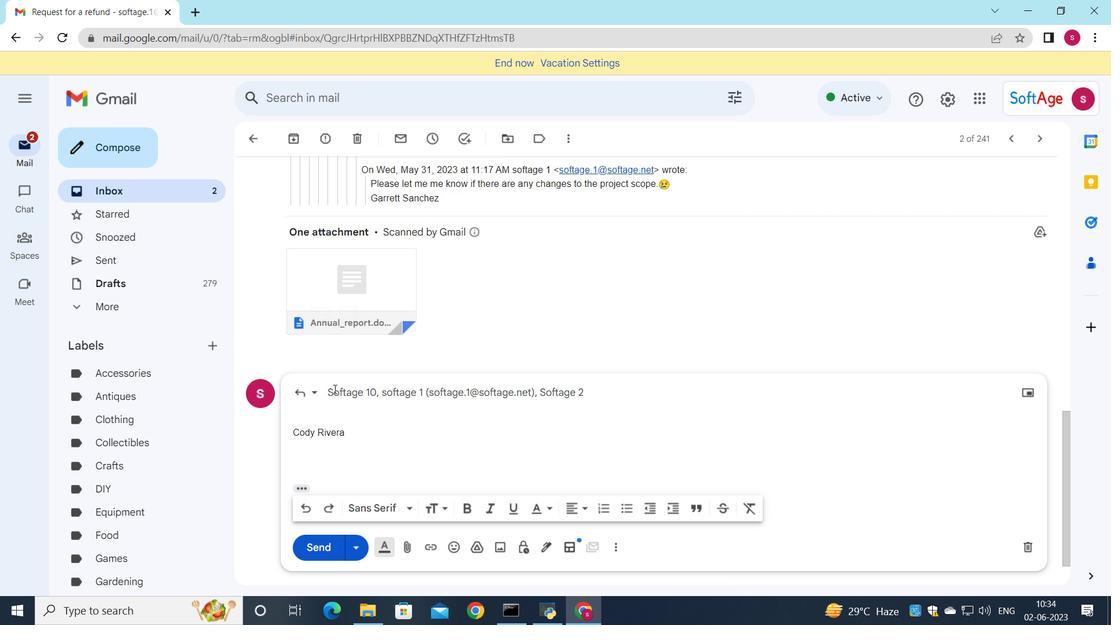 
Action: Mouse pressed left at (314, 390)
Screenshot: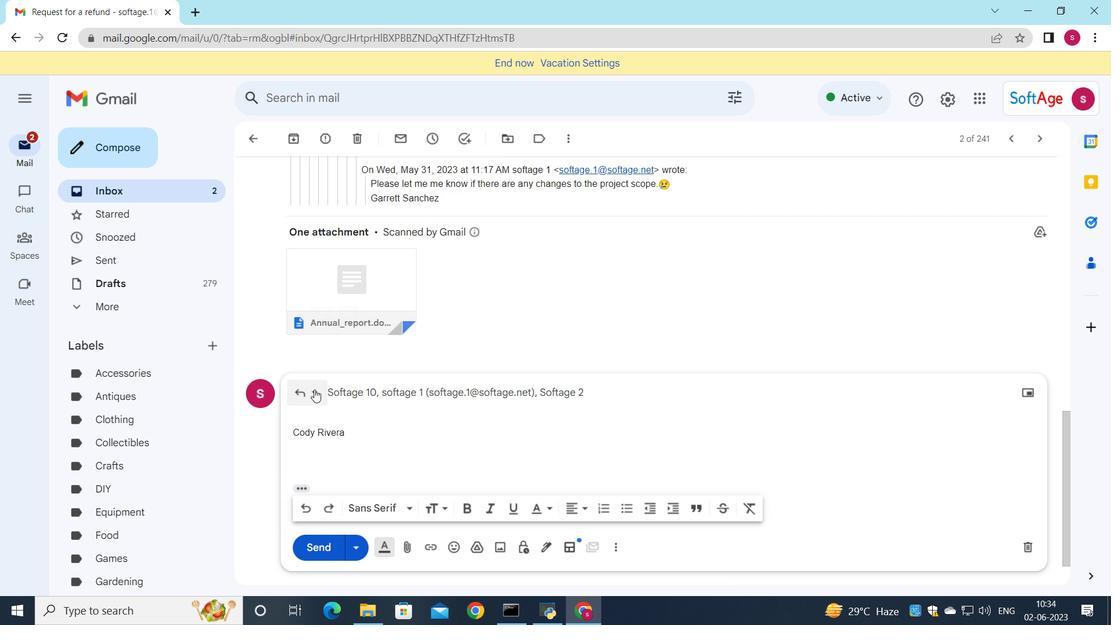 
Action: Mouse moved to (351, 492)
Screenshot: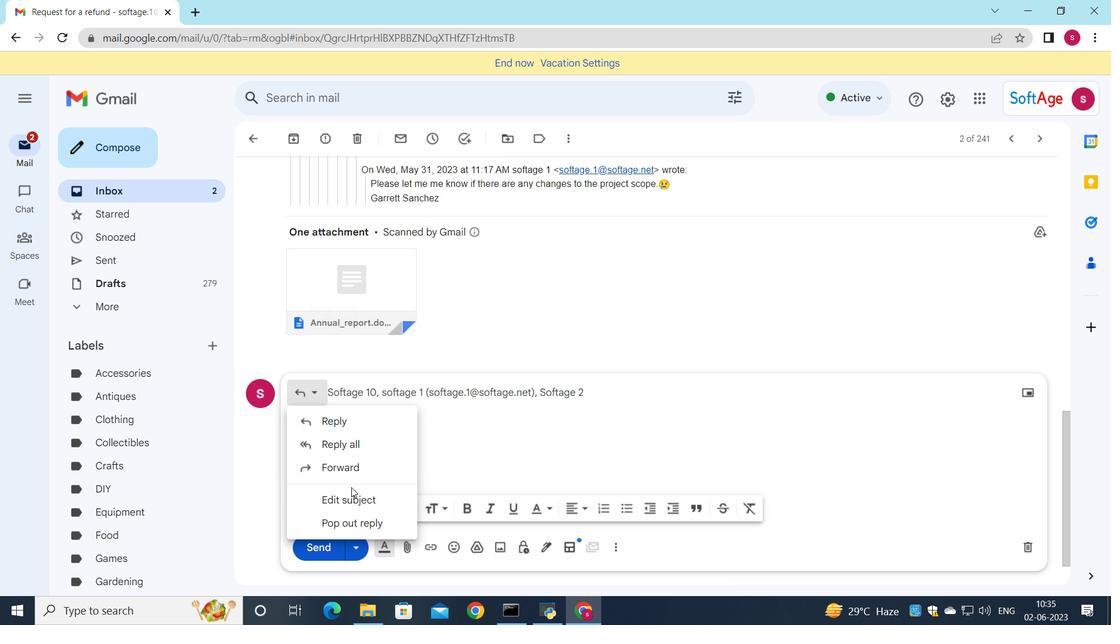 
Action: Mouse pressed left at (351, 492)
Screenshot: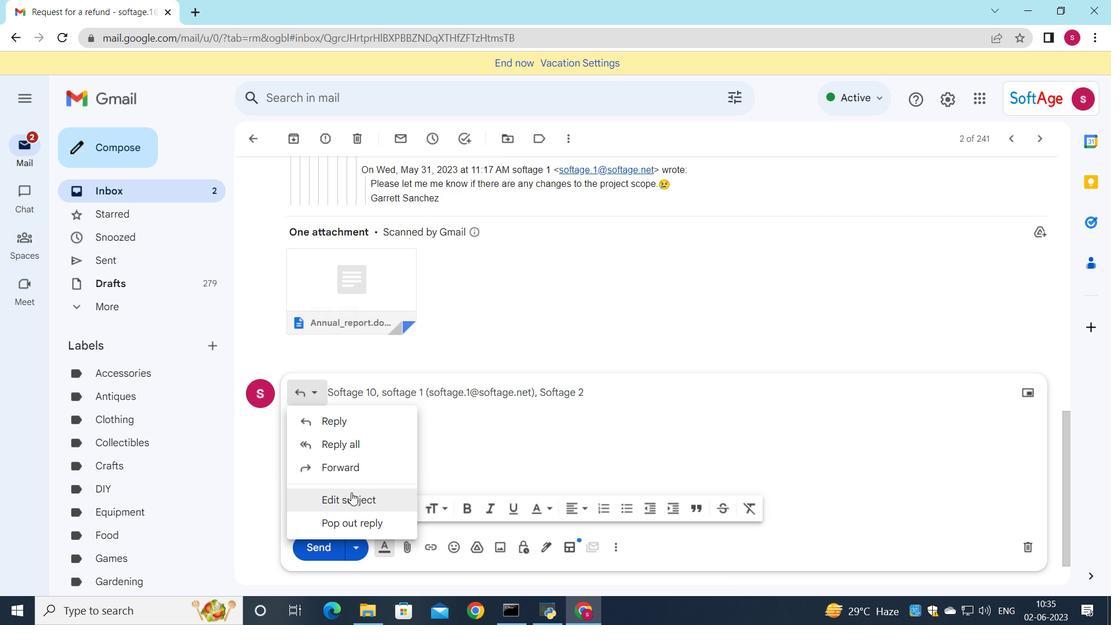 
Action: Mouse moved to (806, 273)
Screenshot: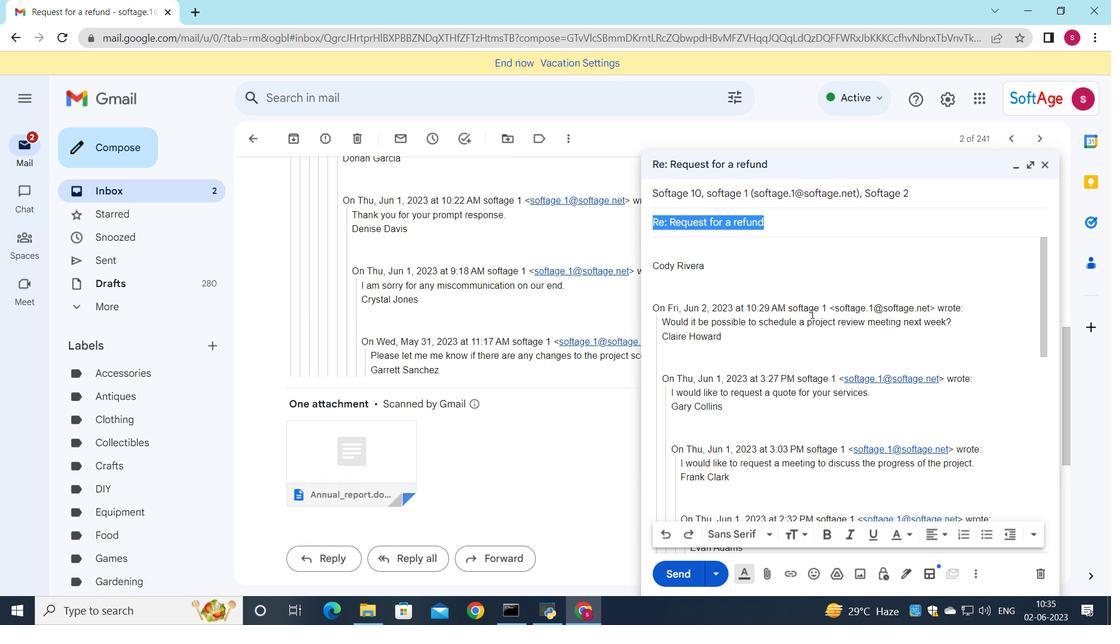 
Action: Key pressed <Key.shift>Request<Key.space>for<Key.space>a<Key.space>prody<Key.backspace>ucr<Key.backspace>t
Screenshot: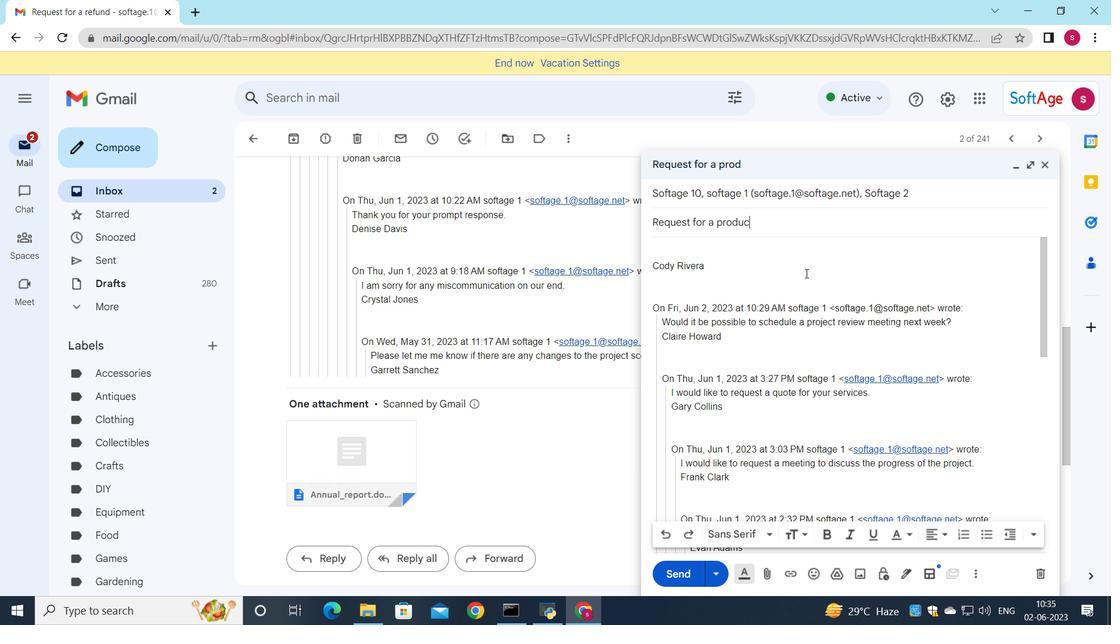 
Action: Mouse moved to (684, 246)
Screenshot: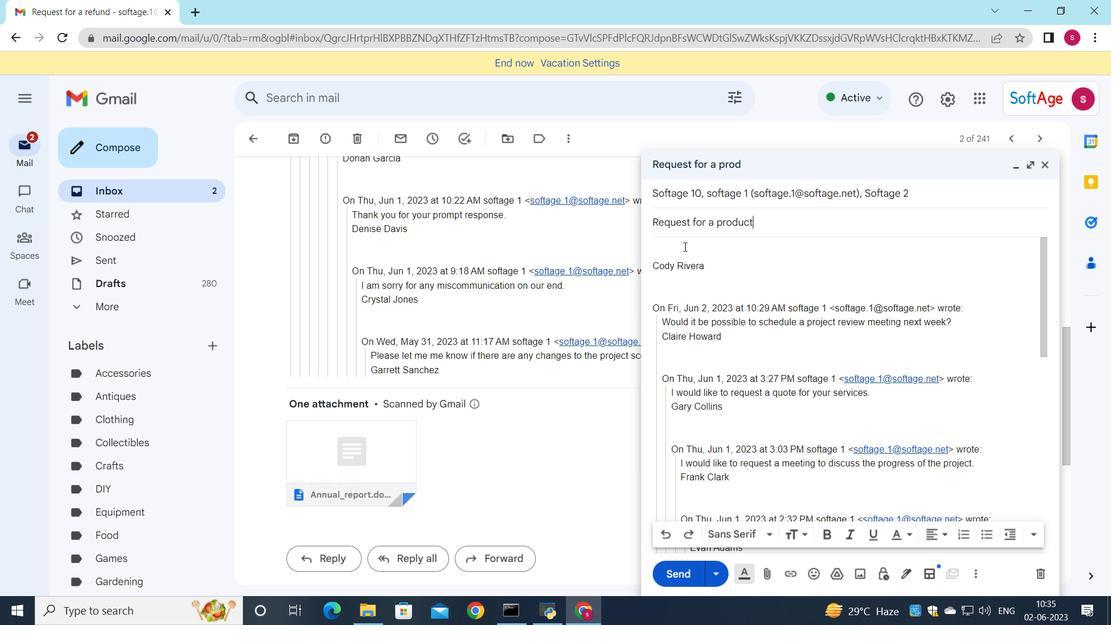 
Action: Mouse pressed left at (684, 246)
Screenshot: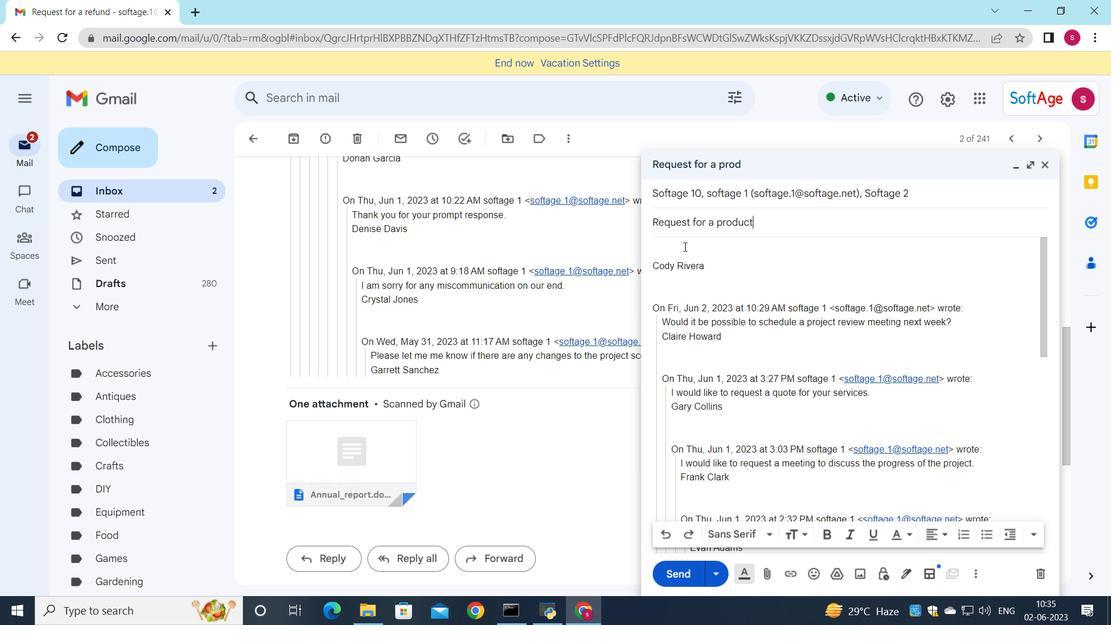
Action: Key pressed <Key.shift>I<Key.space>need<Key.space>your<Key.space>assistance<Key.space>in<Key.space>resolc<Key.backspace>ving<Key.space>an<Key.space>issue<Key.space>that<Key.space>has<Key.space>come<Key.space>up<Key.space>in<Key.space>the<Key.space>project.
Screenshot: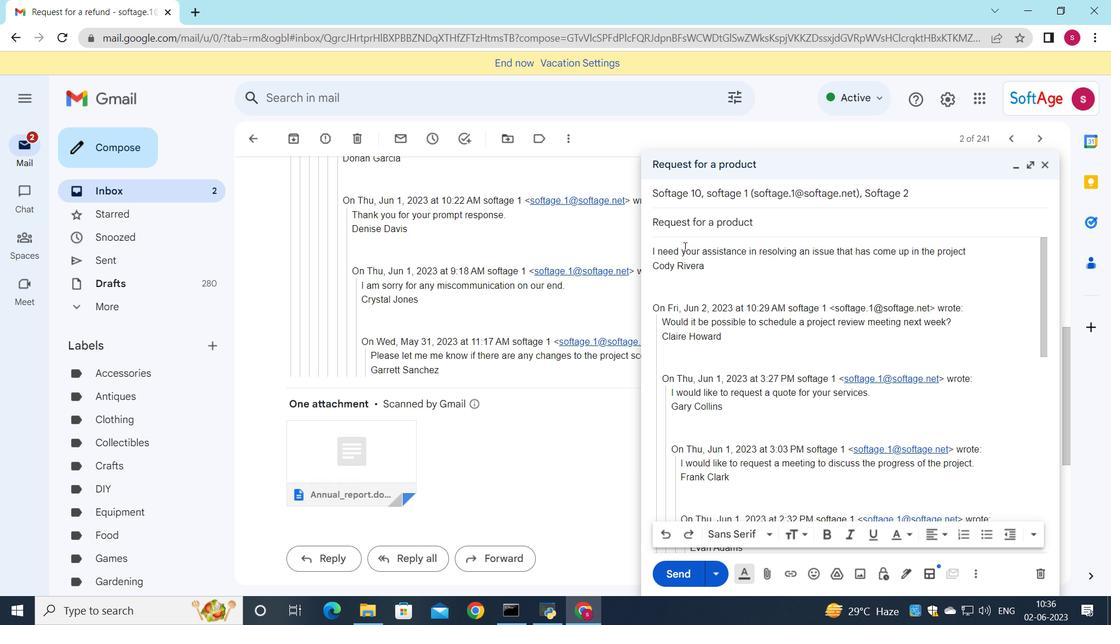 
Action: Mouse moved to (930, 193)
Screenshot: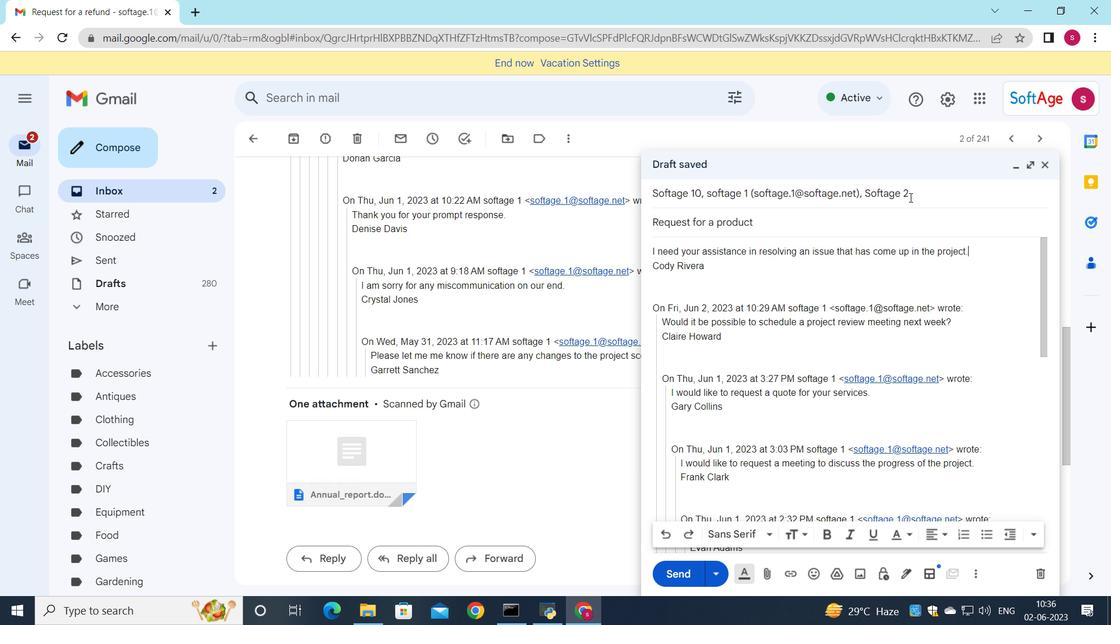 
Action: Mouse pressed left at (930, 193)
Screenshot: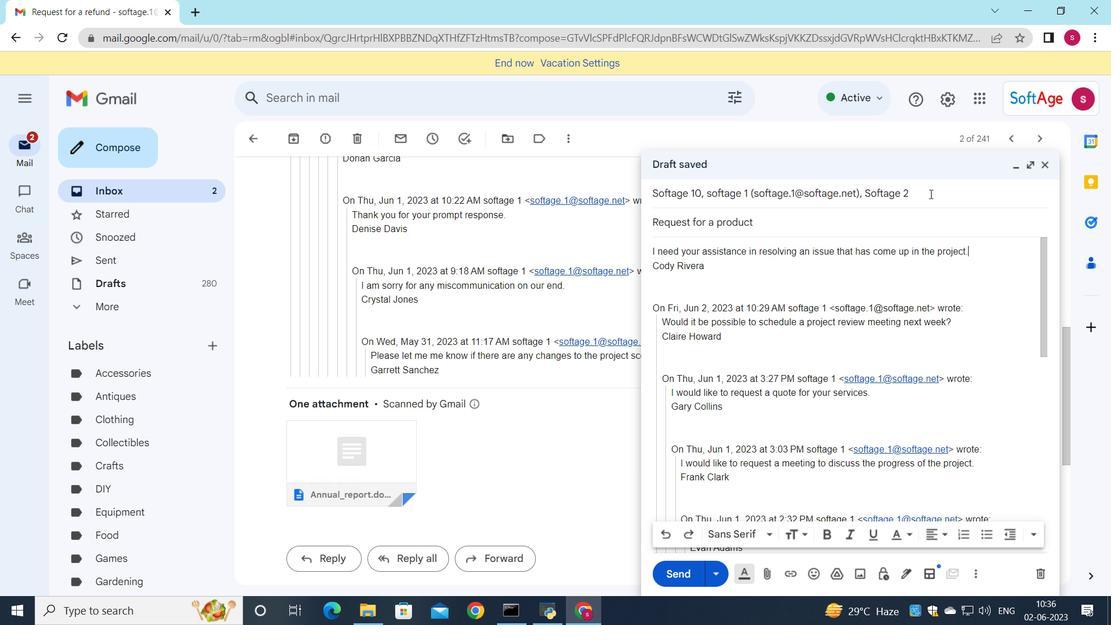 
Action: Mouse moved to (1013, 214)
Screenshot: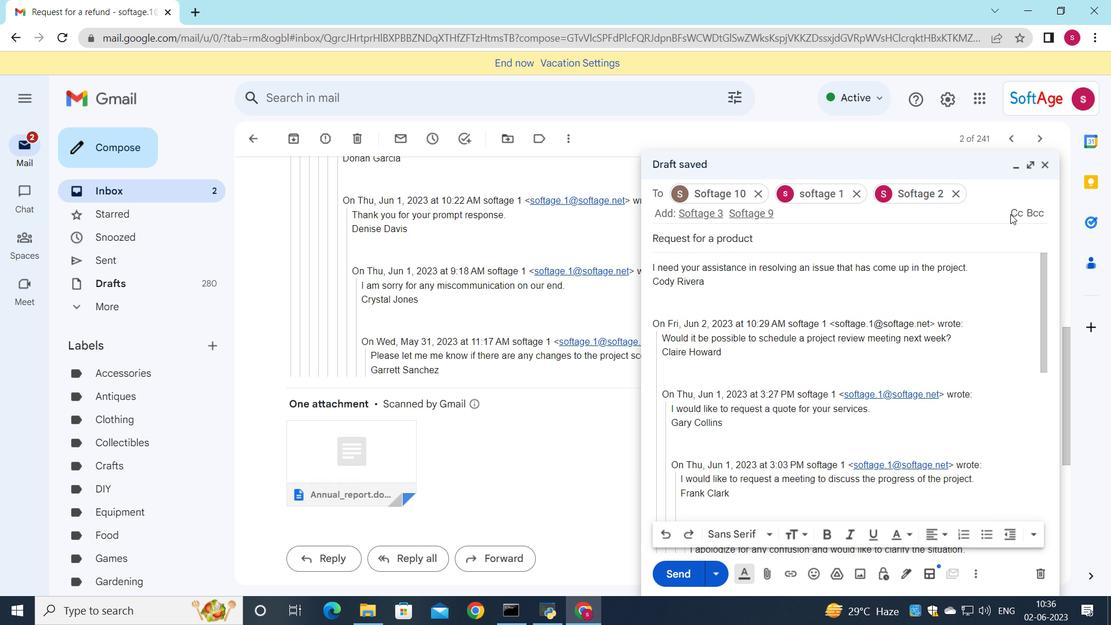 
Action: Mouse pressed left at (1013, 214)
Screenshot: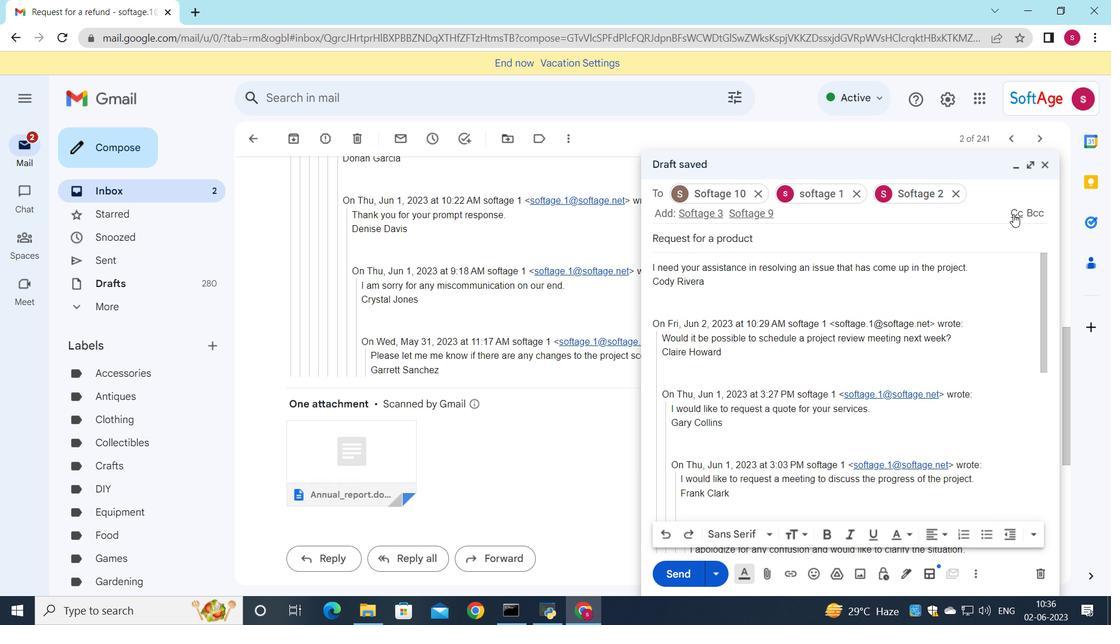 
Action: Key pressed <Key.down>
Screenshot: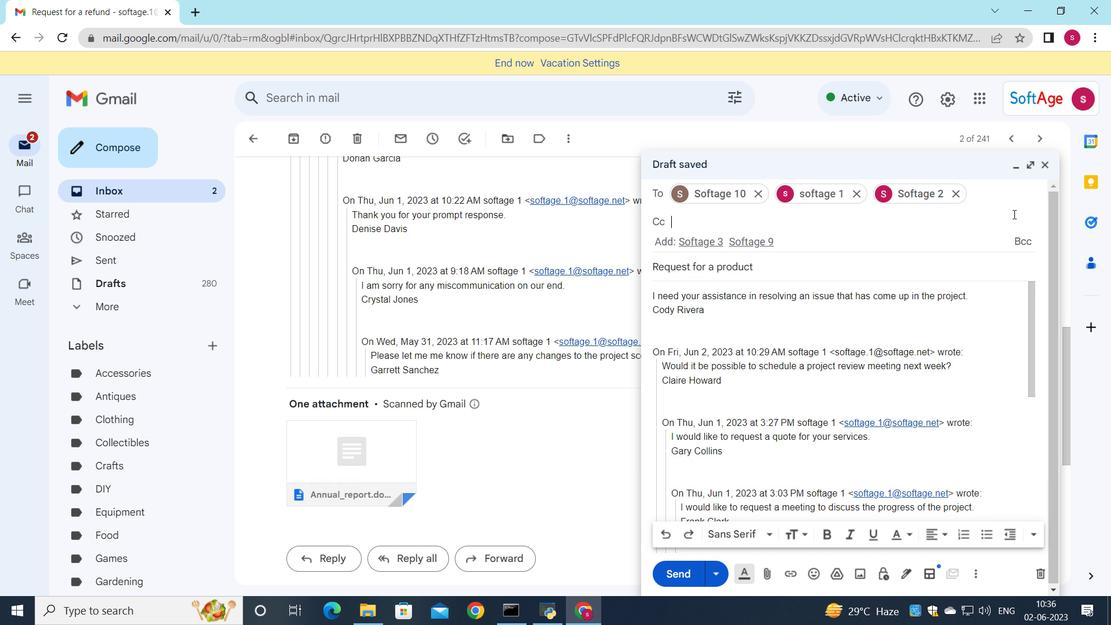 
Action: Mouse moved to (836, 439)
Screenshot: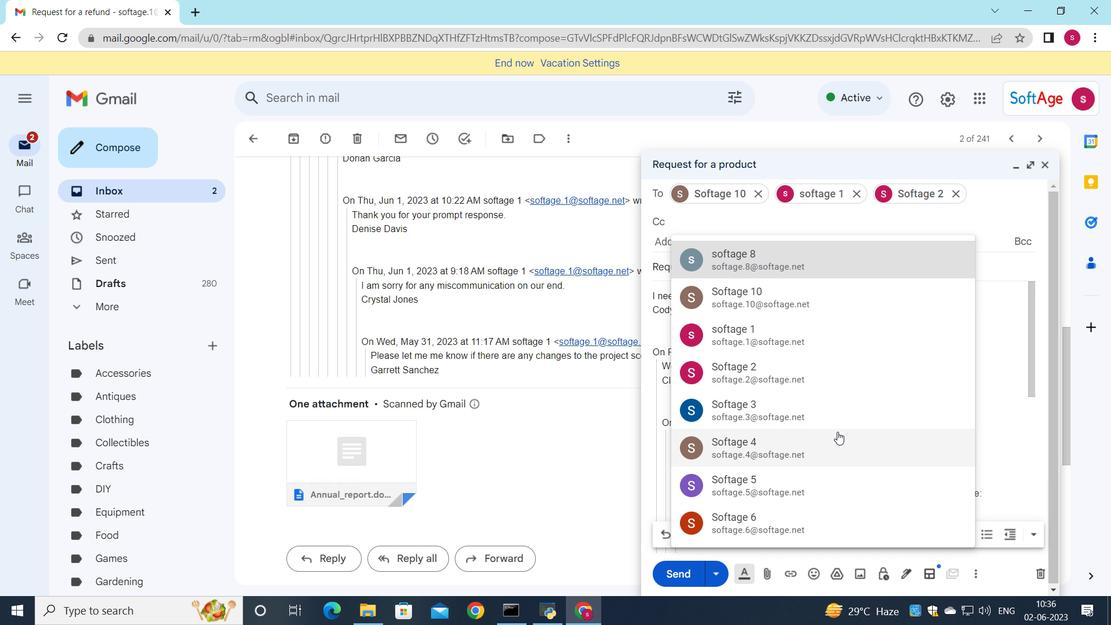 
Action: Mouse pressed left at (836, 439)
Screenshot: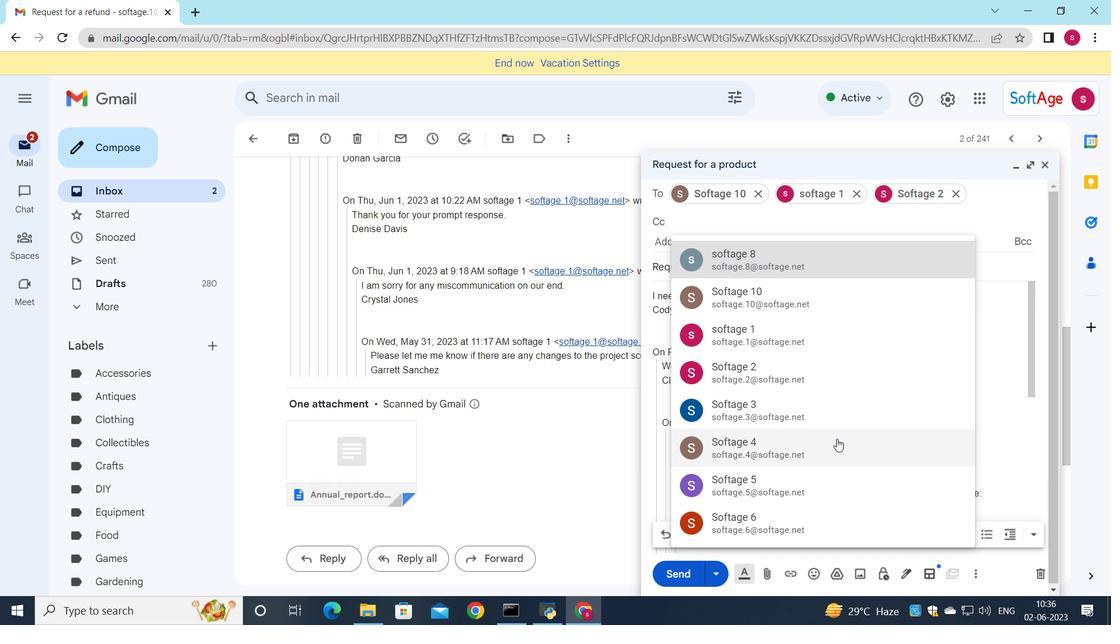 
Action: Mouse moved to (785, 278)
Screenshot: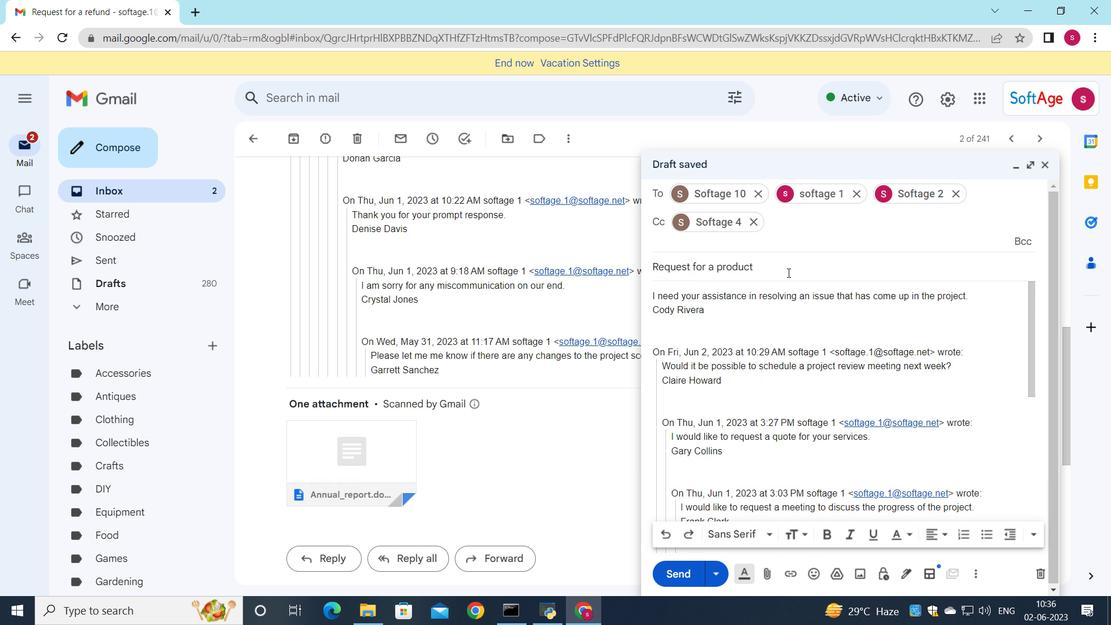 
Action: Mouse scrolled (785, 277) with delta (0, 0)
Screenshot: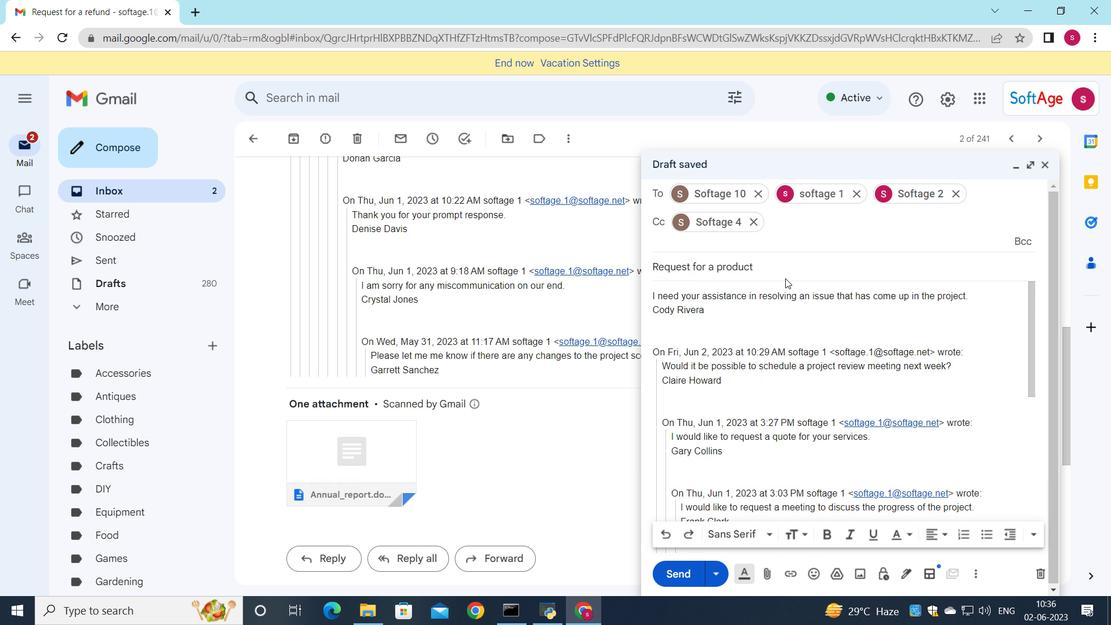 
Action: Mouse scrolled (785, 277) with delta (0, 0)
Screenshot: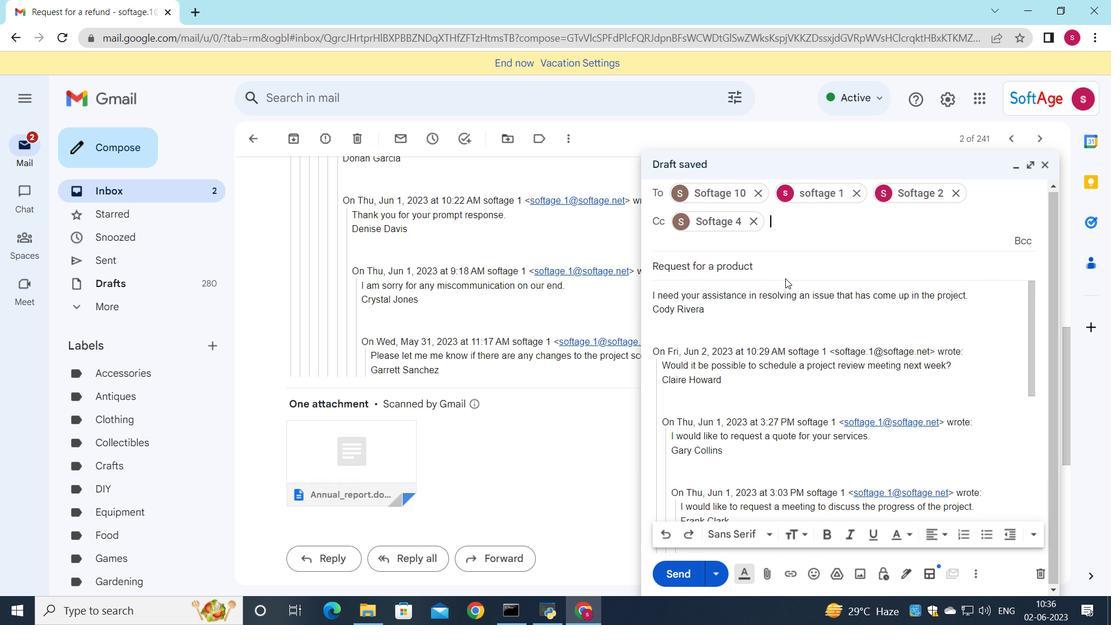 
Action: Mouse moved to (784, 284)
Screenshot: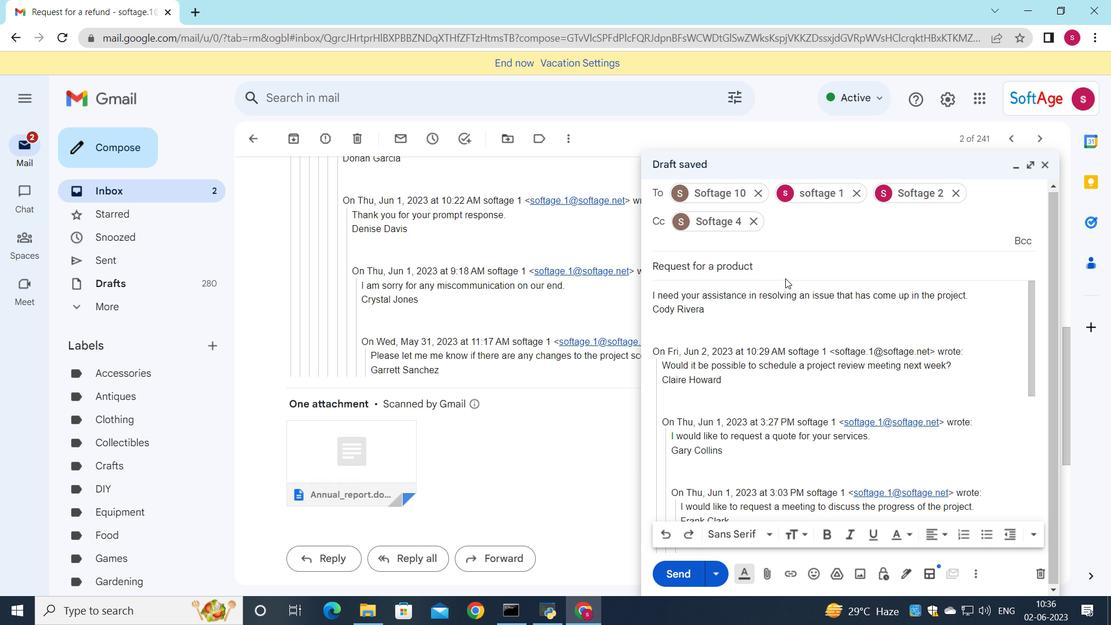 
Action: Mouse scrolled (784, 284) with delta (0, 0)
Screenshot: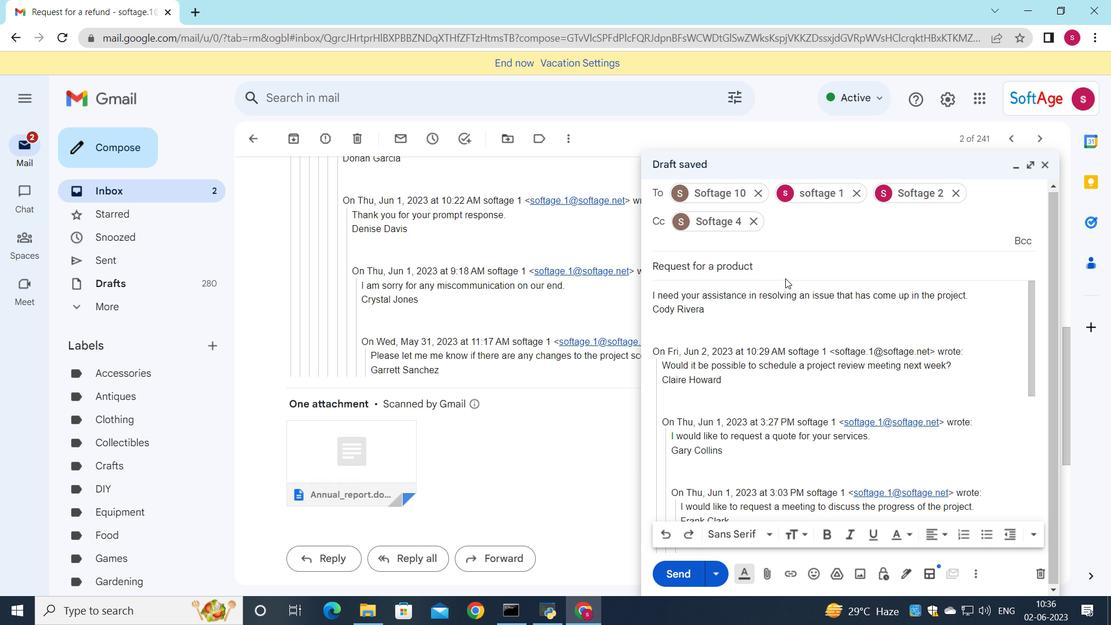 
Action: Mouse moved to (763, 575)
Screenshot: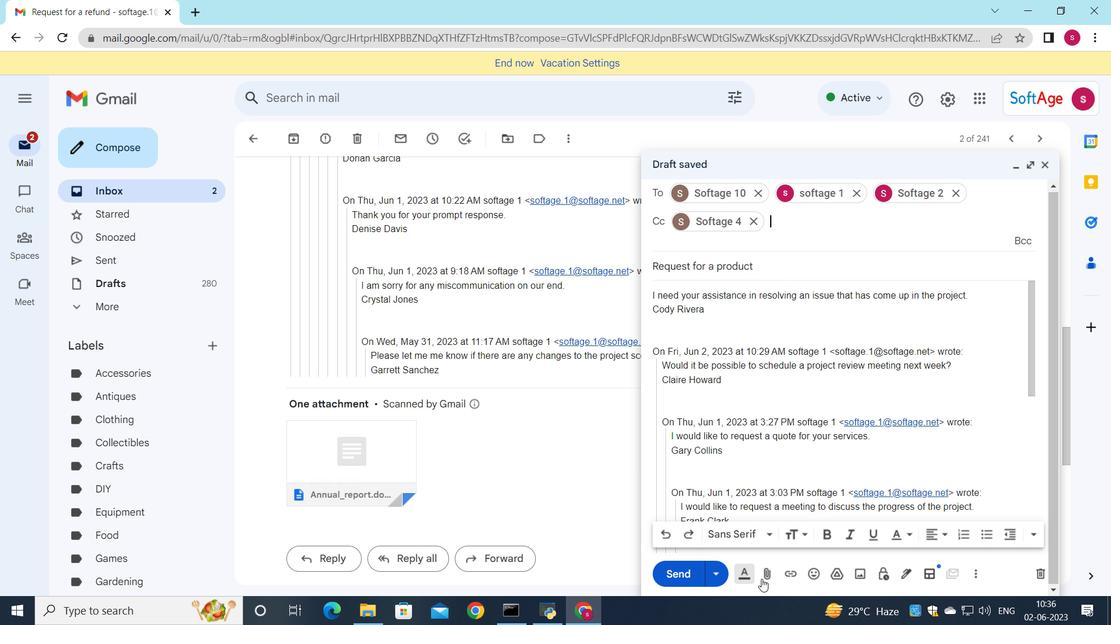 
Action: Mouse pressed left at (763, 575)
Screenshot: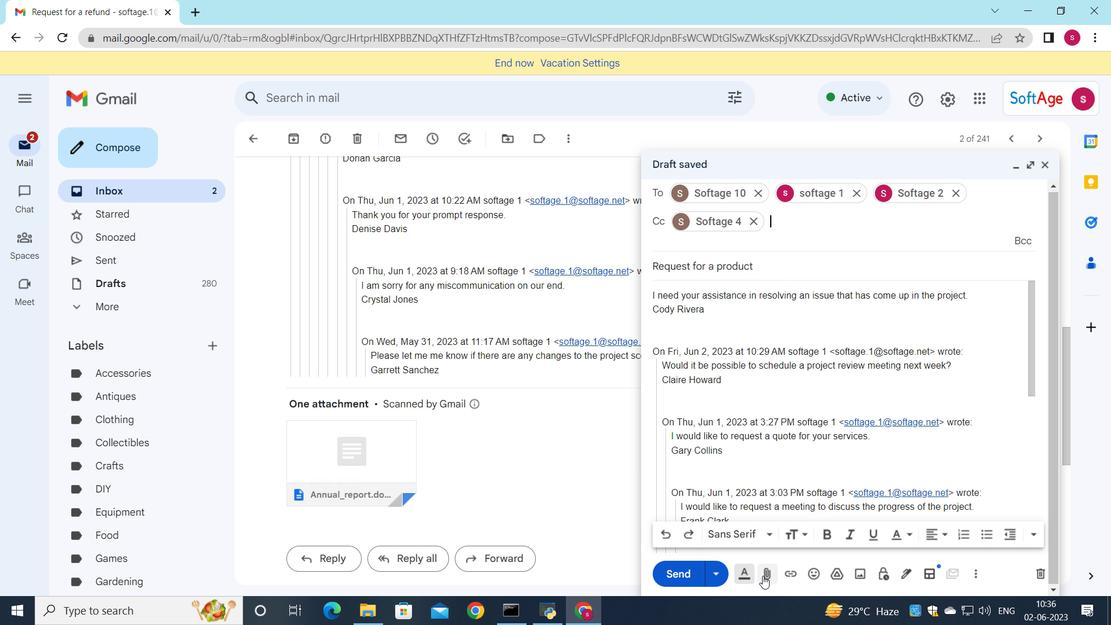 
Action: Mouse moved to (201, 111)
Screenshot: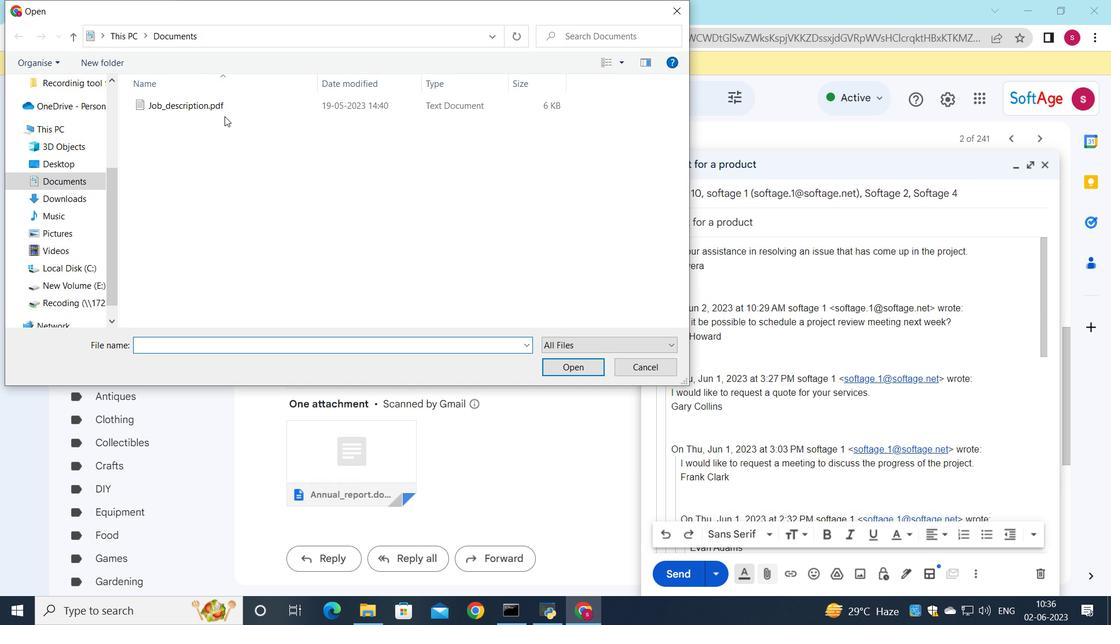 
Action: Mouse pressed left at (201, 111)
Screenshot: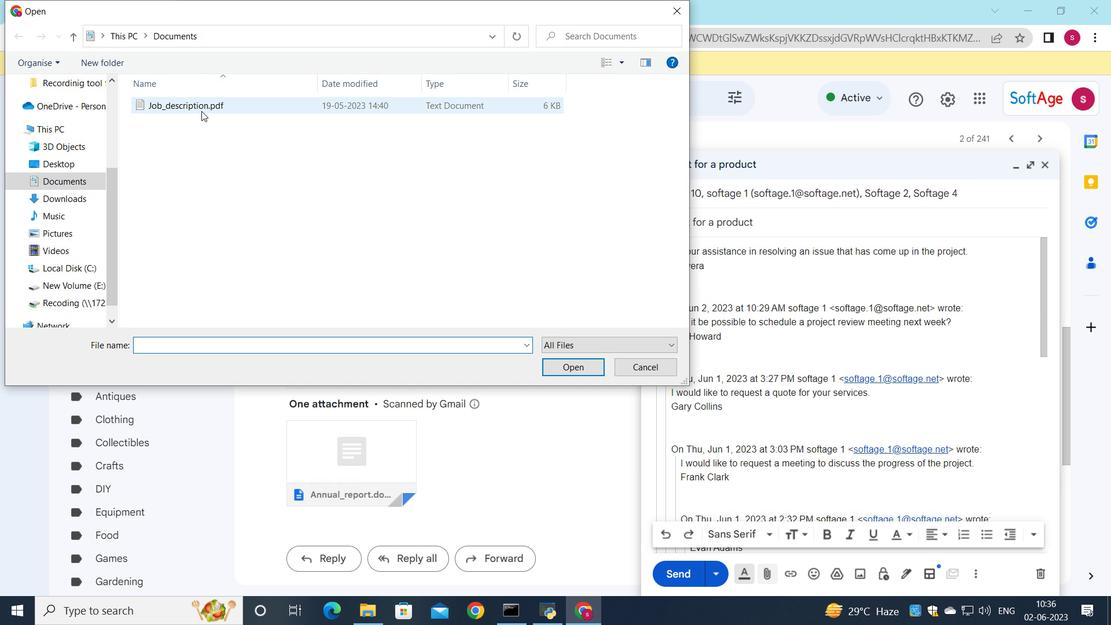 
Action: Mouse moved to (237, 106)
Screenshot: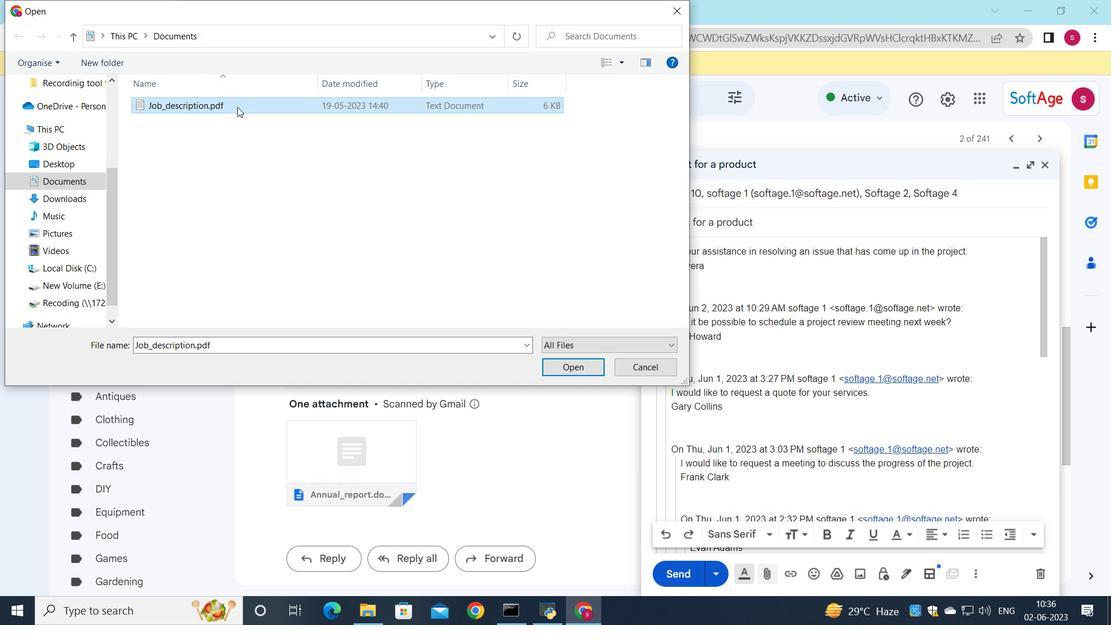 
Action: Mouse pressed left at (237, 106)
Screenshot: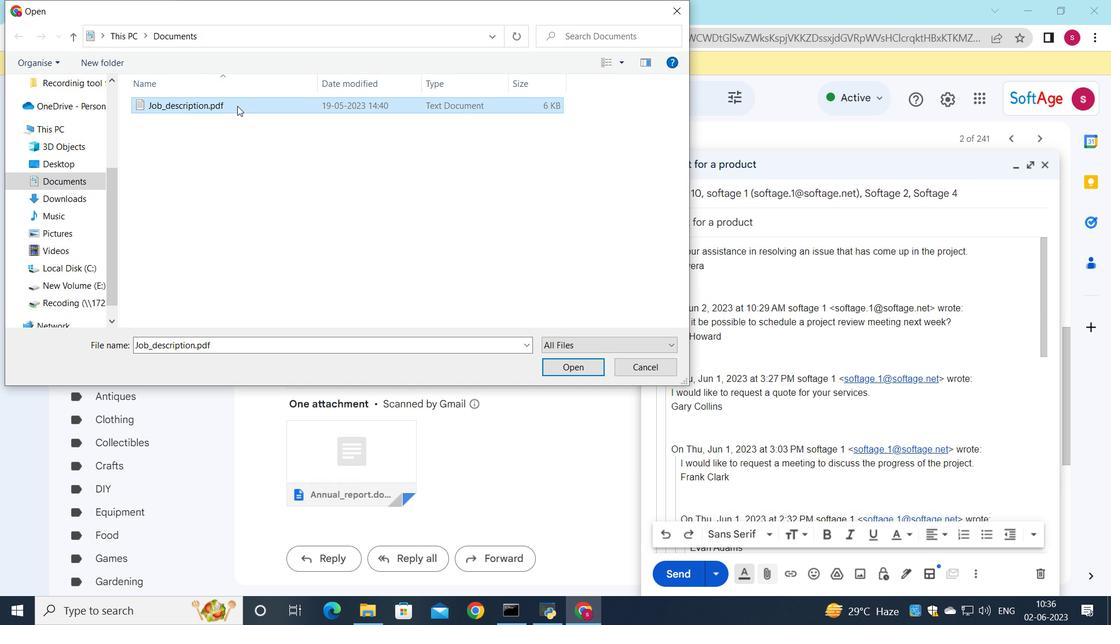 
Action: Mouse moved to (246, 111)
Screenshot: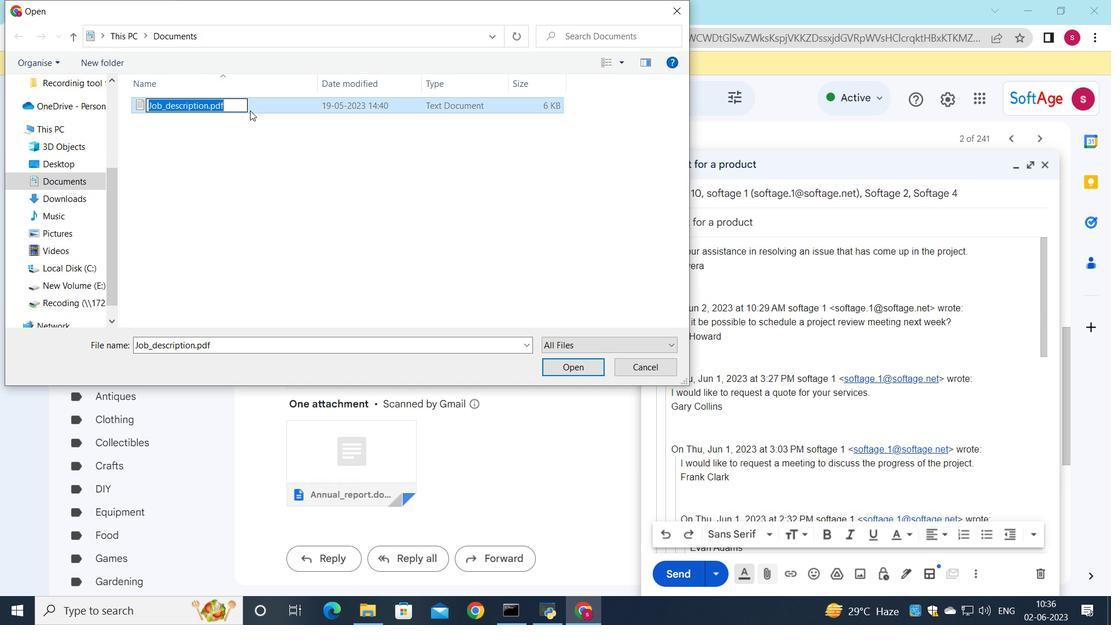 
Action: Key pressed <Key.shift>training<Key.backspace><Key.backspace><Key.backspace><Key.backspace><Key.backspace><Key.backspace><Key.backspace><Key.backspace><Key.backspace><Key.shift><Key.shift><Key.shift><Key.shift><Key.shift><Key.shift><Key.shift>Training<Key.shift>_materials.docx
Screenshot: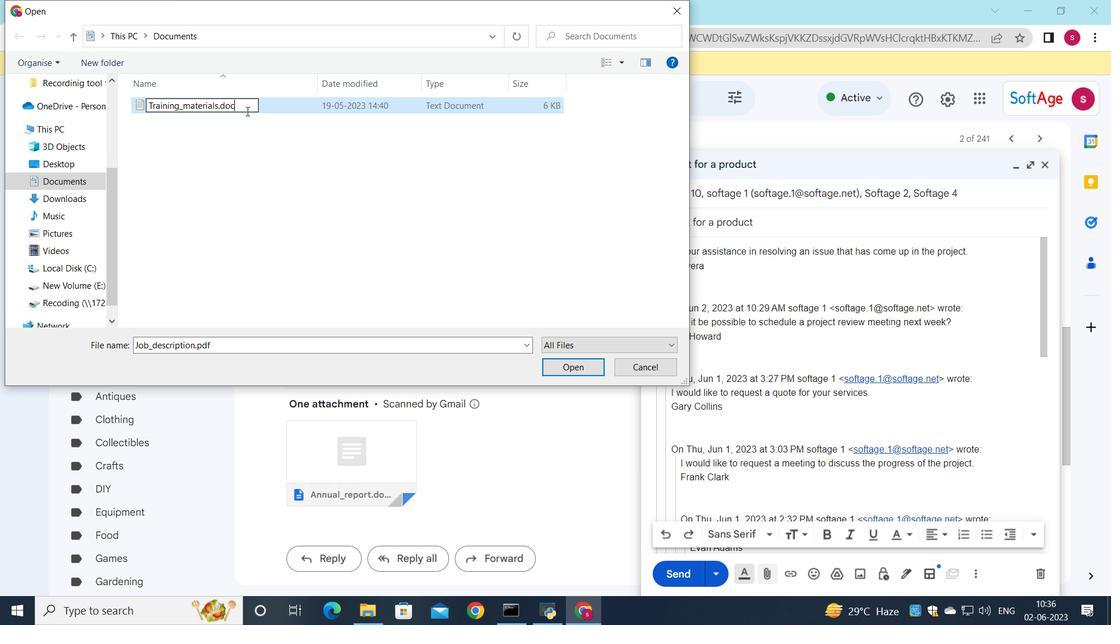 
Action: Mouse moved to (277, 109)
Screenshot: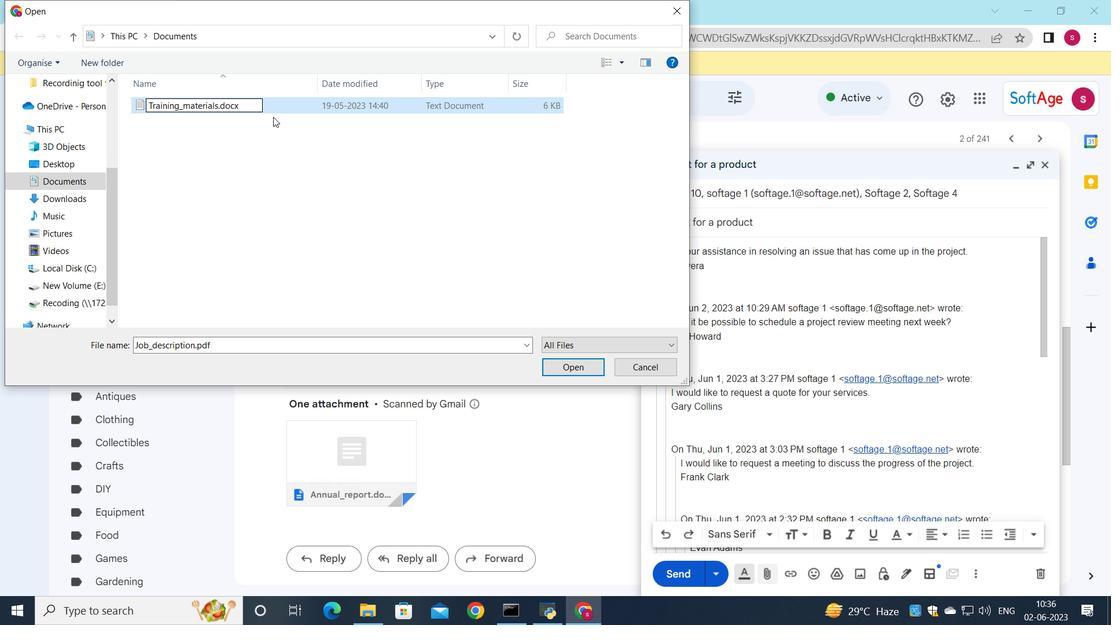 
Action: Mouse pressed left at (277, 109)
Screenshot: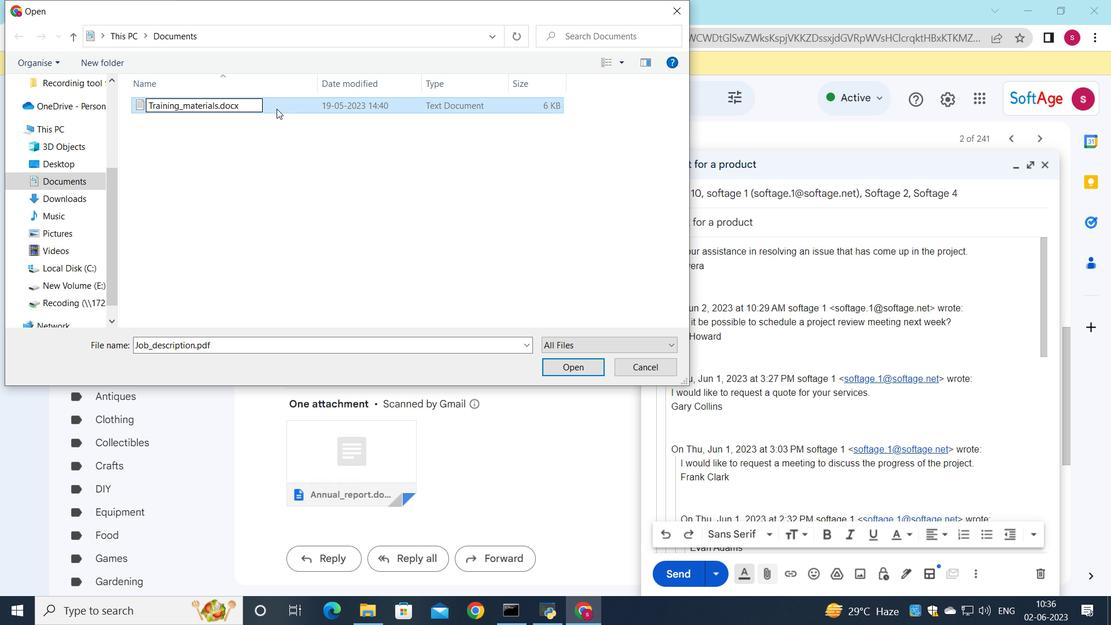 
Action: Mouse moved to (559, 369)
Screenshot: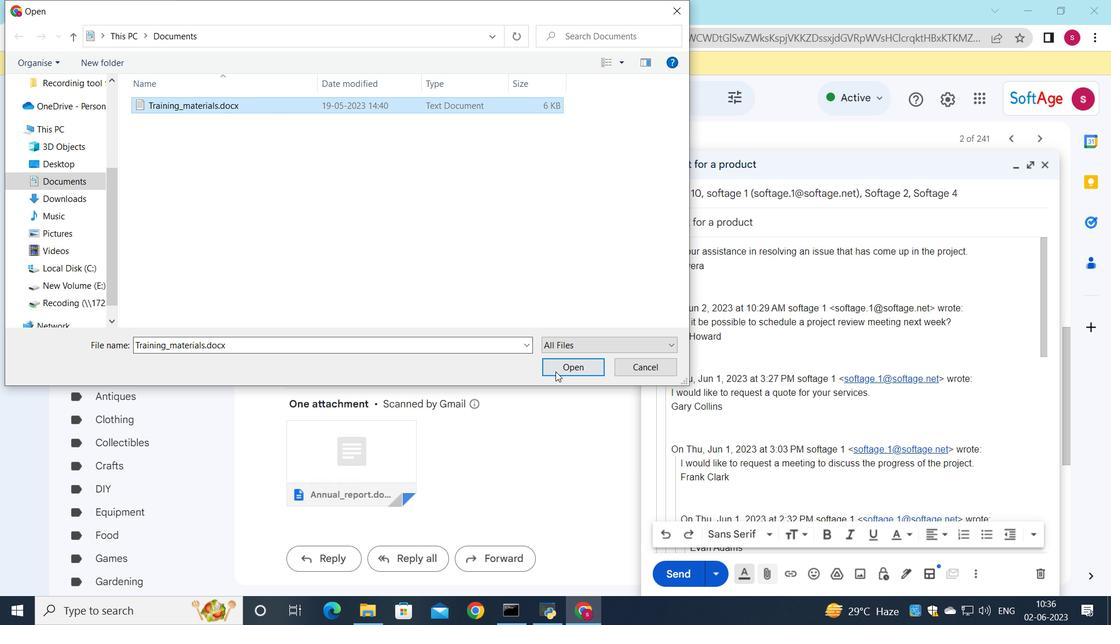 
Action: Mouse pressed left at (559, 369)
Screenshot: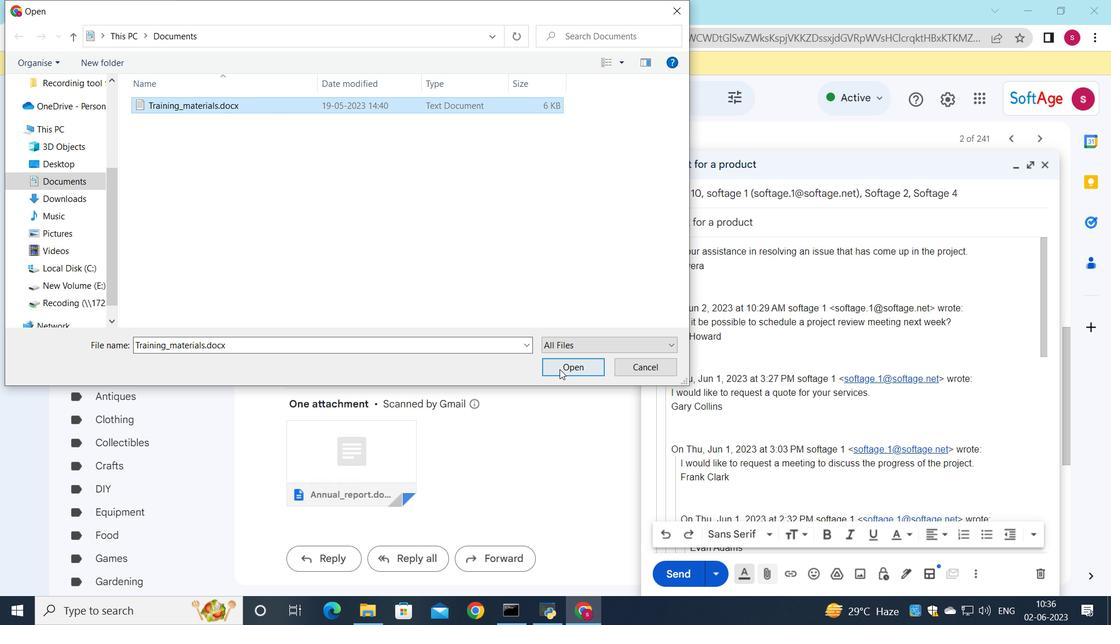 
Action: Mouse moved to (679, 569)
Screenshot: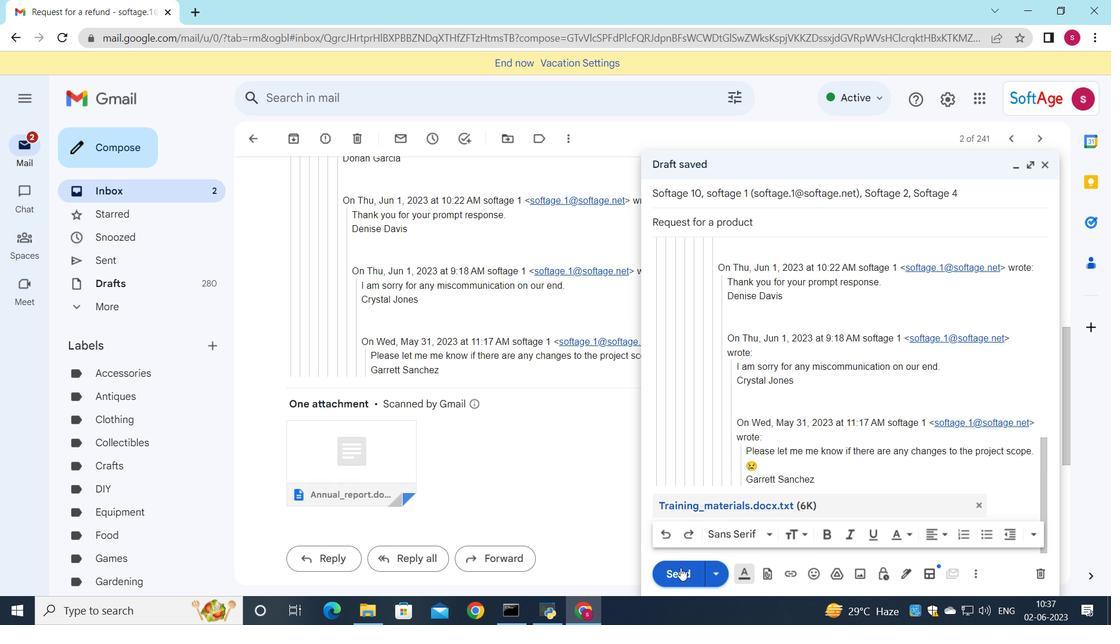 
Action: Mouse pressed left at (679, 569)
Screenshot: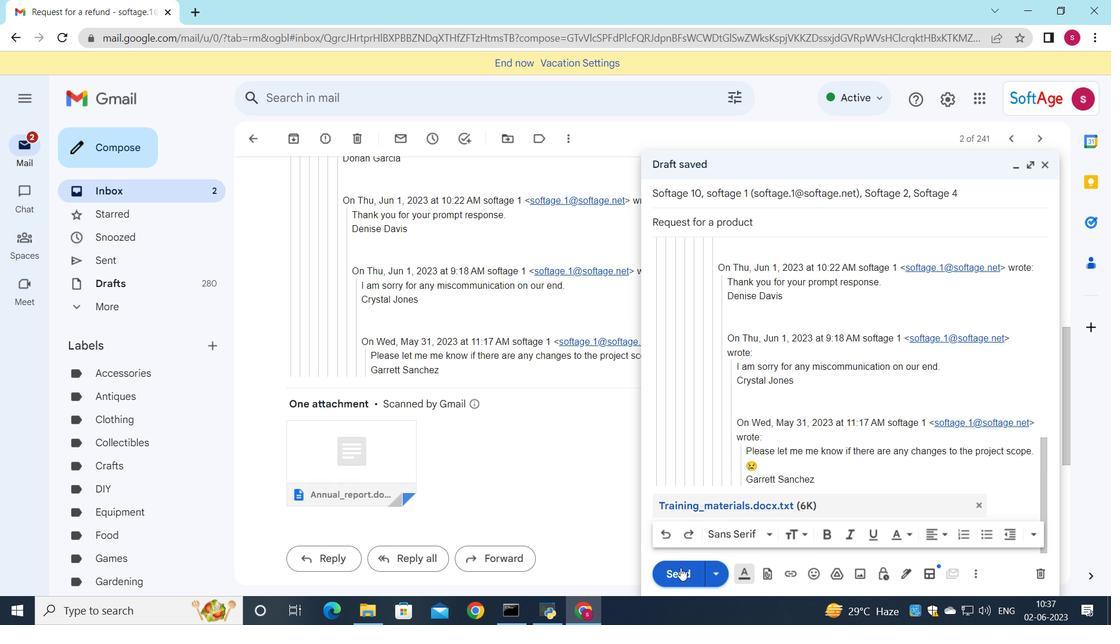 
Action: Mouse moved to (189, 188)
Screenshot: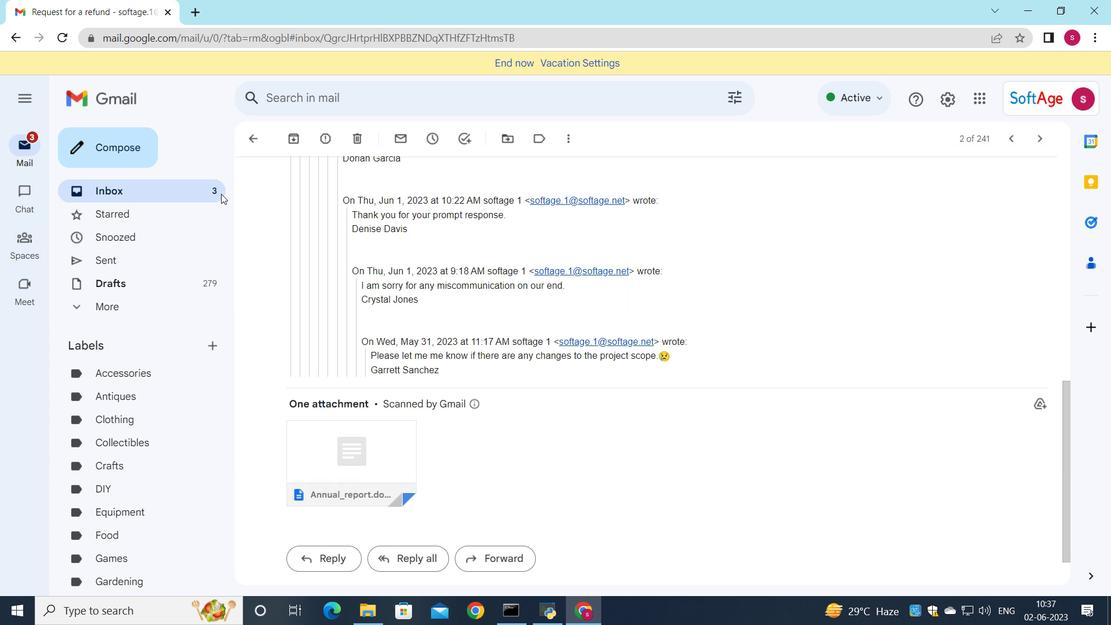 
Action: Mouse pressed left at (189, 188)
Screenshot: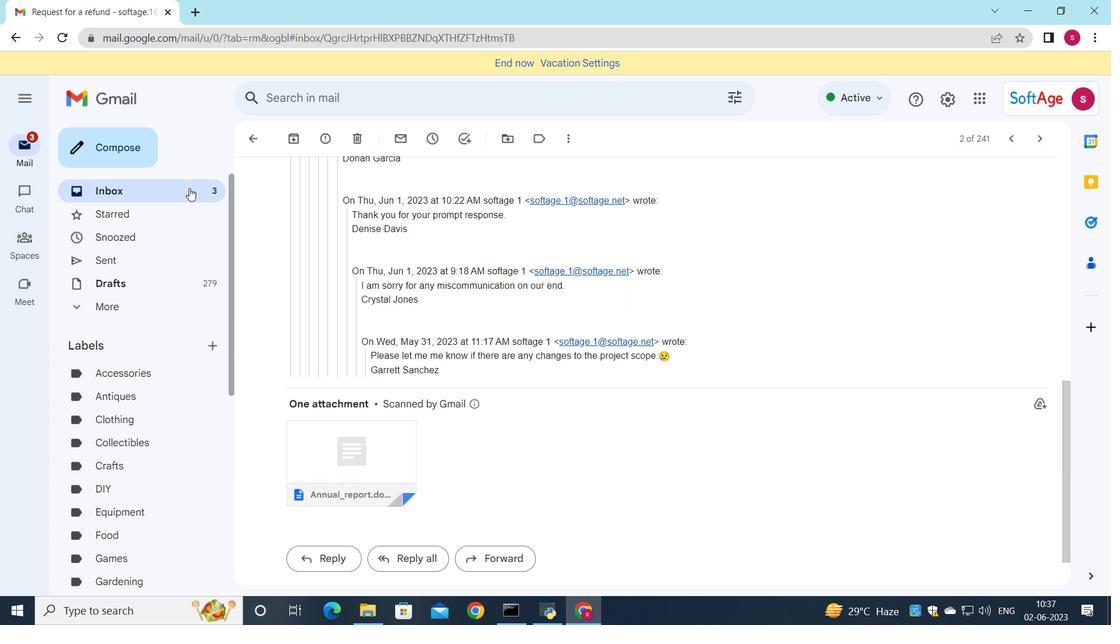 
Action: Mouse moved to (364, 191)
Screenshot: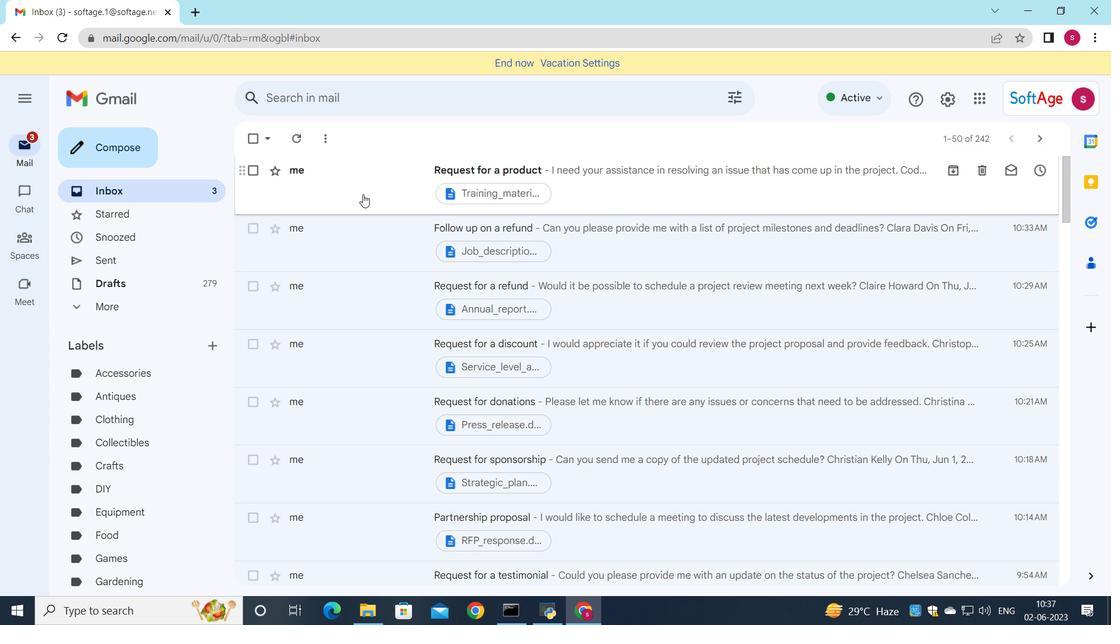
Action: Mouse pressed left at (364, 191)
Screenshot: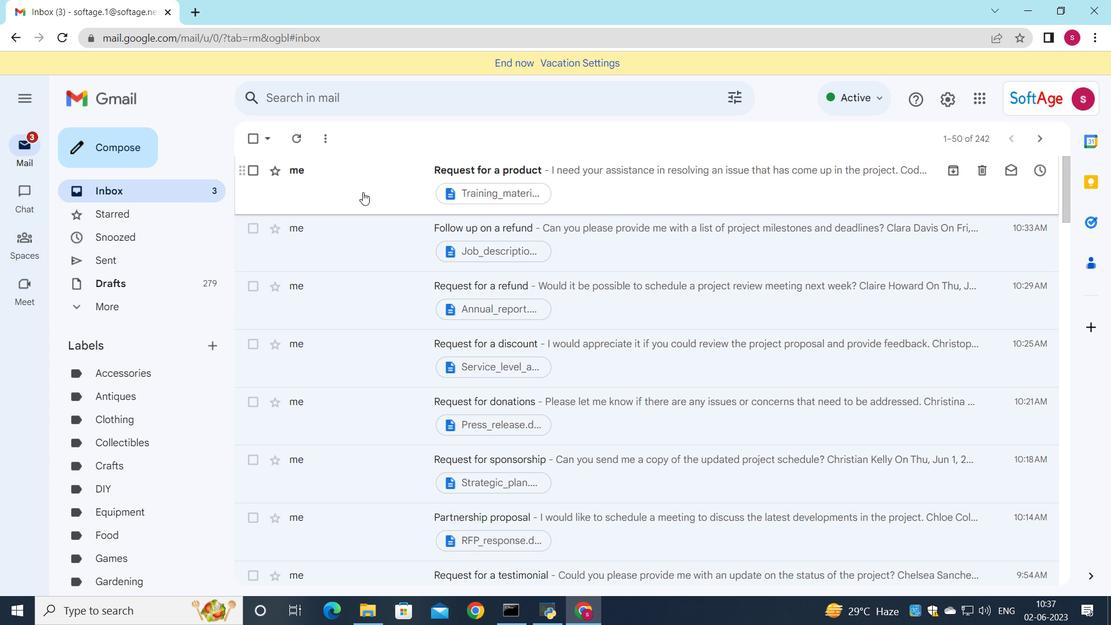 
Action: Mouse moved to (376, 195)
Screenshot: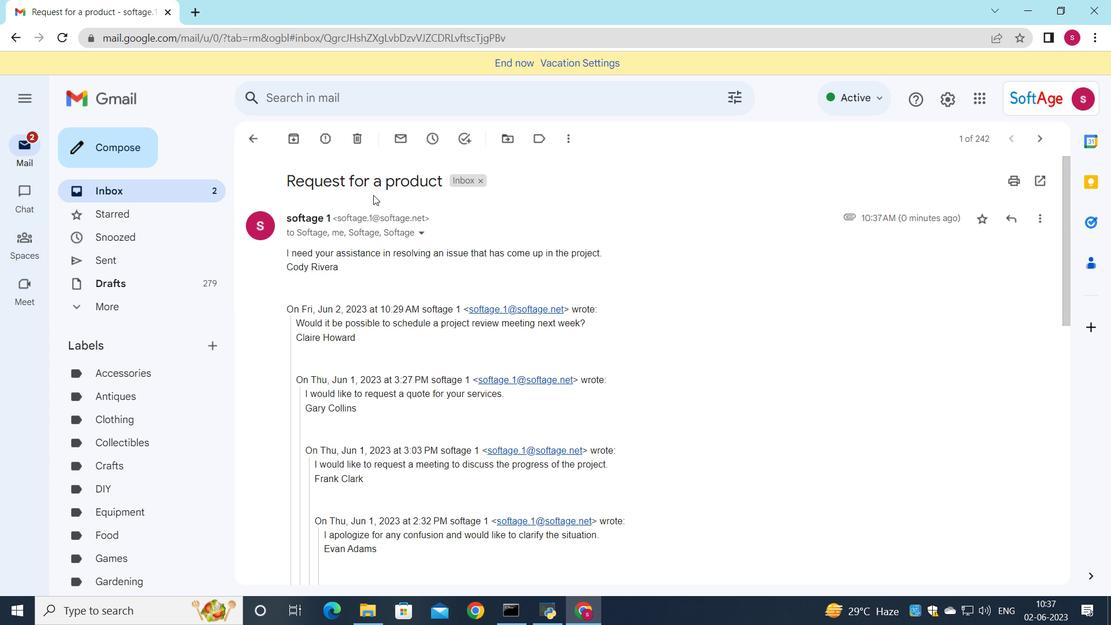 
